 Task: Look for space in Bad Mergentheim, Germany from 17th June, 2023 to 21st June, 2023 for 2 adults in price range Rs.7000 to Rs.12000. Place can be private room with 1  bedroom having 2 beds and 1 bathroom. Property type can be house, flat, guest house. Amenities needed are: wifi. Booking option can be shelf check-in. Required host language is English.
Action: Mouse moved to (696, 94)
Screenshot: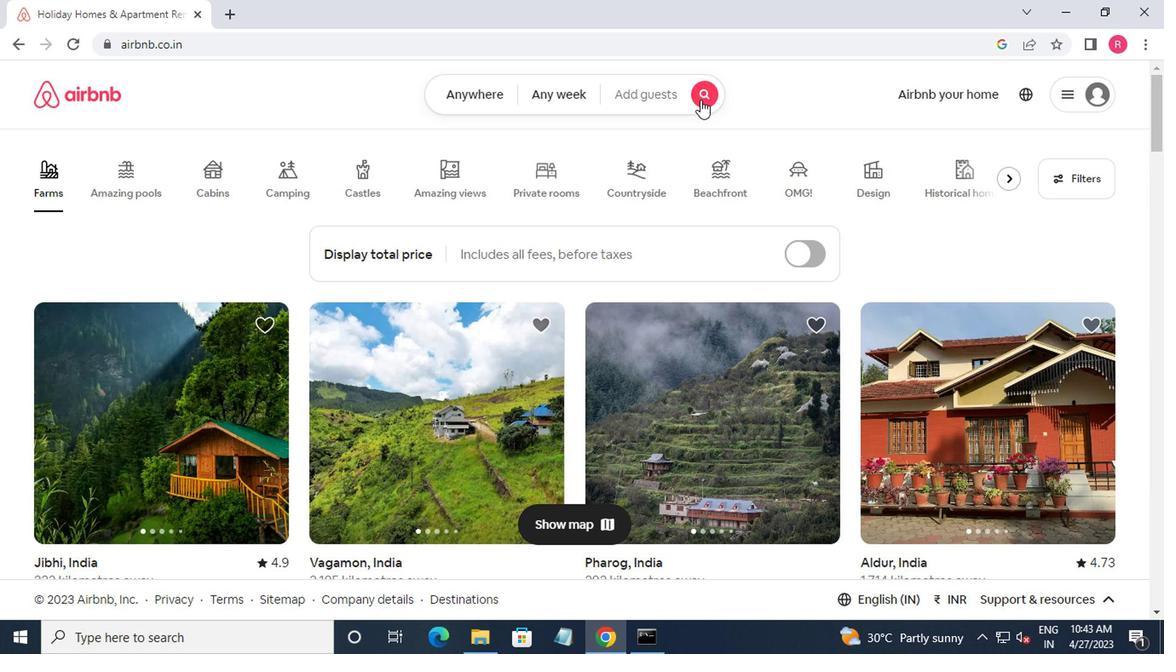 
Action: Mouse pressed left at (696, 94)
Screenshot: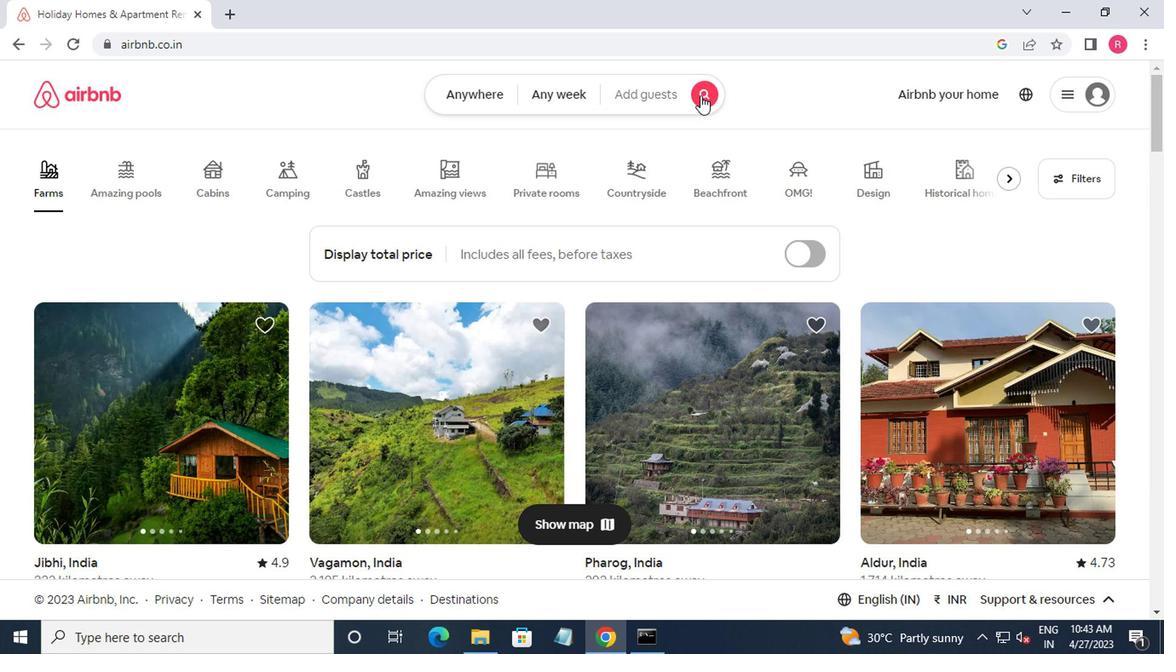 
Action: Mouse moved to (364, 169)
Screenshot: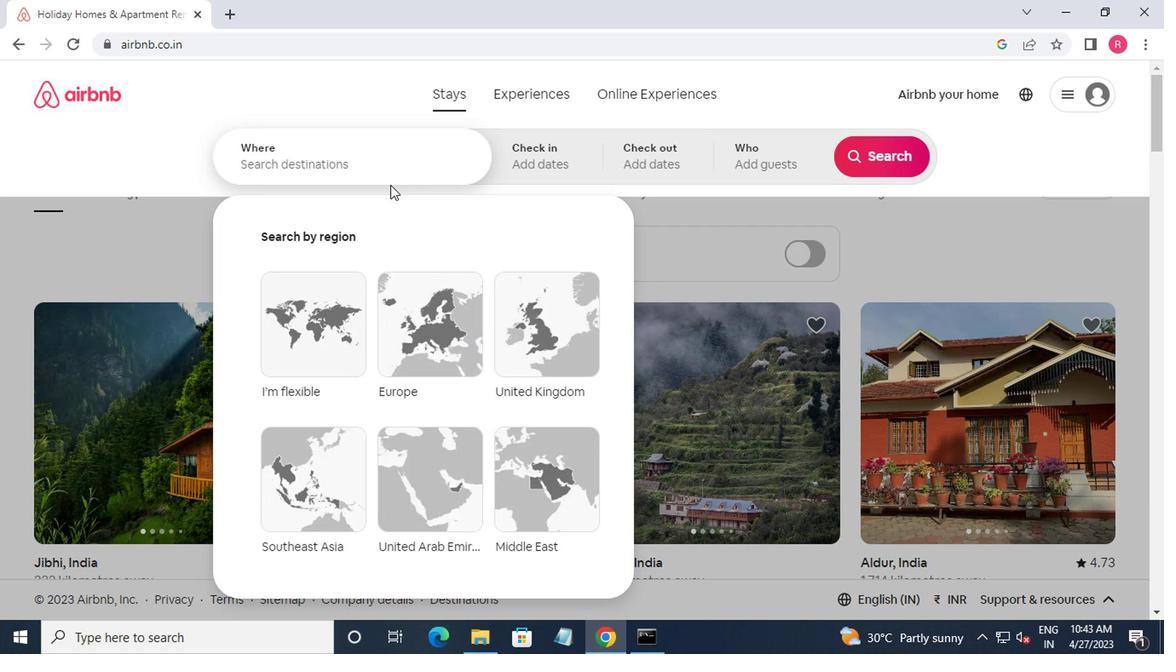 
Action: Mouse pressed left at (364, 169)
Screenshot: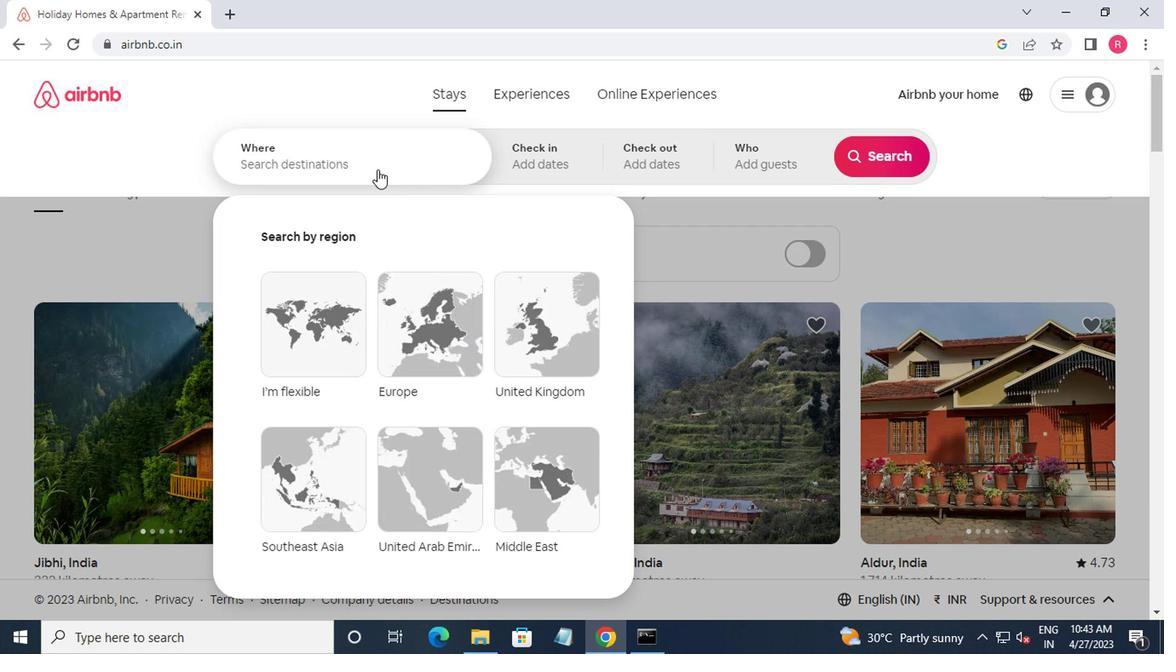 
Action: Mouse moved to (422, 143)
Screenshot: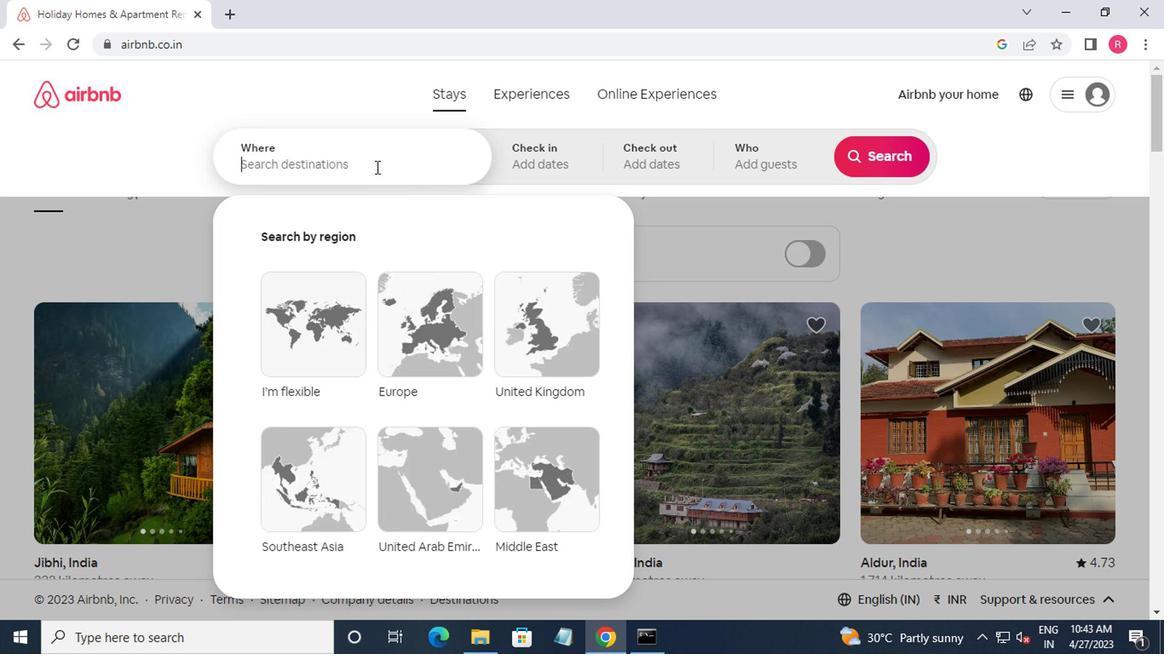 
Action: Key pressed bad<Key.space>,<Key.backspace>mer
Screenshot: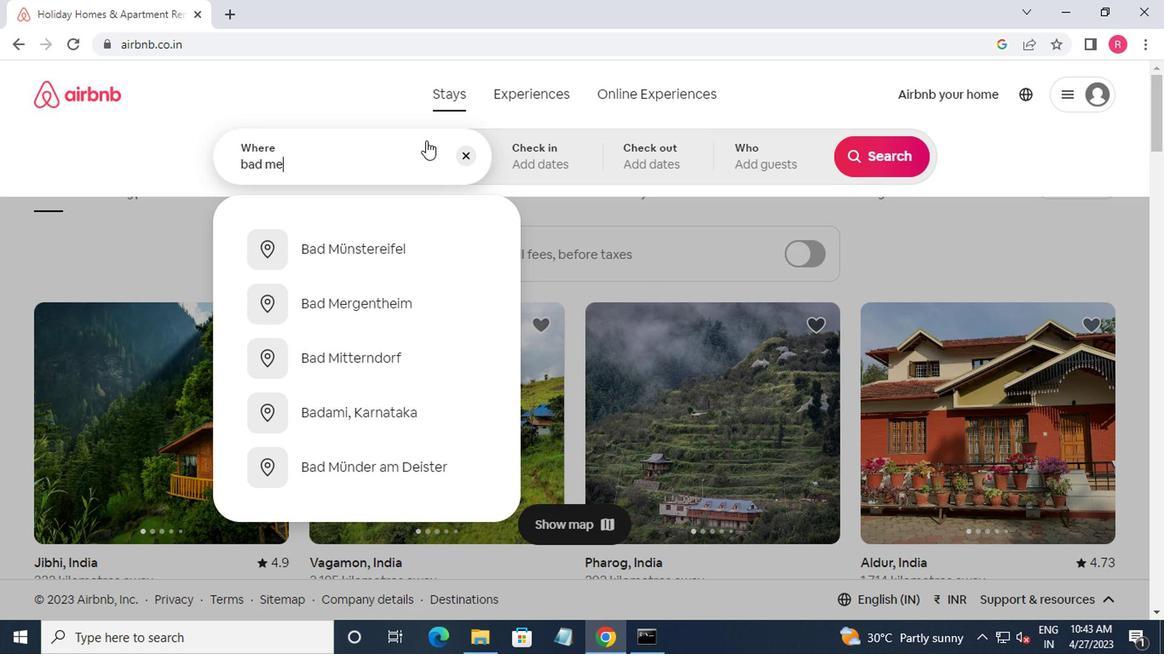 
Action: Mouse moved to (411, 249)
Screenshot: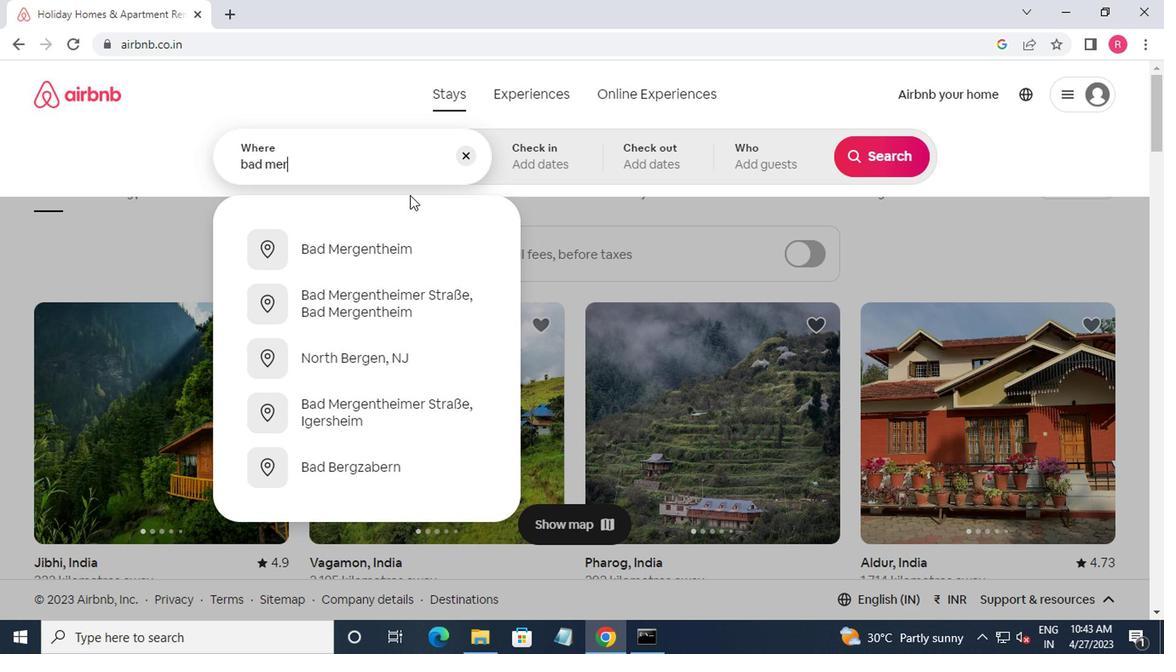 
Action: Mouse pressed left at (411, 249)
Screenshot: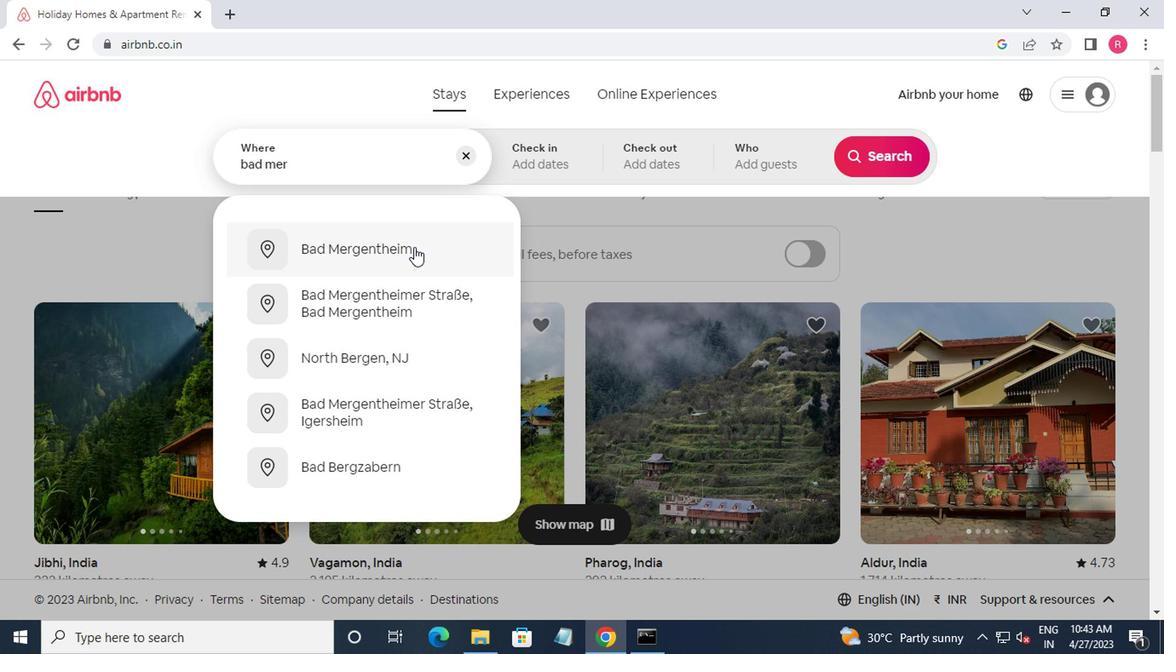 
Action: Mouse moved to (371, 176)
Screenshot: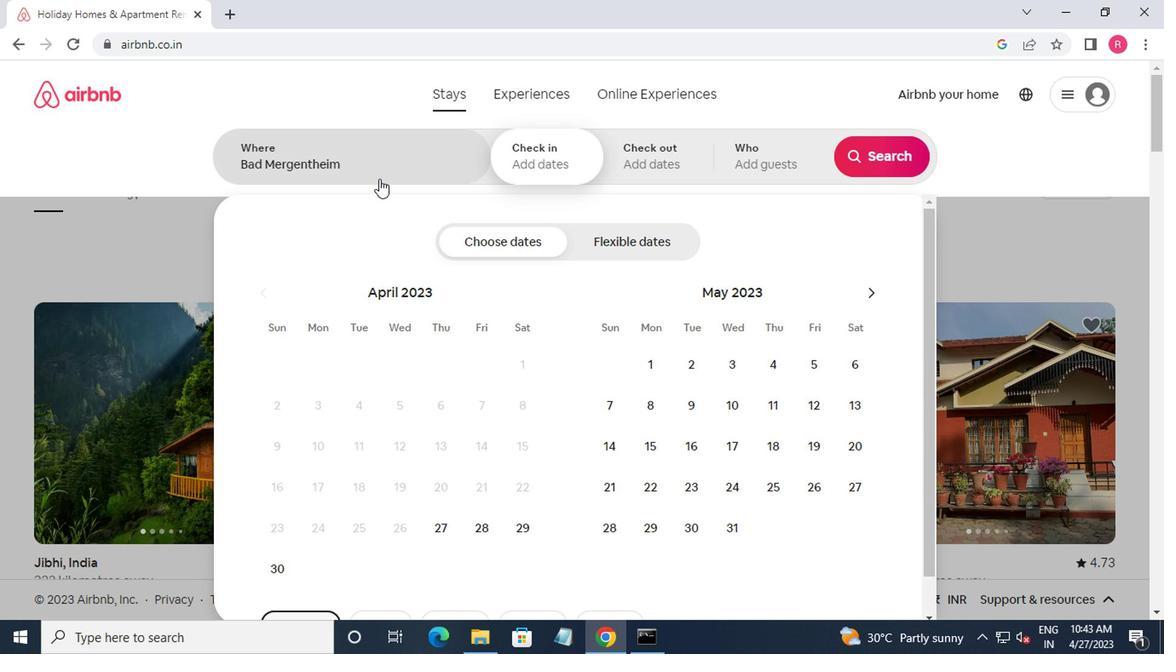 
Action: Mouse pressed left at (371, 176)
Screenshot: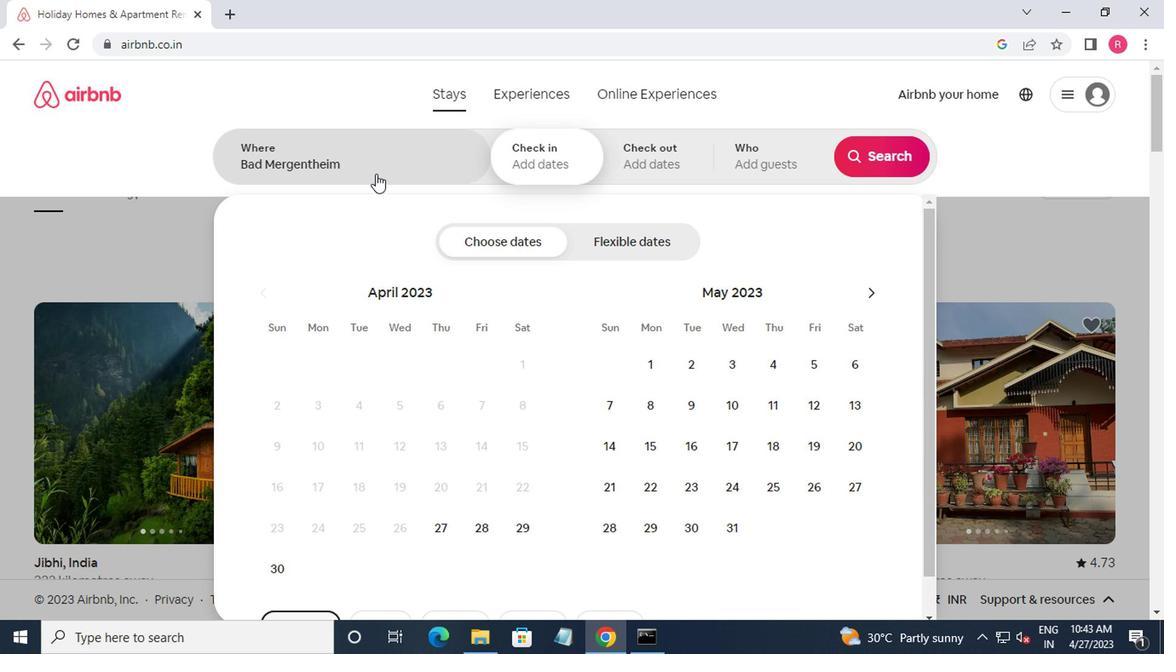 
Action: Key pressed ,germ<Key.down><Key.enter>
Screenshot: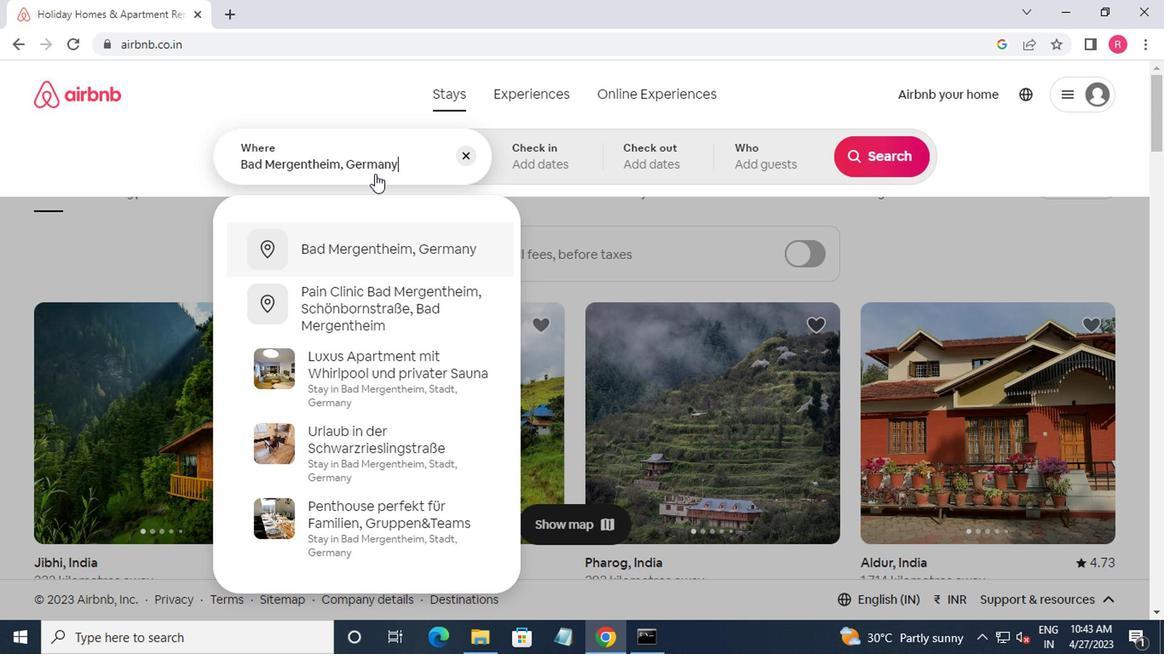 
Action: Mouse moved to (864, 301)
Screenshot: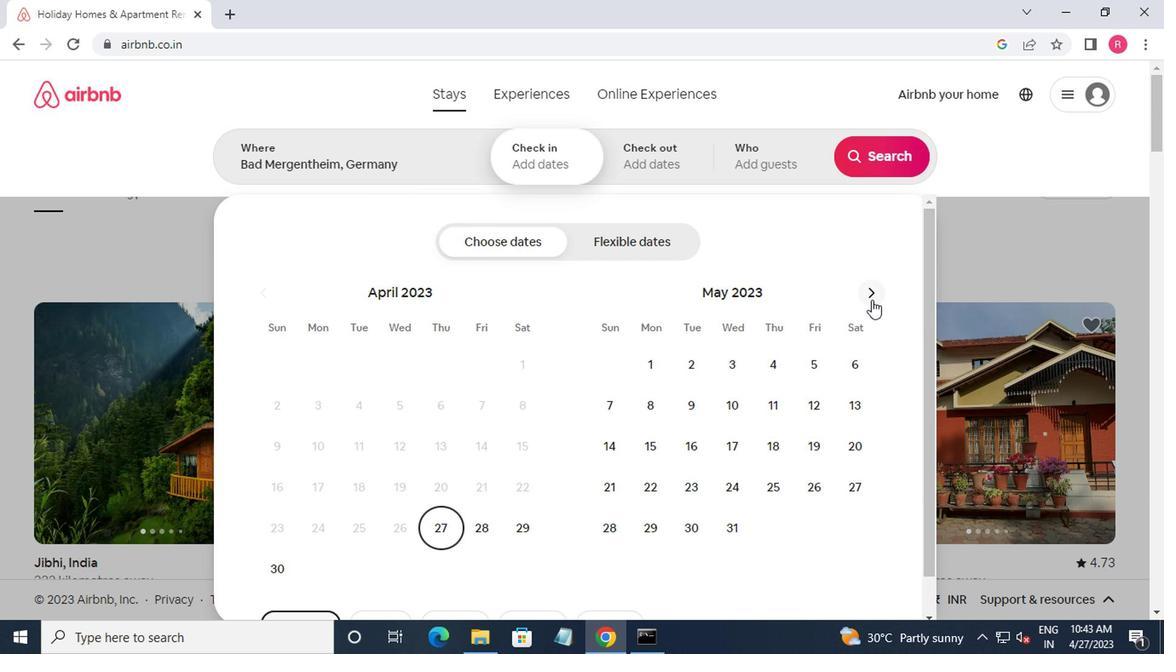 
Action: Mouse pressed left at (864, 301)
Screenshot: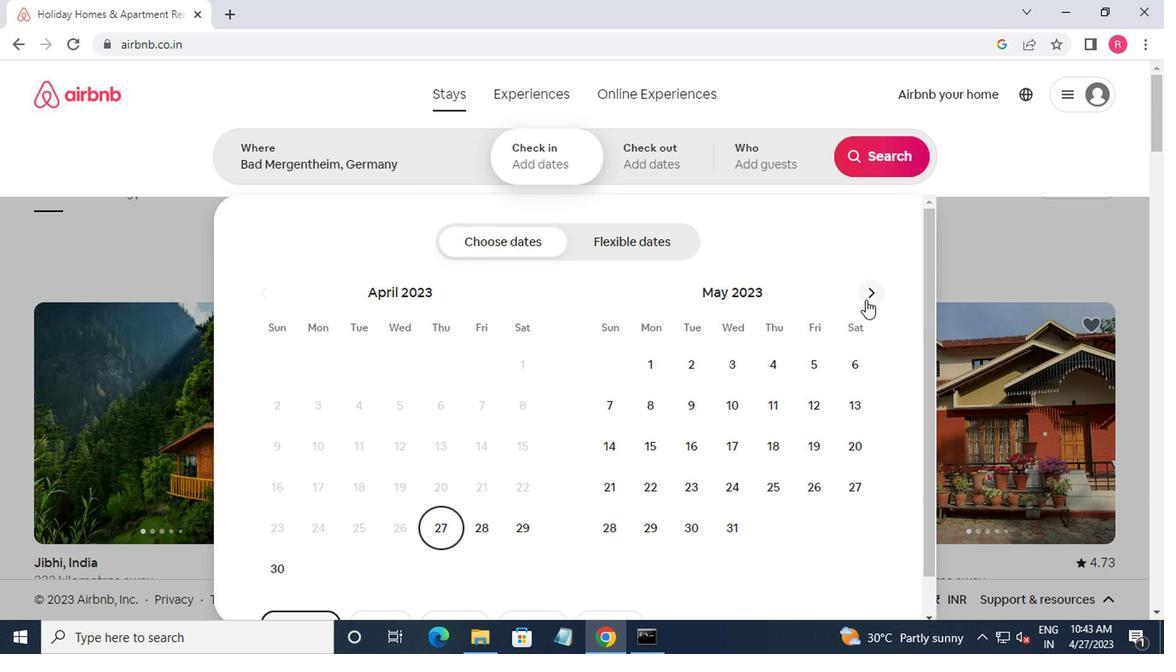 
Action: Mouse moved to (858, 452)
Screenshot: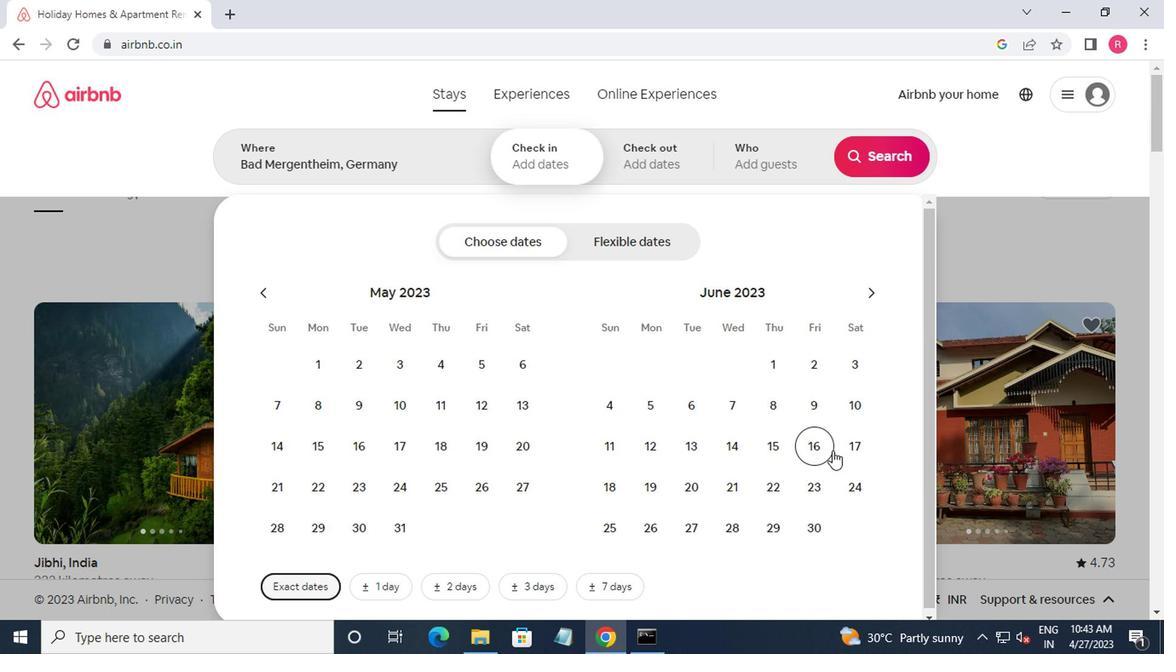 
Action: Mouse pressed left at (858, 452)
Screenshot: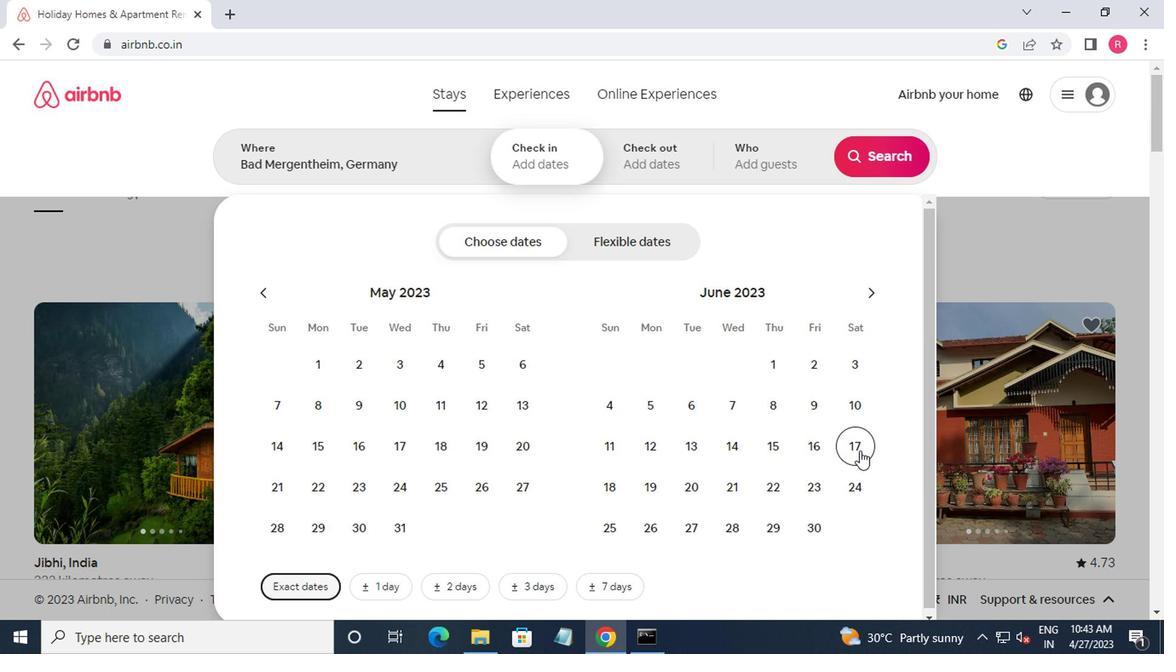 
Action: Mouse moved to (733, 495)
Screenshot: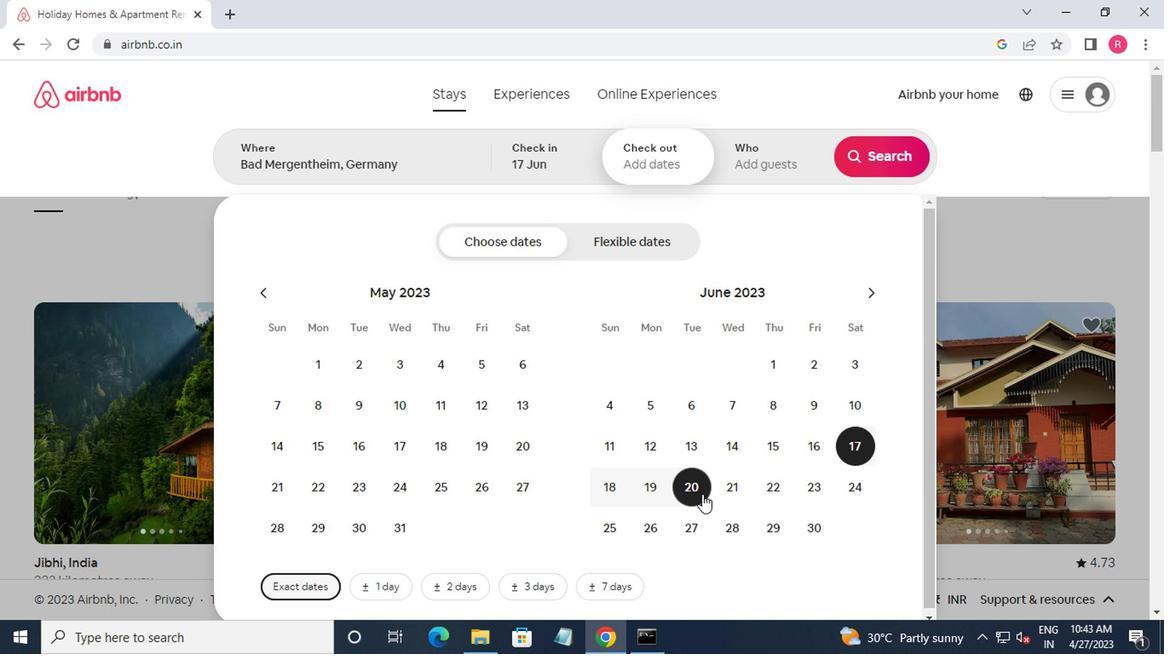 
Action: Mouse pressed left at (733, 495)
Screenshot: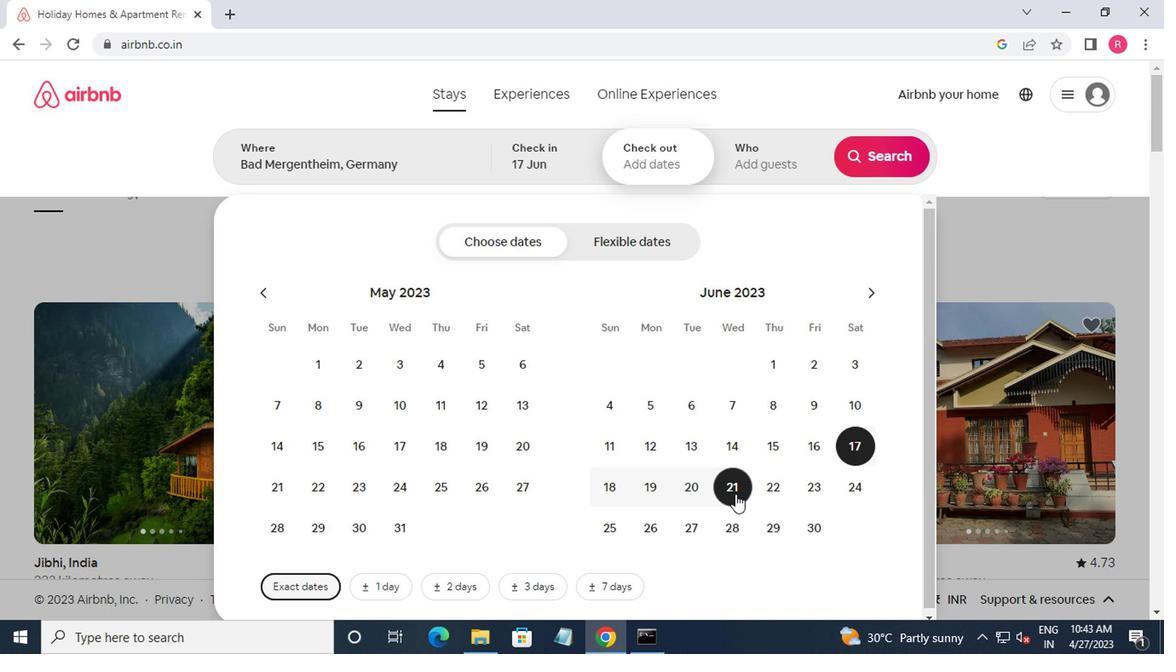 
Action: Mouse moved to (753, 177)
Screenshot: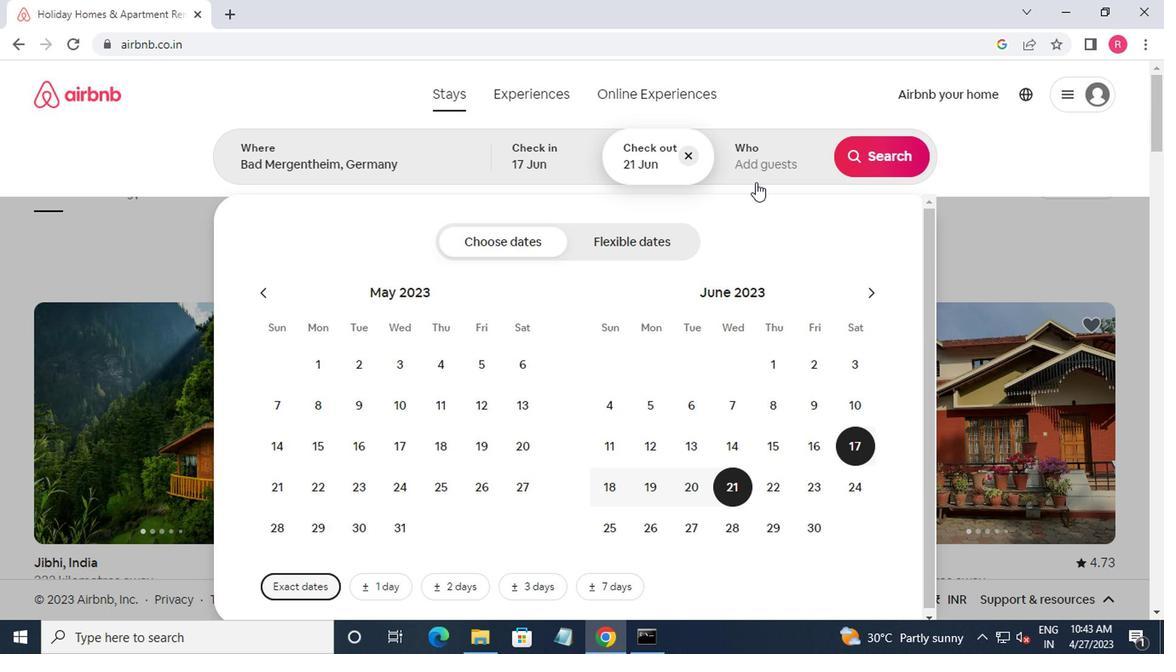 
Action: Mouse pressed left at (753, 177)
Screenshot: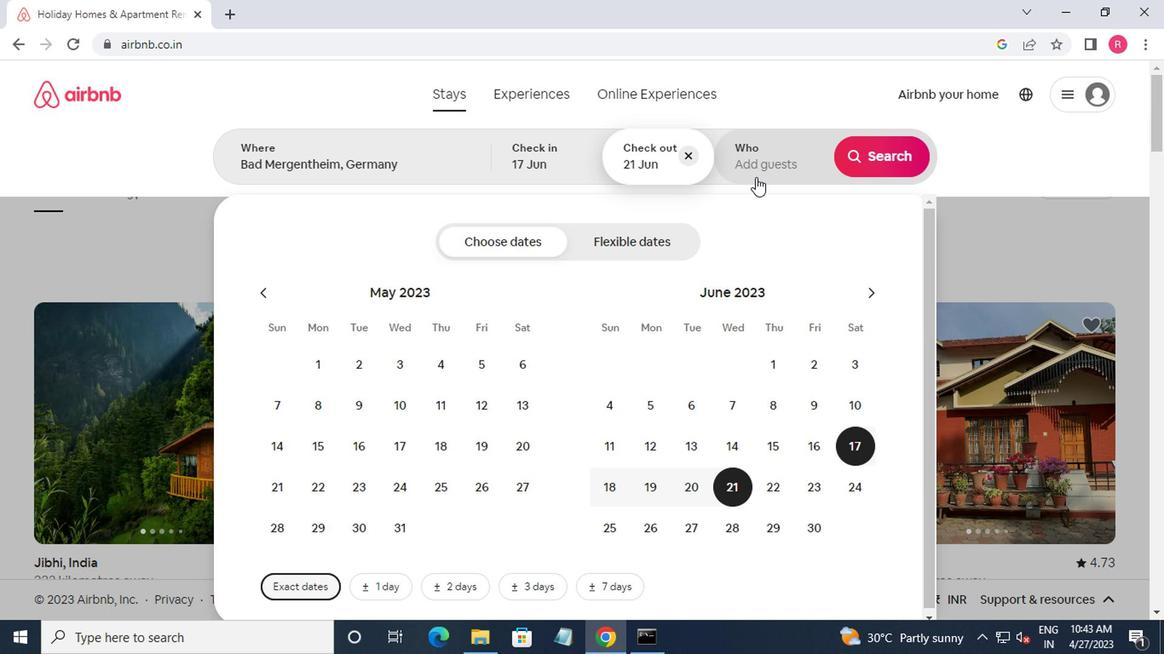 
Action: Mouse moved to (891, 247)
Screenshot: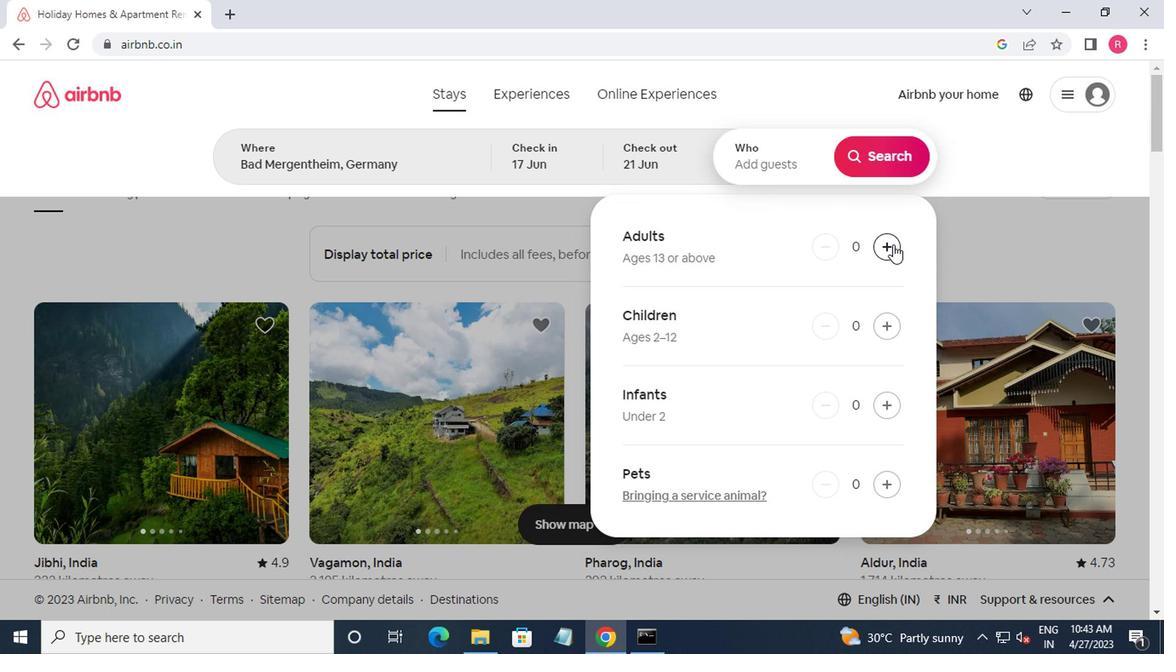 
Action: Mouse pressed left at (891, 247)
Screenshot: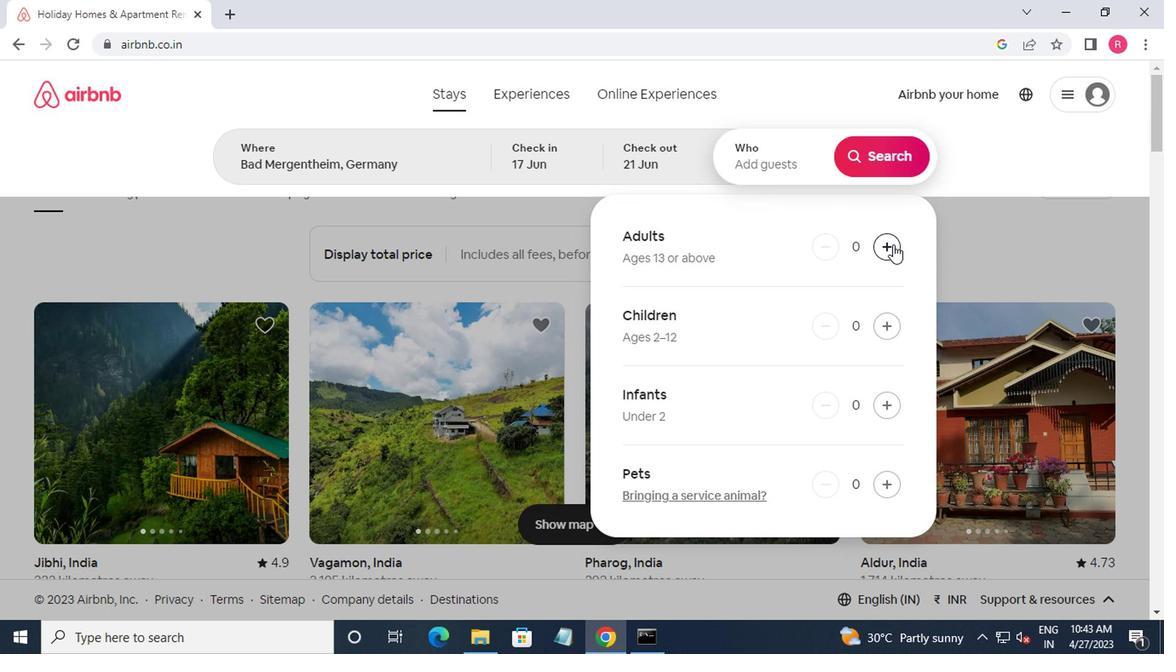 
Action: Mouse pressed left at (891, 247)
Screenshot: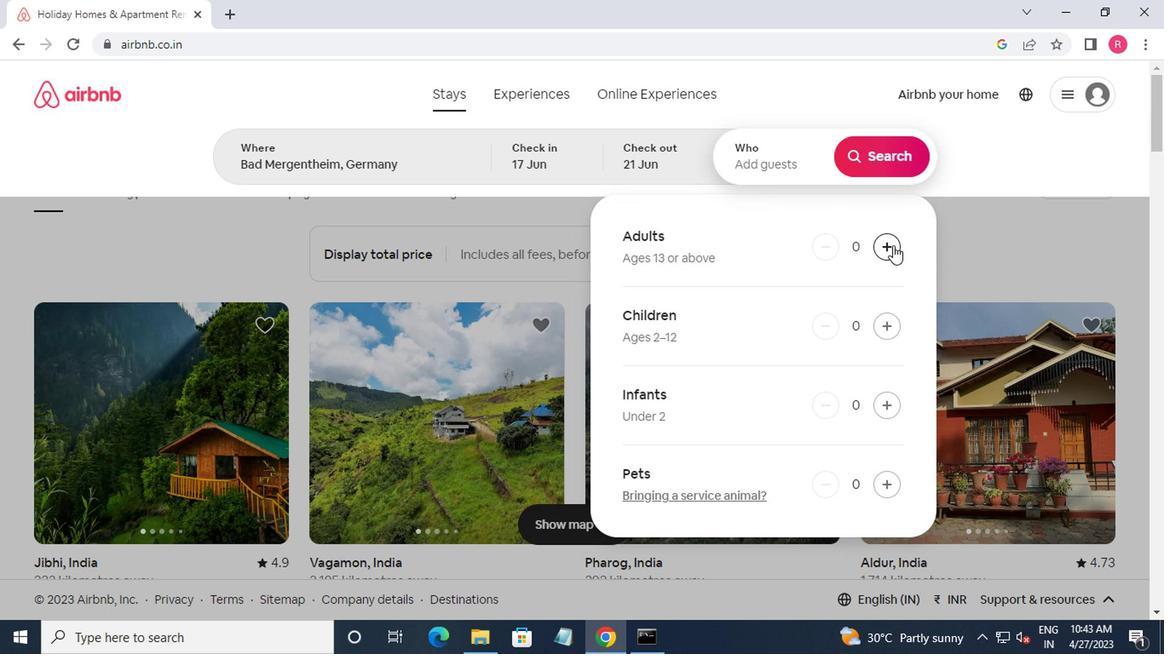 
Action: Mouse moved to (887, 174)
Screenshot: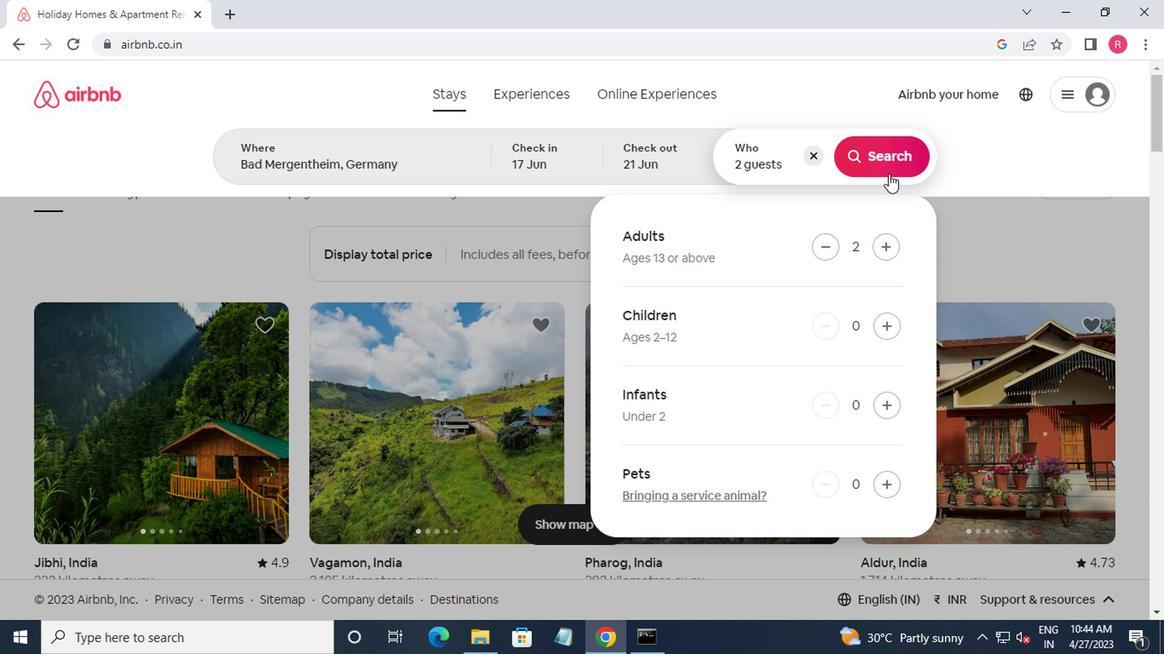 
Action: Mouse pressed left at (887, 174)
Screenshot: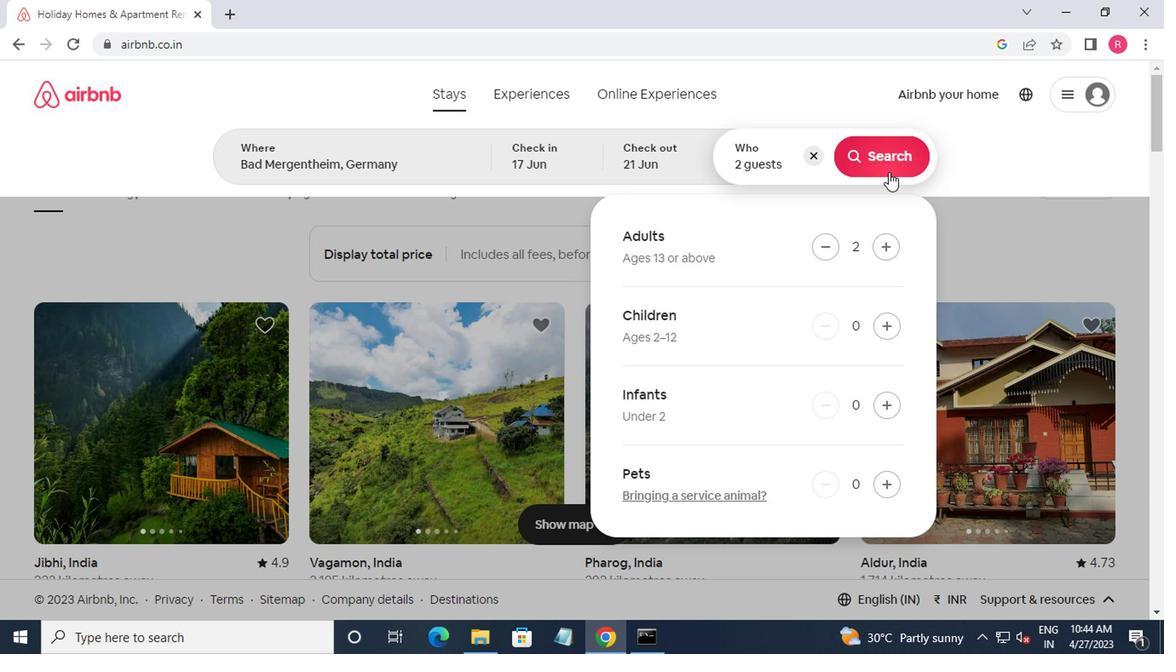 
Action: Mouse moved to (1088, 169)
Screenshot: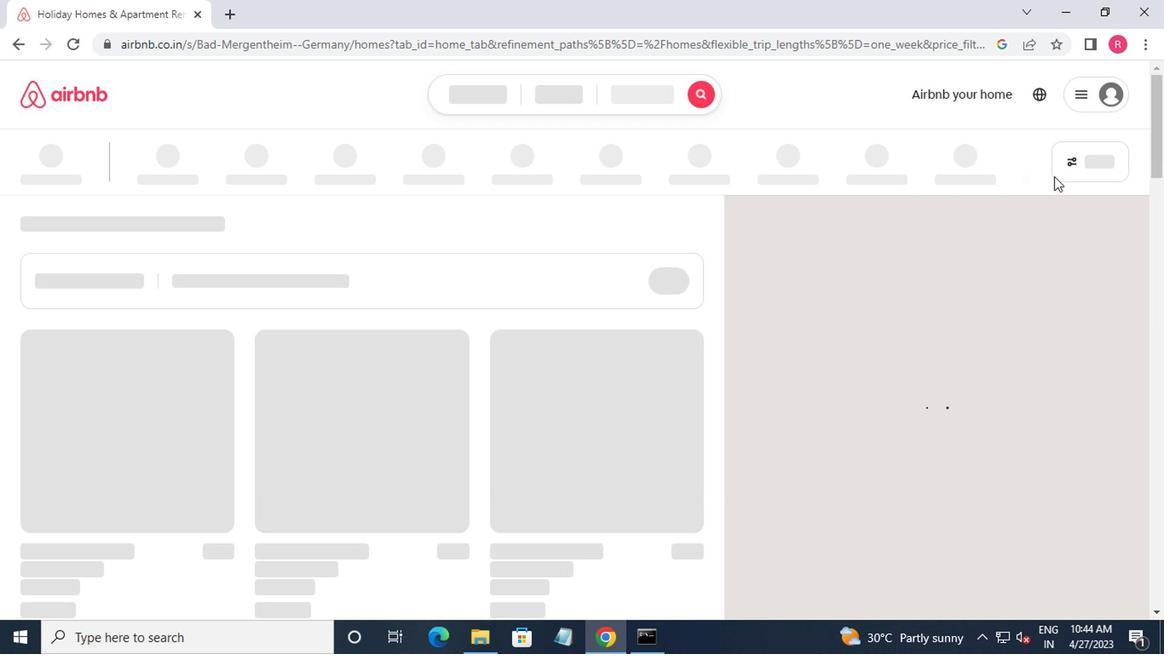 
Action: Mouse pressed left at (1088, 169)
Screenshot: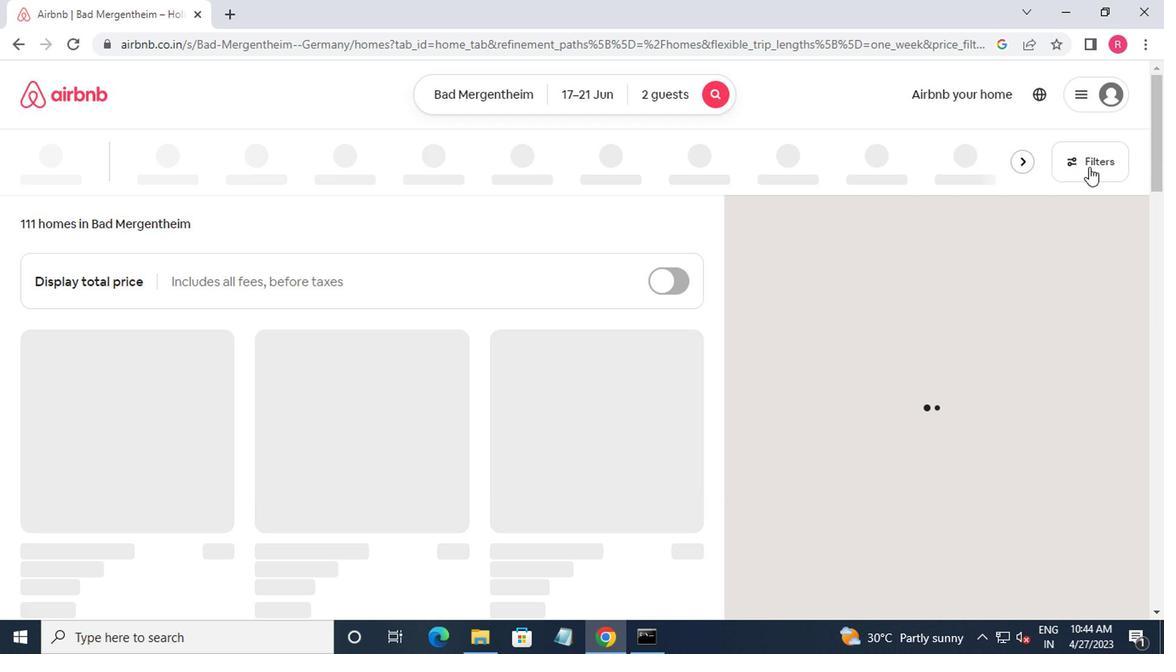 
Action: Mouse moved to (415, 378)
Screenshot: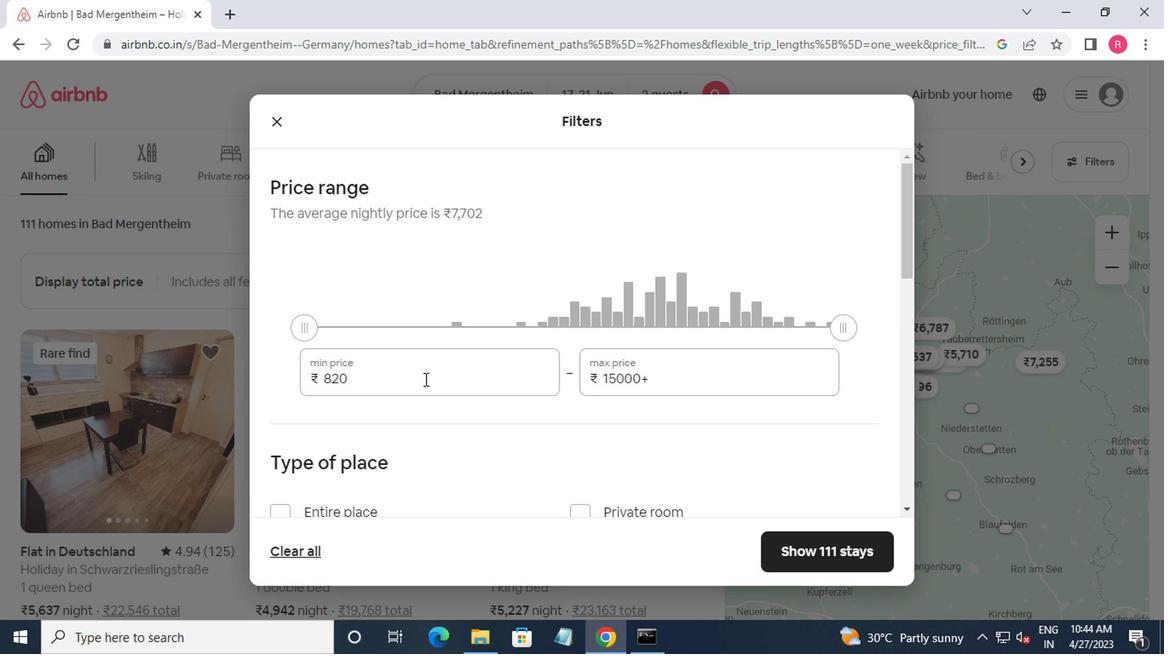 
Action: Mouse pressed left at (415, 378)
Screenshot: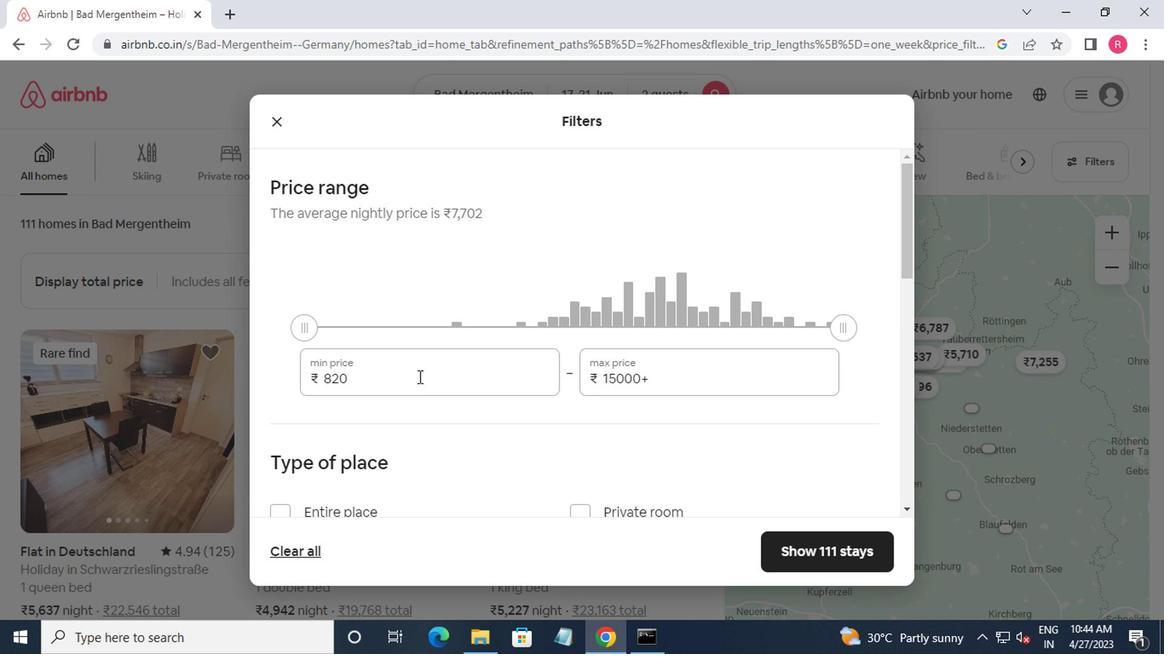 
Action: Mouse moved to (462, 354)
Screenshot: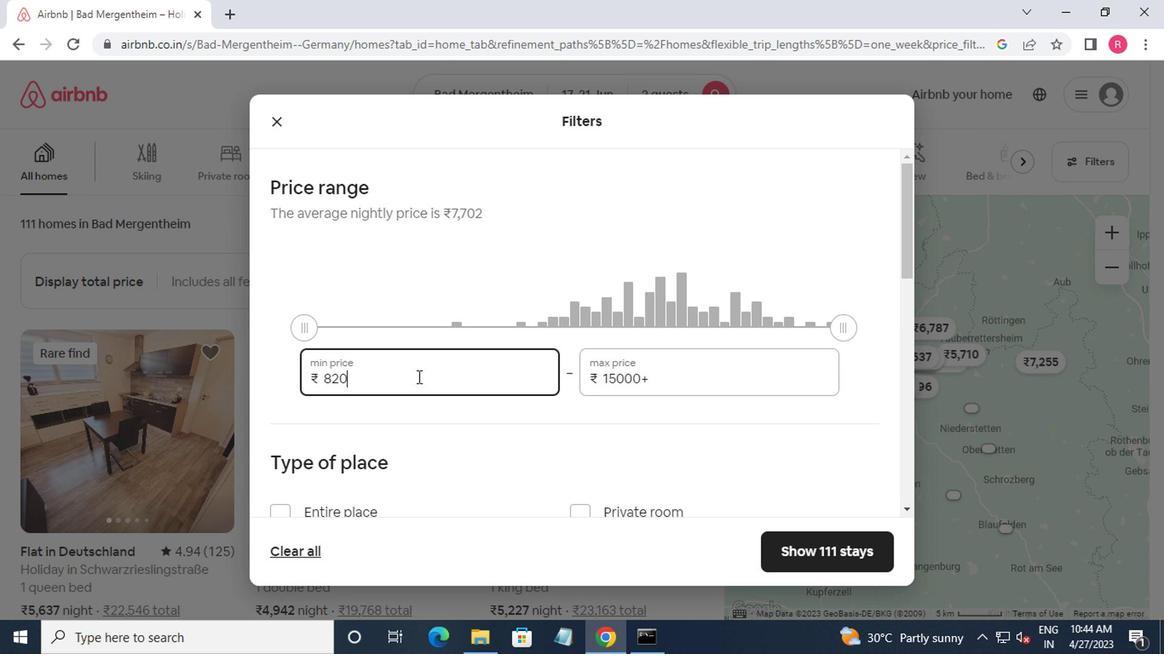 
Action: Key pressed <Key.backspace><Key.backspace><Key.backspace><Key.backspace><Key.backspace>7000<Key.tab>12000
Screenshot: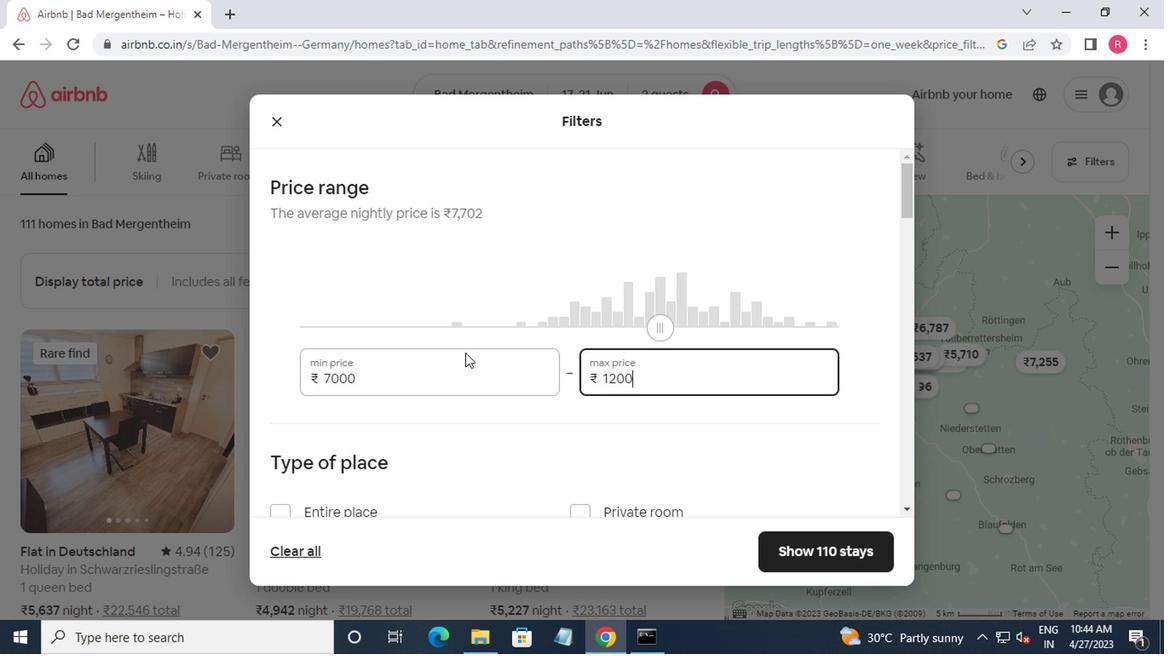 
Action: Mouse moved to (465, 365)
Screenshot: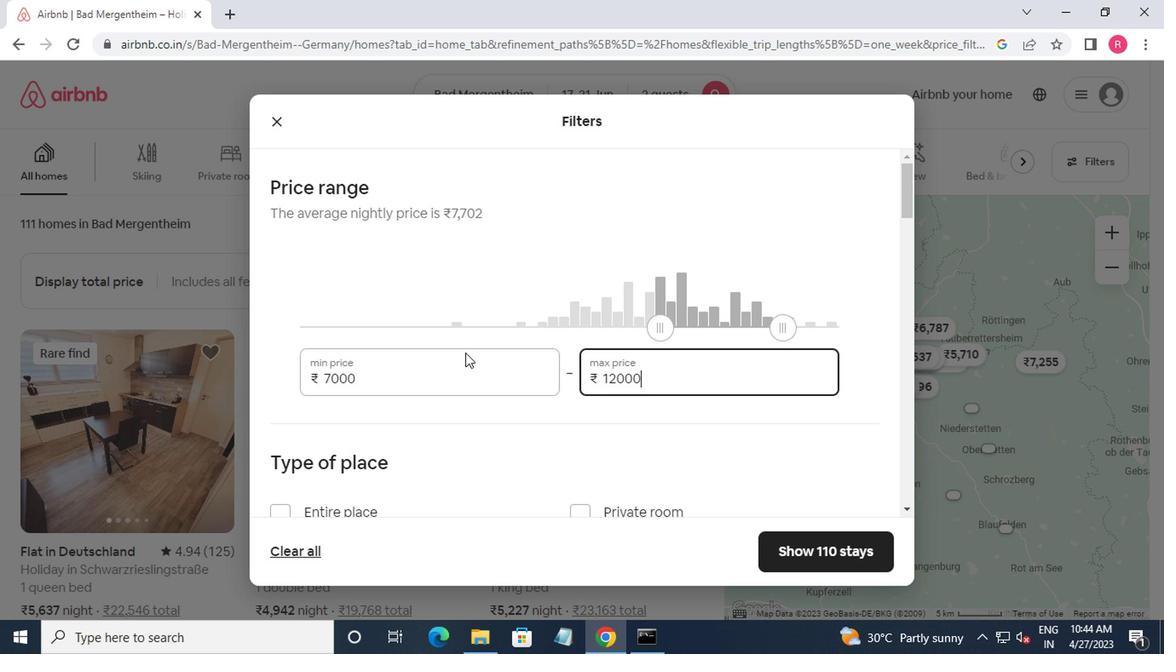 
Action: Mouse scrolled (465, 365) with delta (0, 0)
Screenshot: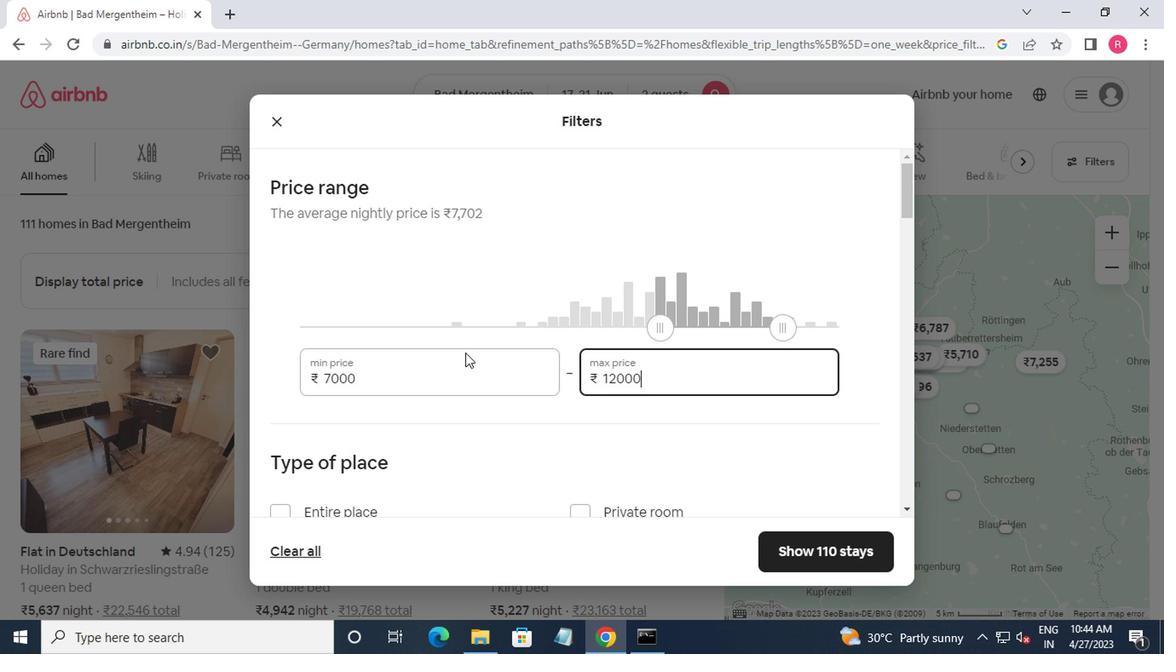 
Action: Mouse moved to (472, 397)
Screenshot: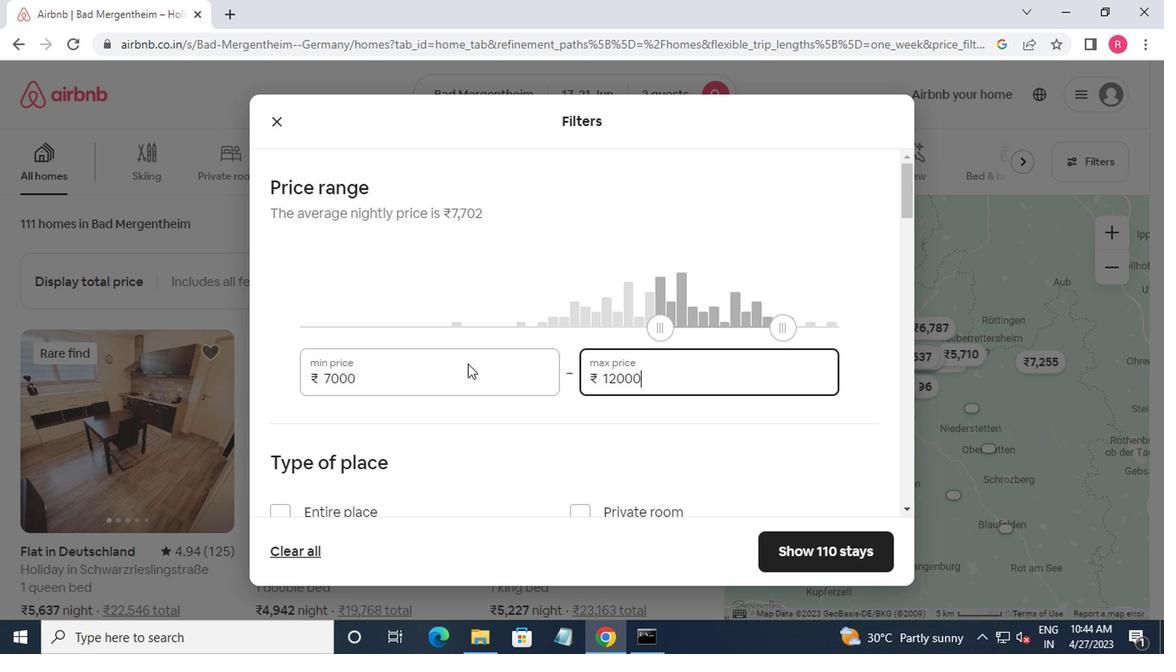 
Action: Mouse scrolled (472, 396) with delta (0, 0)
Screenshot: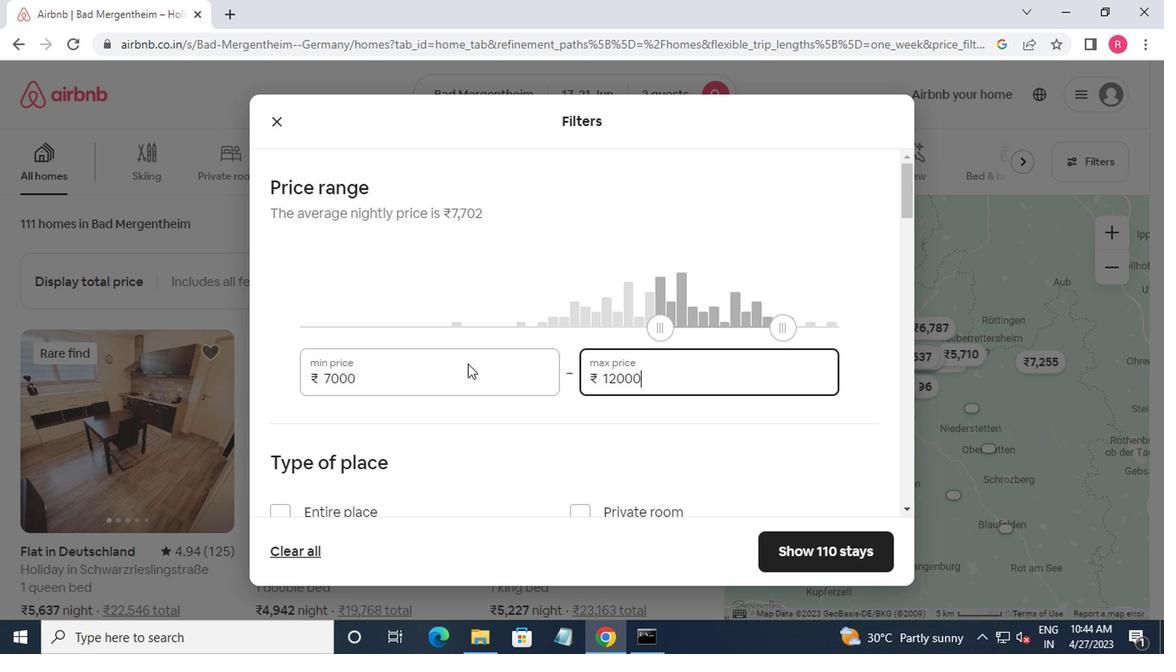 
Action: Mouse moved to (574, 351)
Screenshot: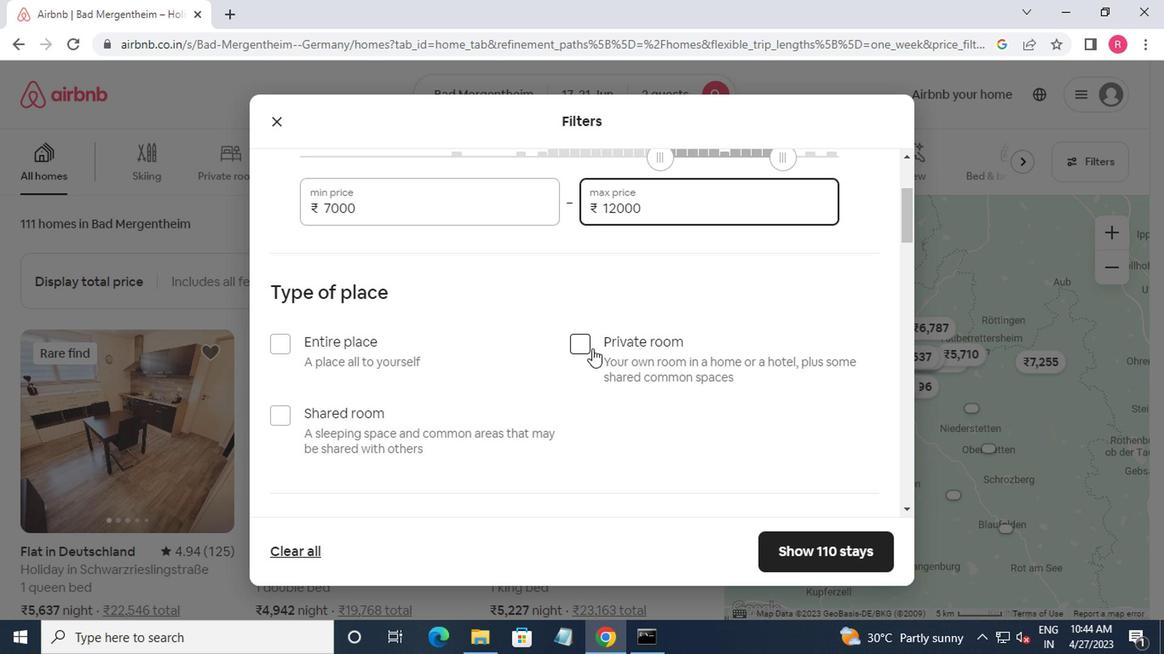 
Action: Mouse pressed left at (574, 351)
Screenshot: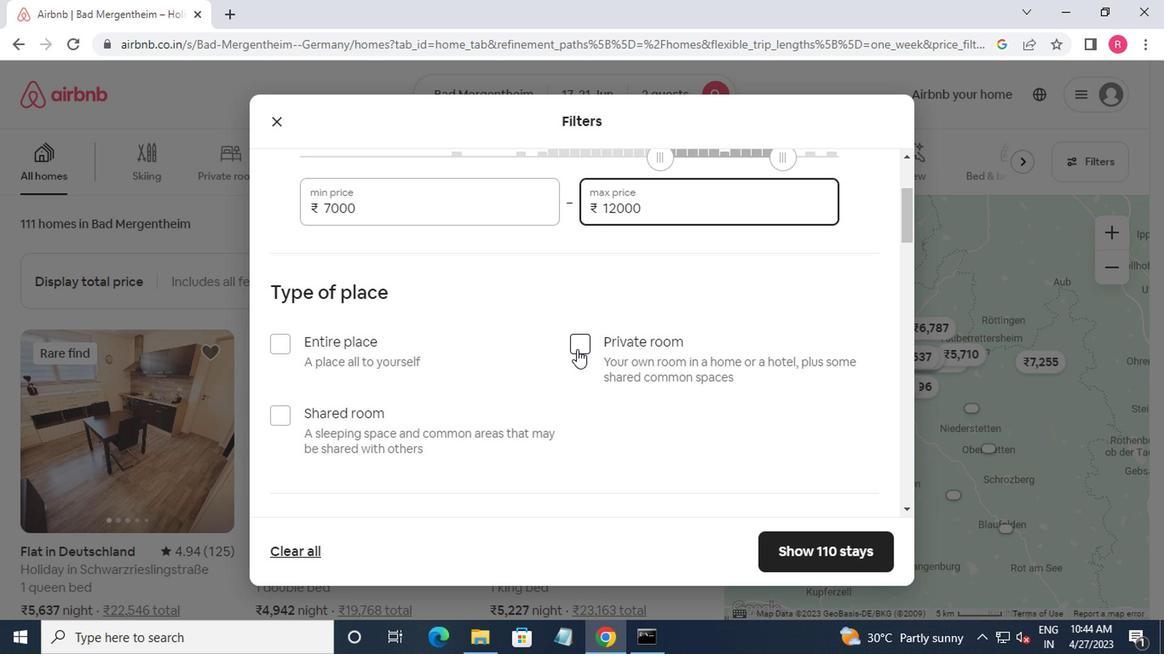 
Action: Mouse moved to (573, 346)
Screenshot: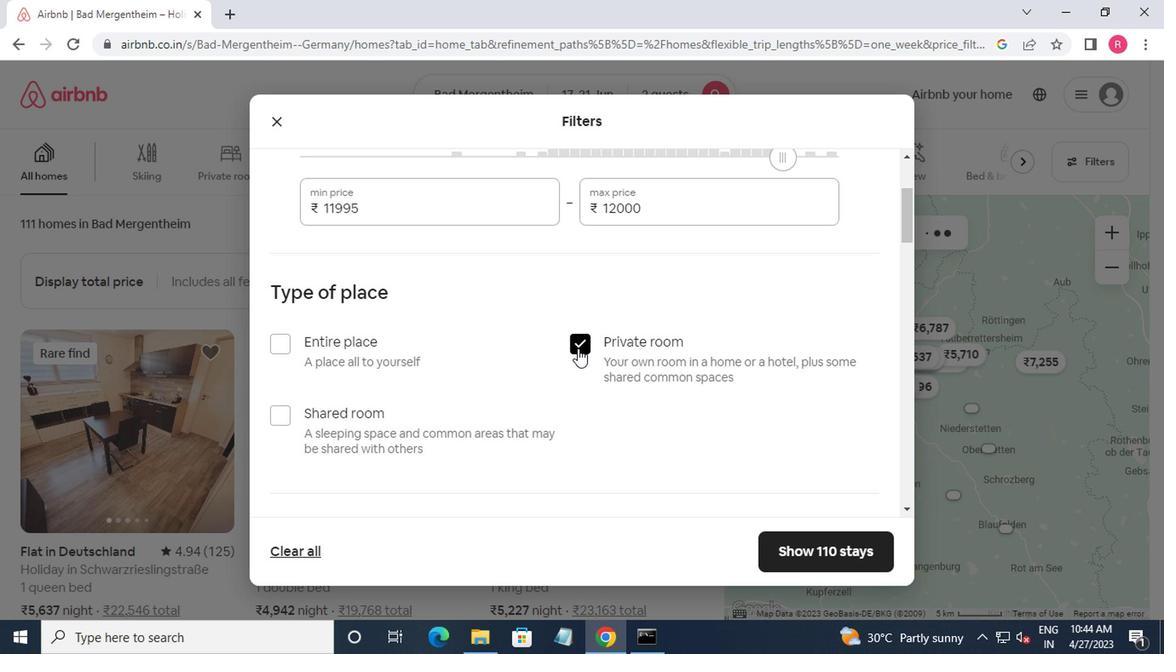 
Action: Mouse scrolled (573, 345) with delta (0, 0)
Screenshot: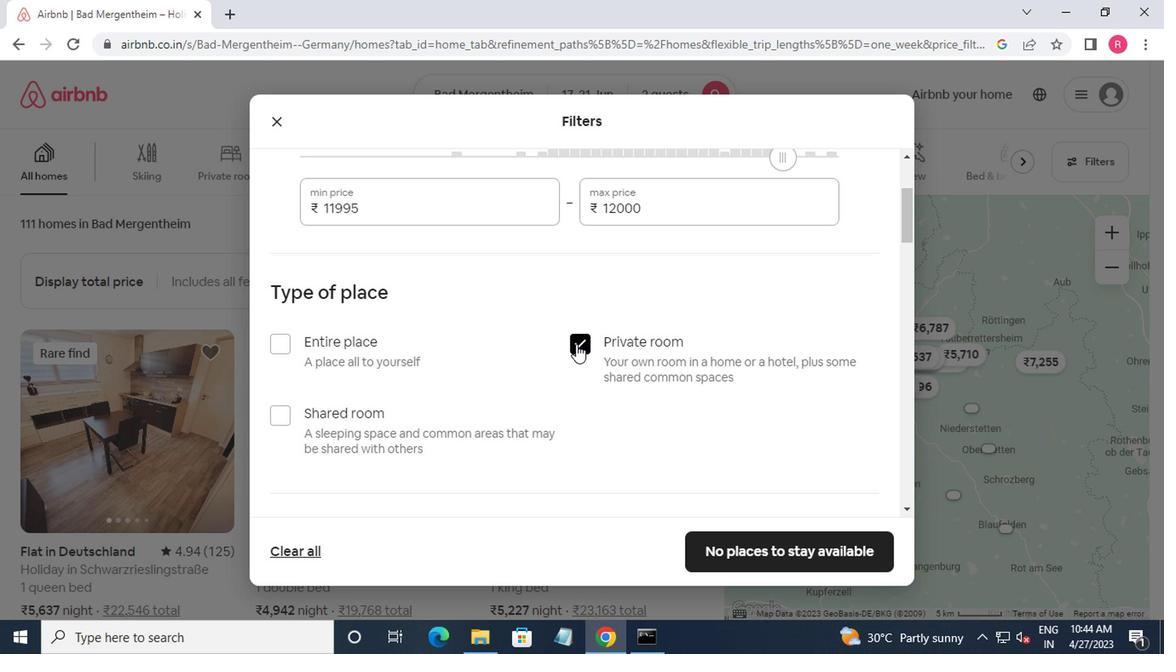 
Action: Mouse moved to (414, 426)
Screenshot: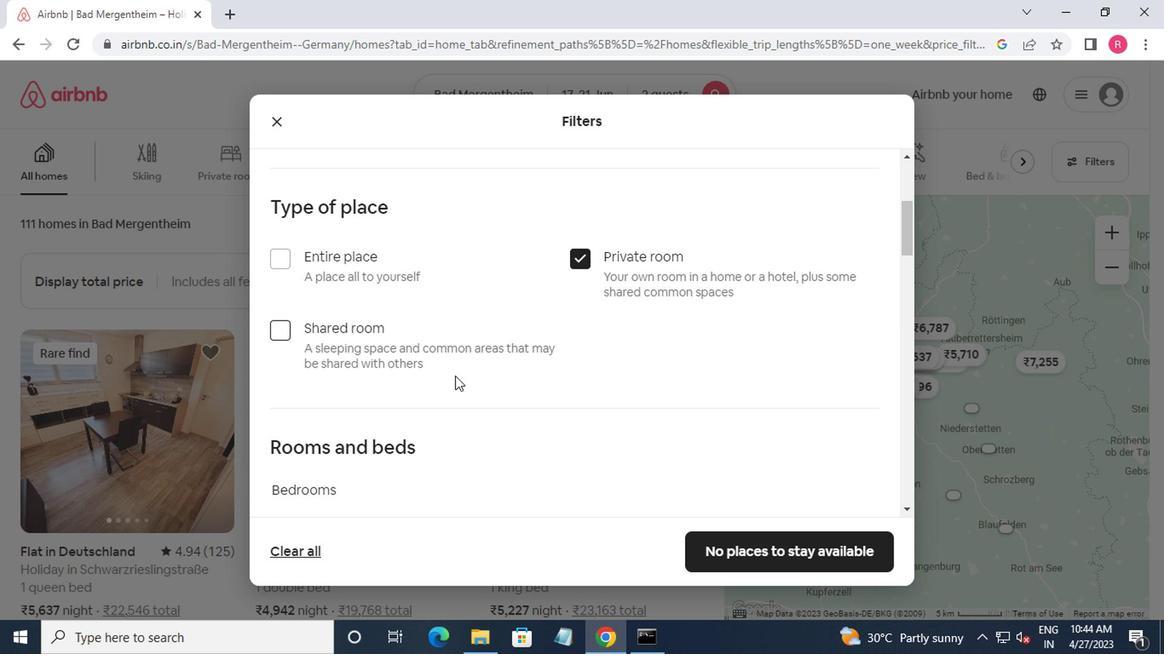 
Action: Mouse scrolled (414, 425) with delta (0, -1)
Screenshot: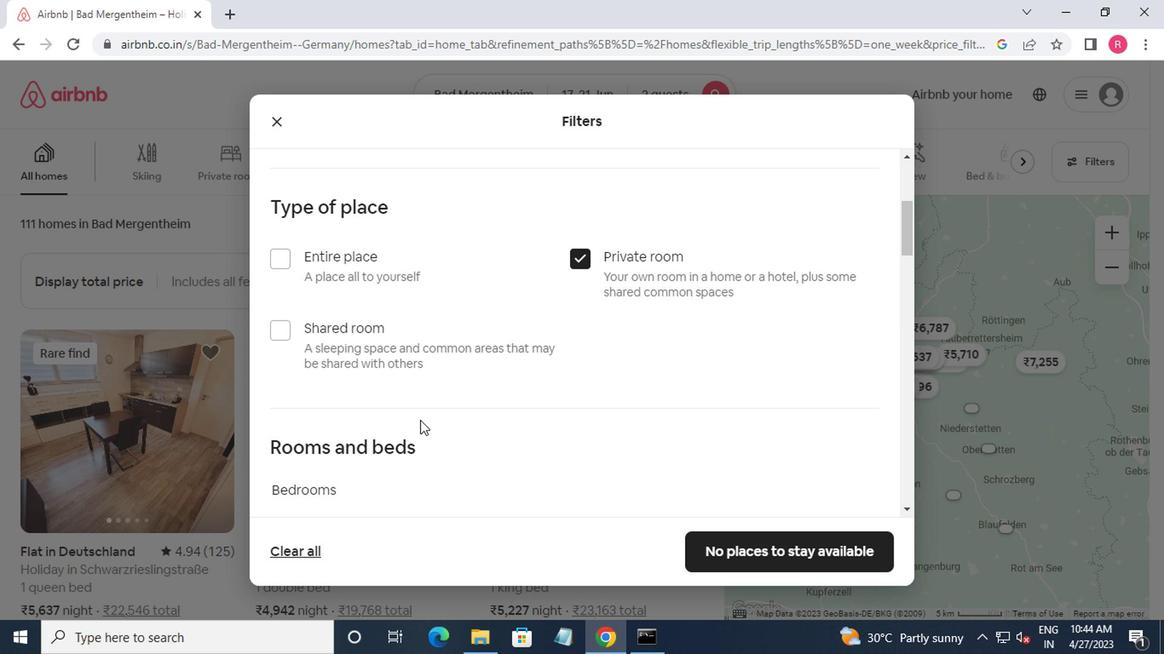 
Action: Mouse scrolled (414, 425) with delta (0, -1)
Screenshot: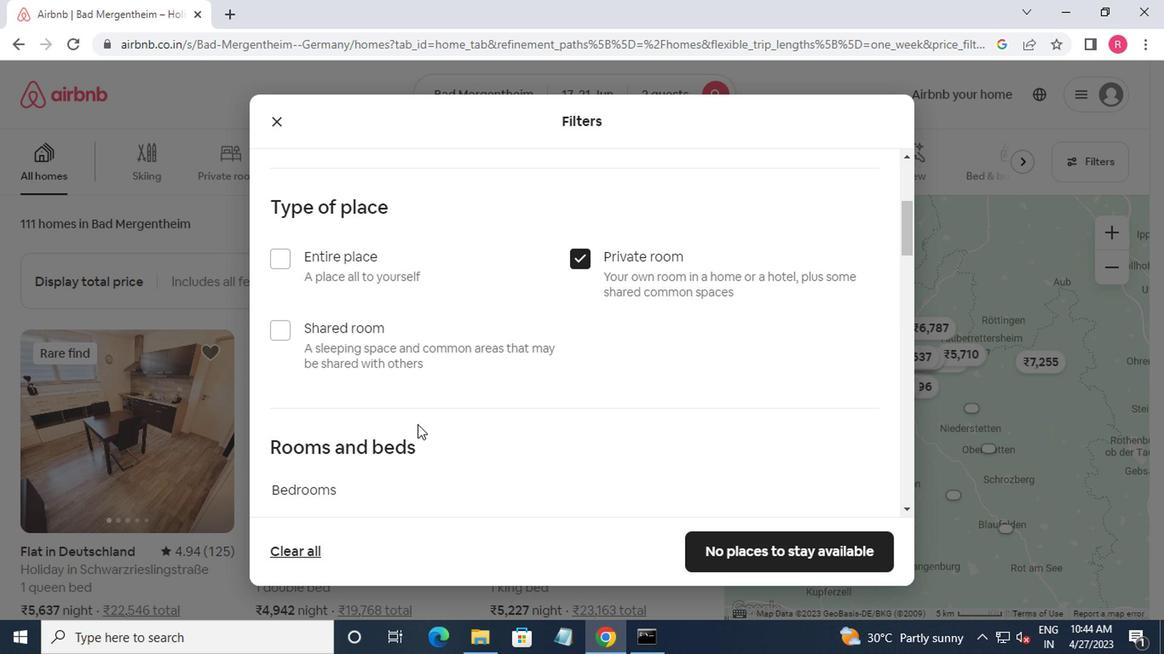 
Action: Mouse moved to (374, 369)
Screenshot: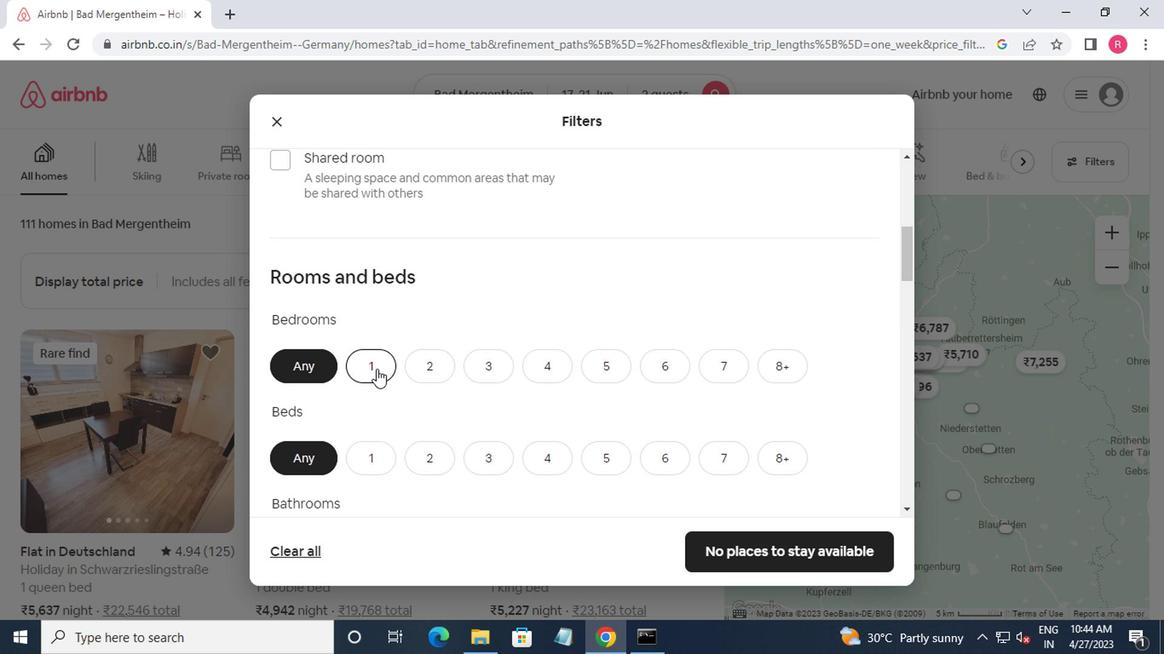 
Action: Mouse pressed left at (374, 369)
Screenshot: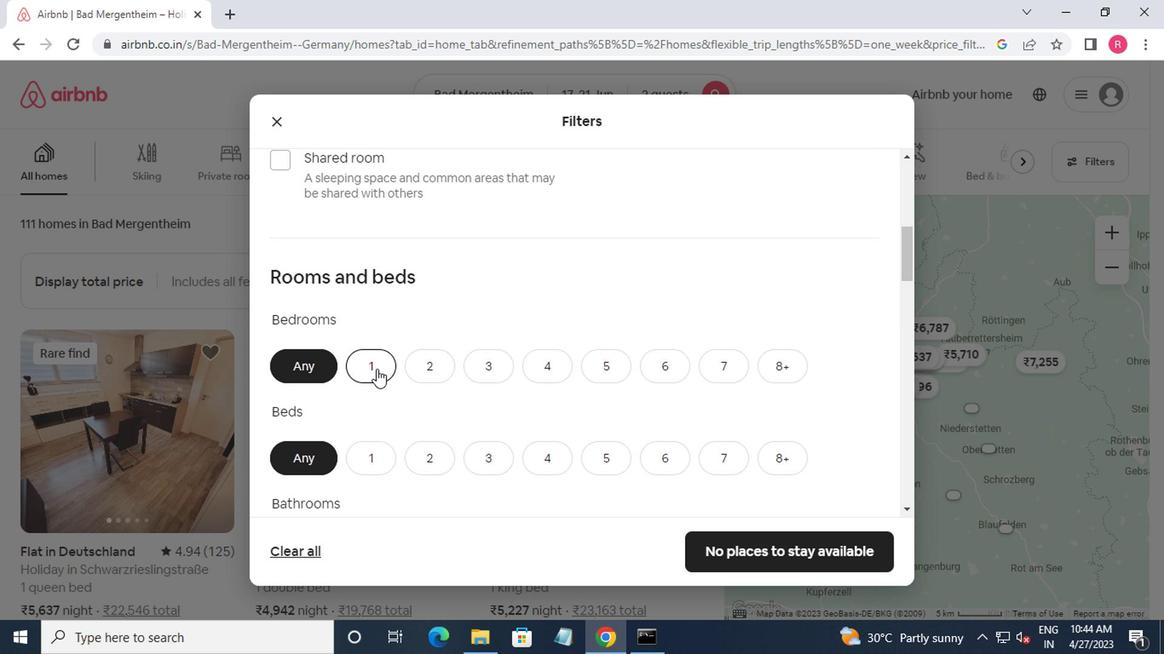 
Action: Mouse moved to (429, 458)
Screenshot: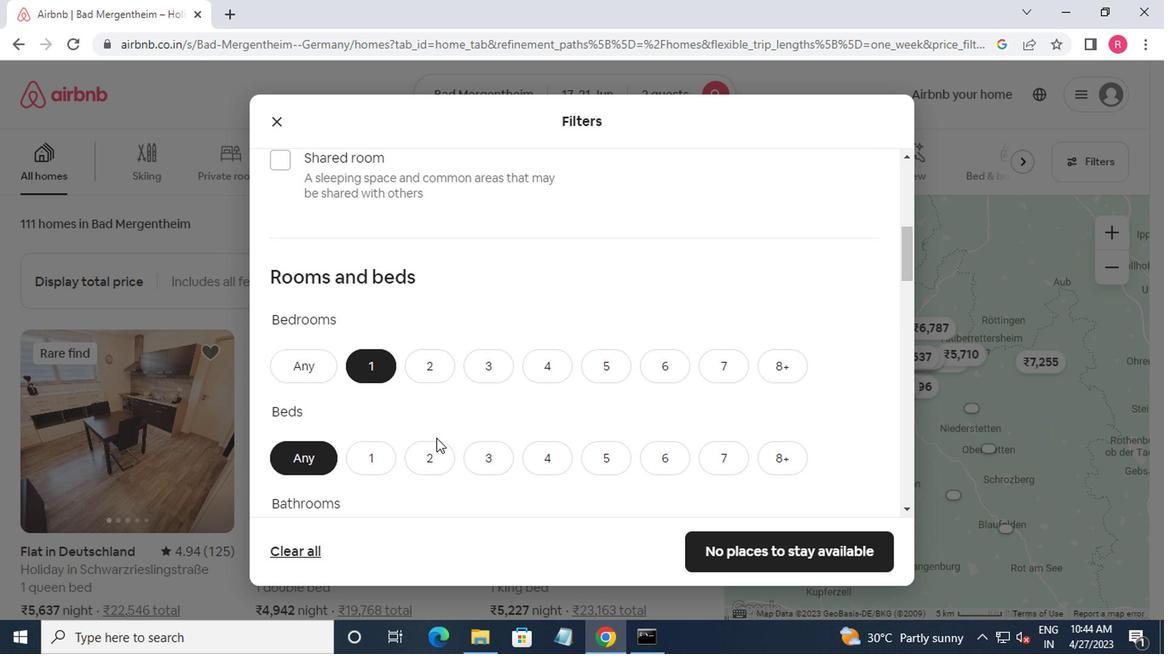 
Action: Mouse pressed left at (429, 458)
Screenshot: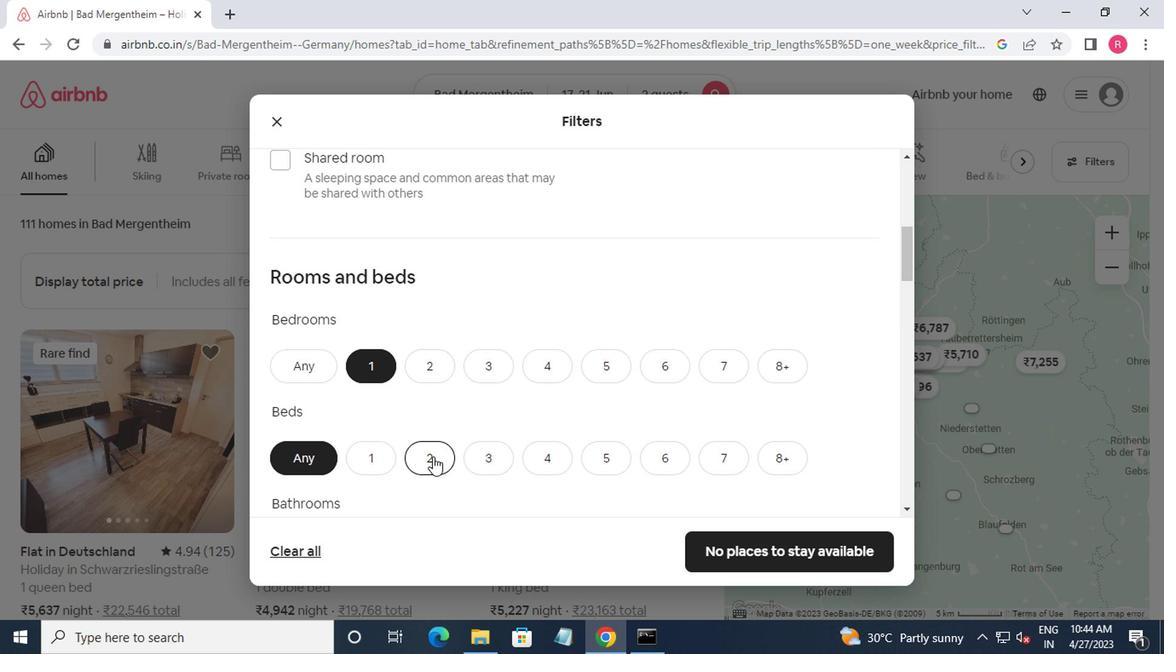 
Action: Mouse moved to (429, 454)
Screenshot: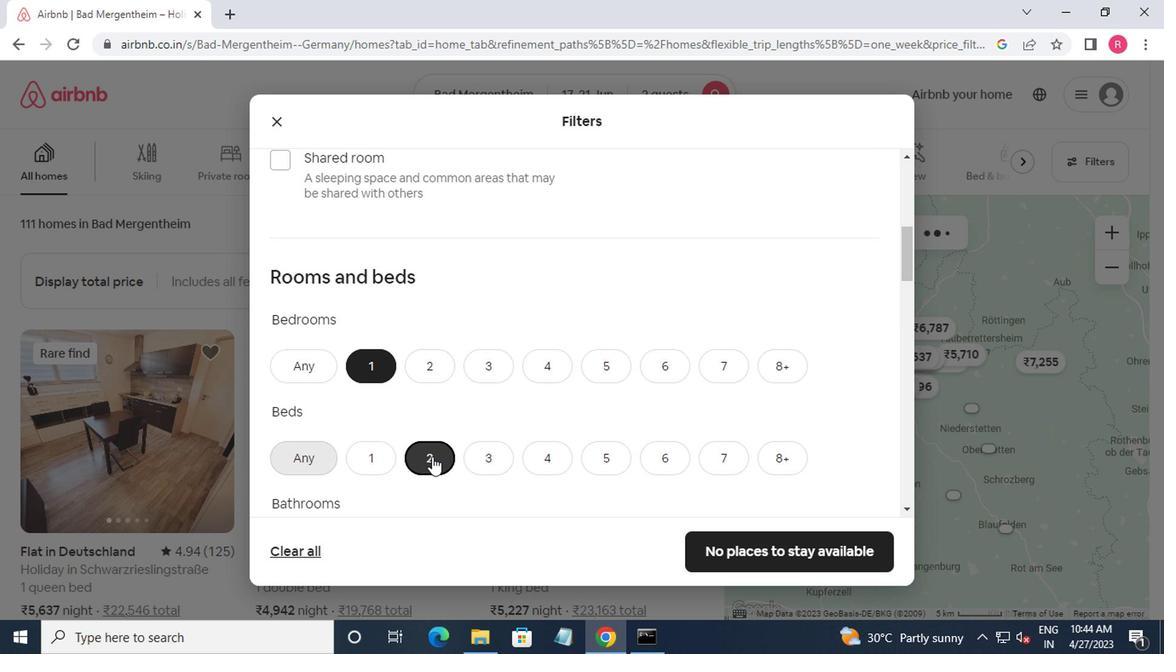 
Action: Mouse scrolled (429, 453) with delta (0, 0)
Screenshot: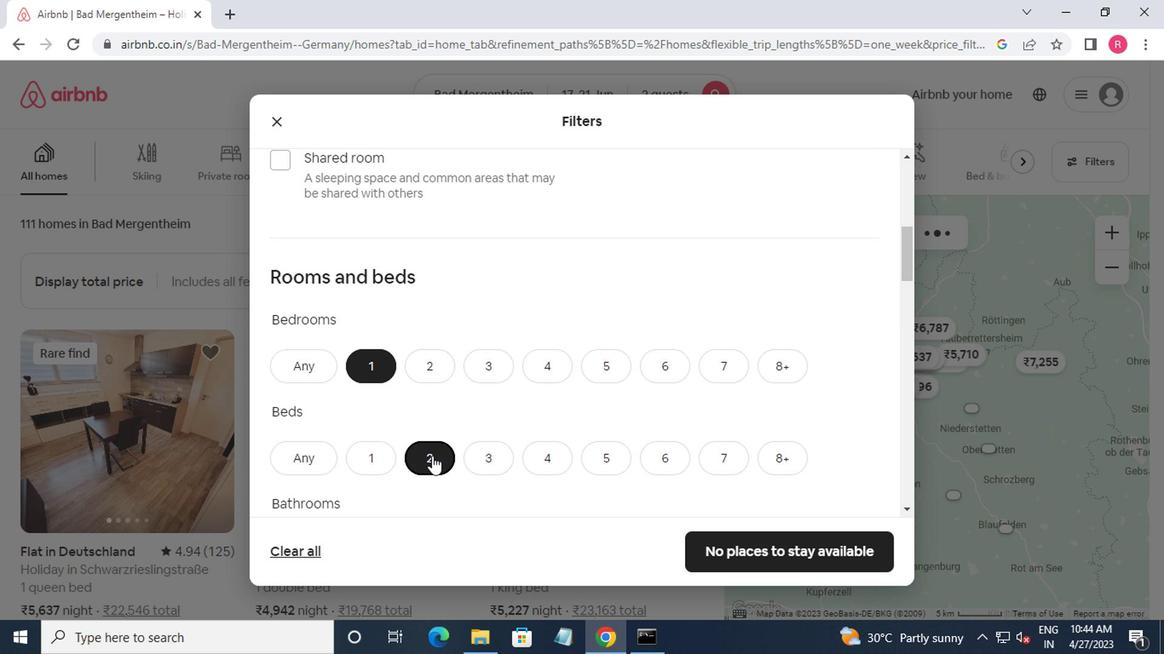 
Action: Mouse scrolled (429, 453) with delta (0, 0)
Screenshot: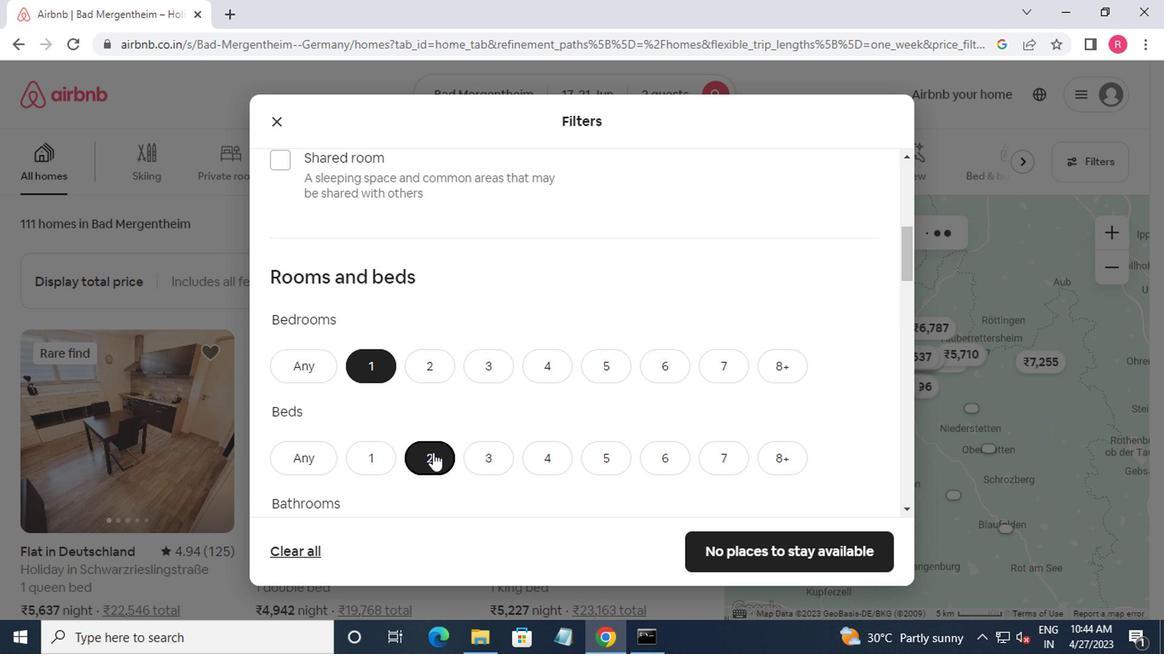 
Action: Mouse moved to (360, 391)
Screenshot: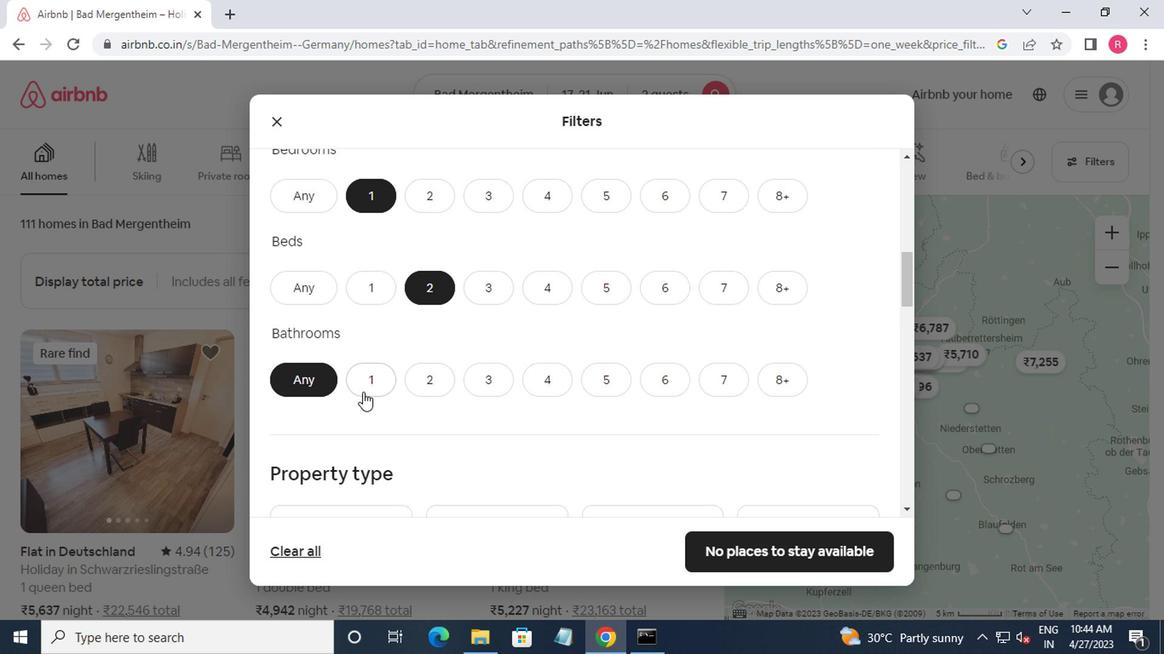
Action: Mouse pressed left at (360, 391)
Screenshot: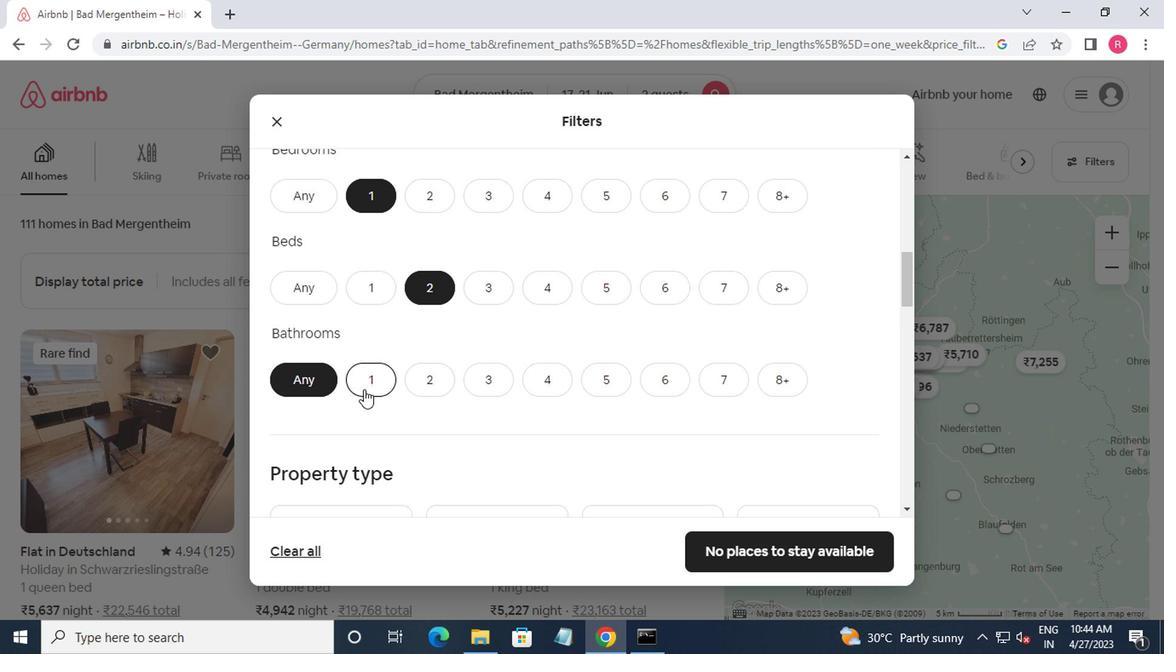 
Action: Mouse moved to (380, 397)
Screenshot: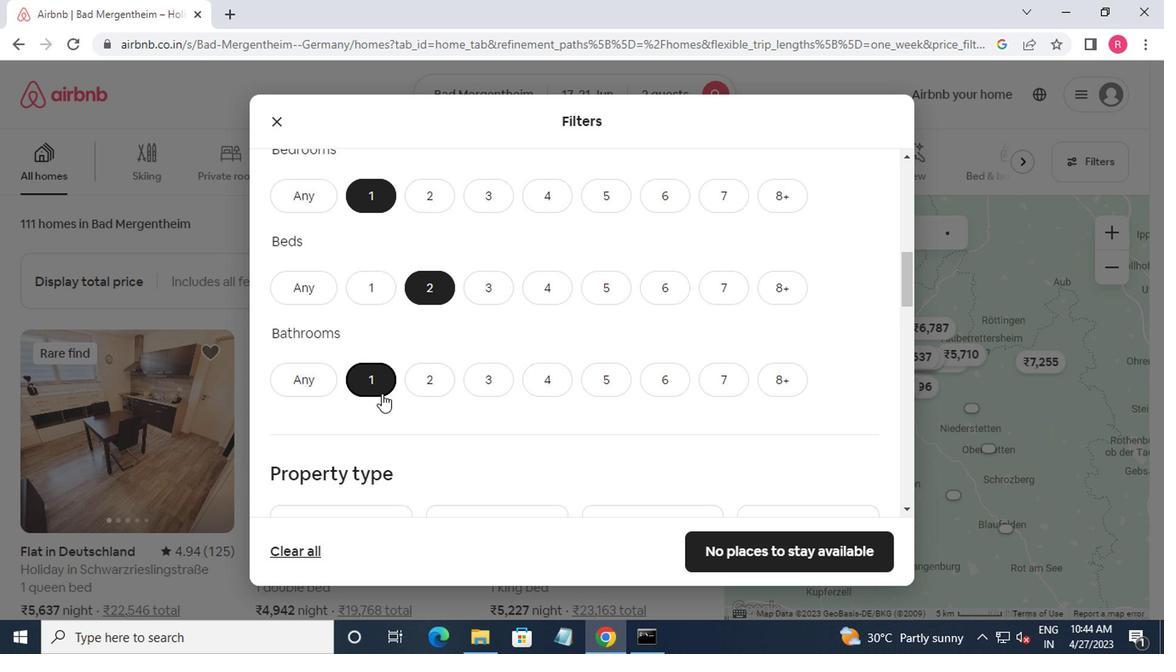 
Action: Mouse scrolled (380, 396) with delta (0, 0)
Screenshot: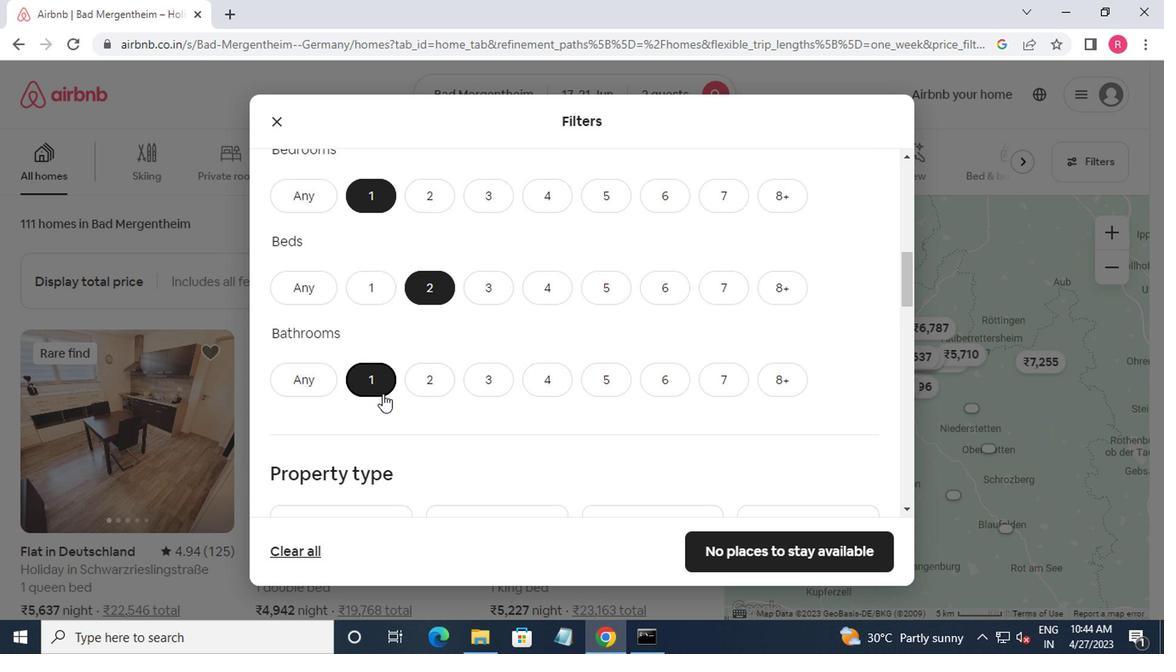
Action: Mouse moved to (381, 397)
Screenshot: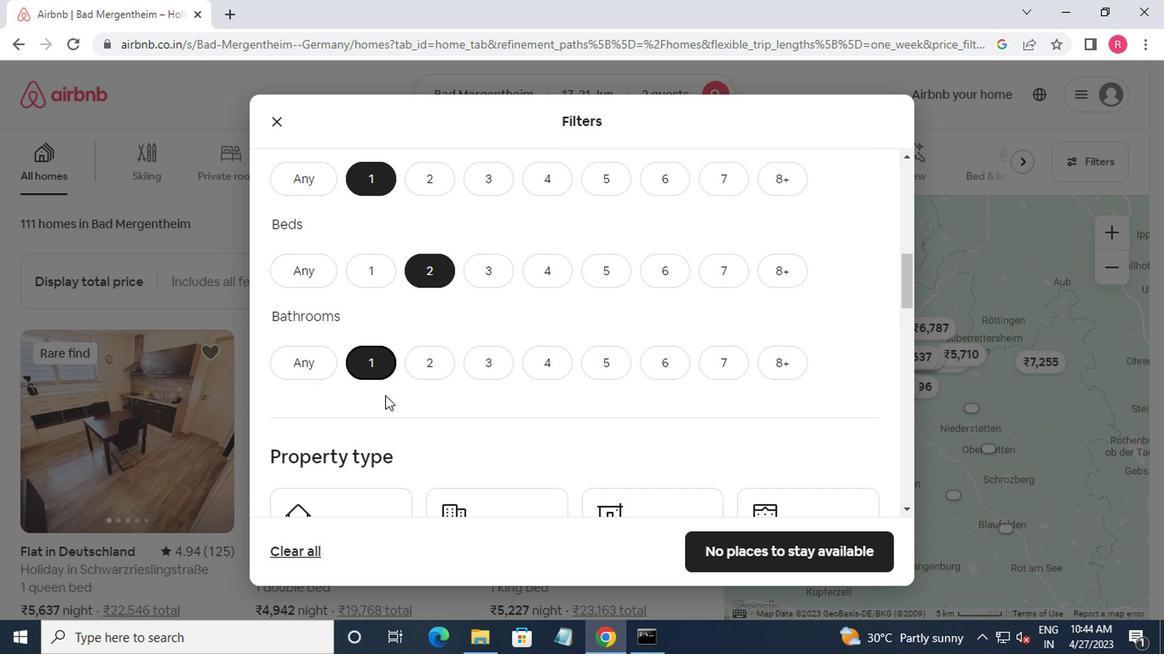 
Action: Mouse scrolled (381, 396) with delta (0, 0)
Screenshot: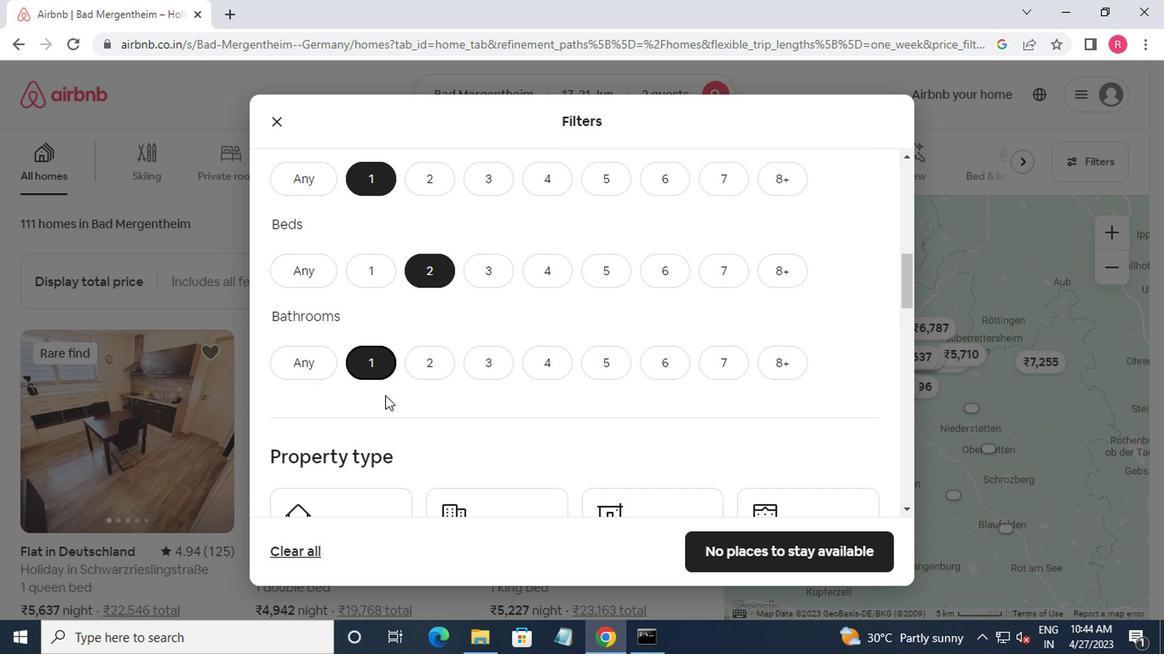 
Action: Mouse moved to (382, 397)
Screenshot: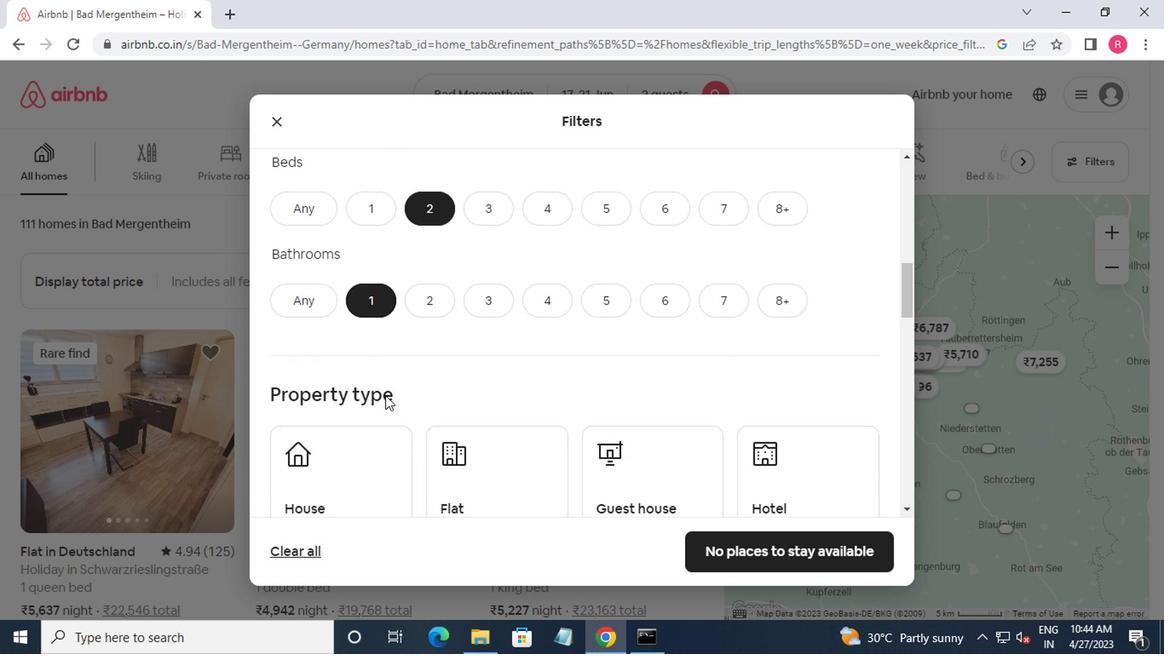 
Action: Mouse scrolled (382, 396) with delta (0, 0)
Screenshot: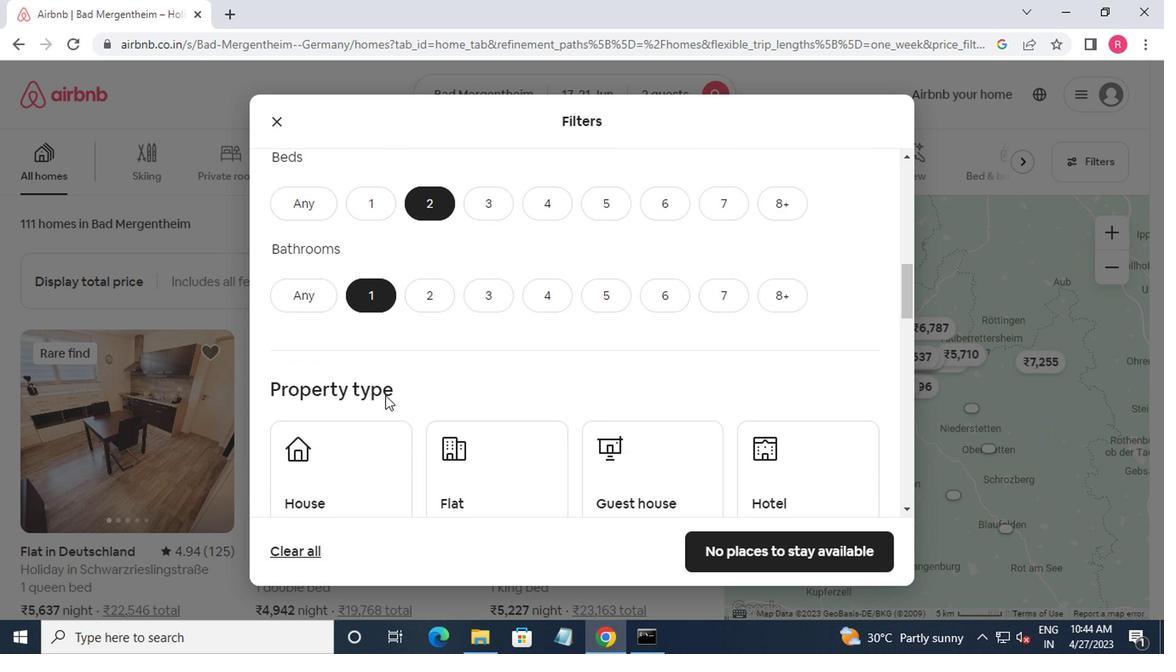 
Action: Mouse moved to (358, 344)
Screenshot: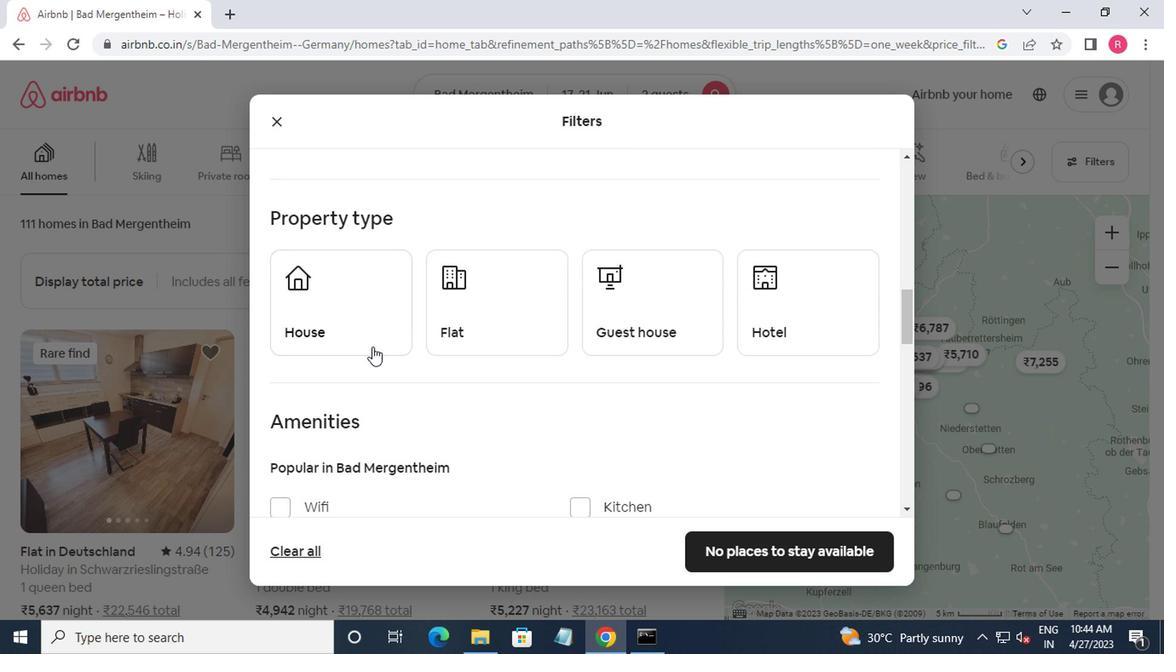 
Action: Mouse pressed left at (358, 344)
Screenshot: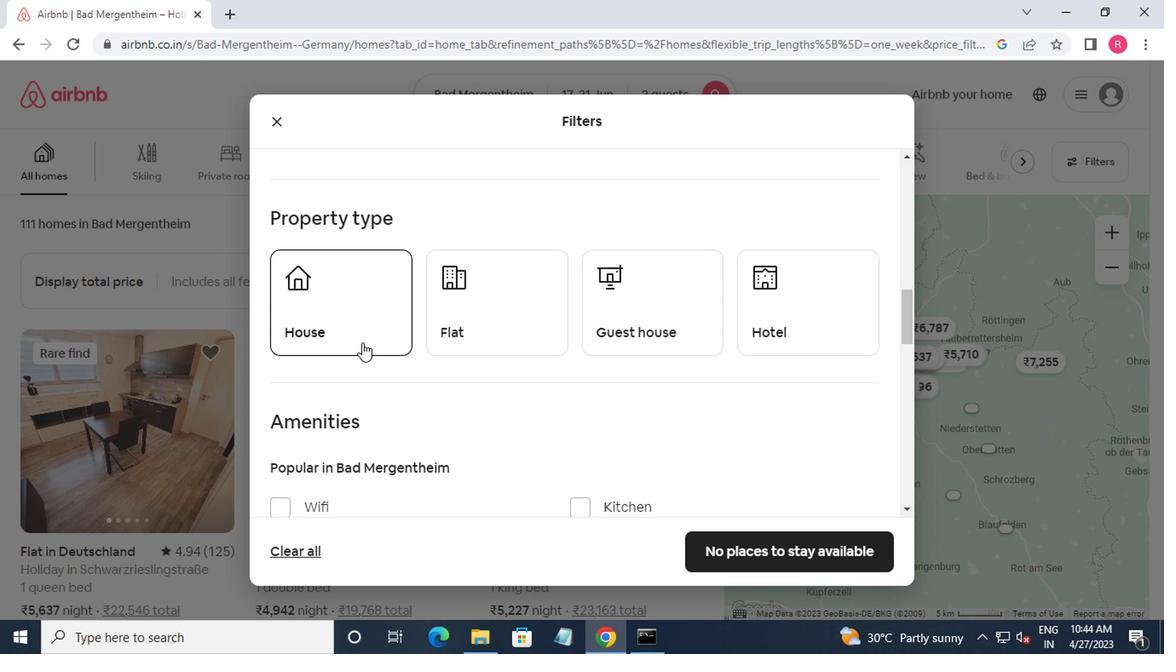 
Action: Mouse moved to (486, 345)
Screenshot: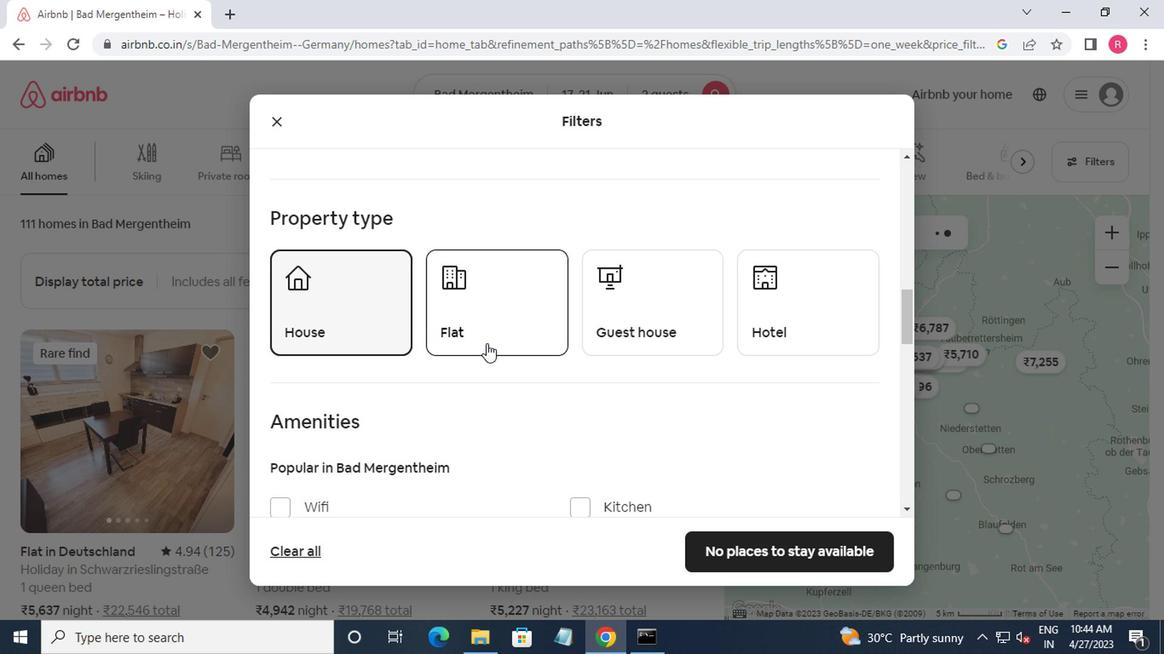 
Action: Mouse pressed left at (486, 345)
Screenshot: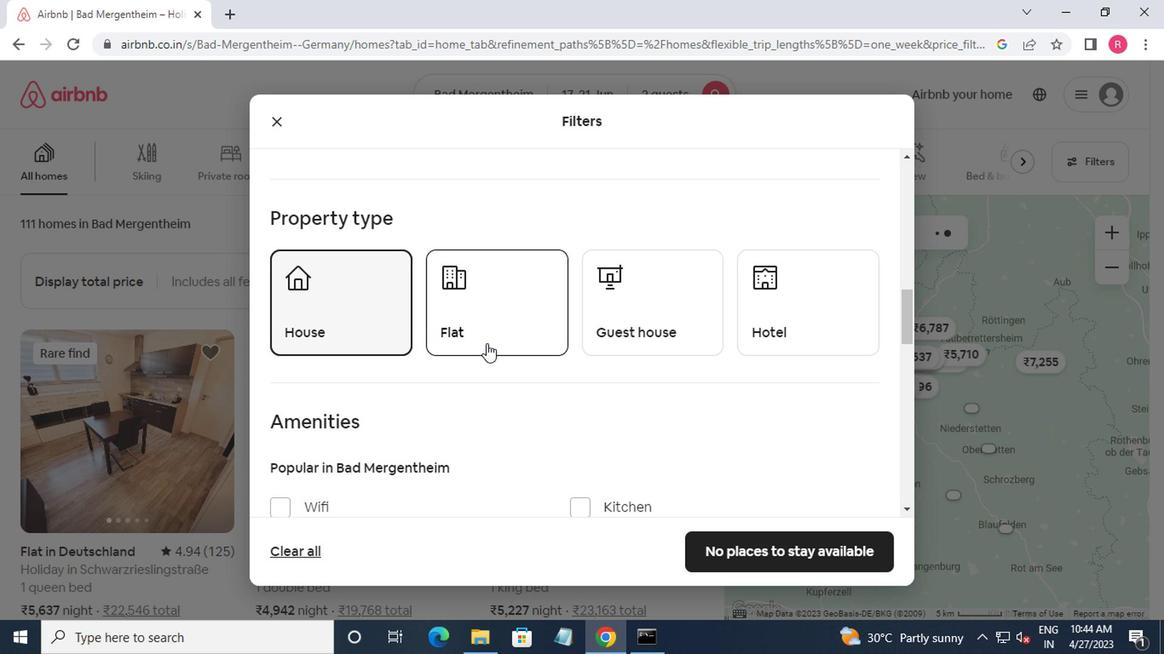 
Action: Mouse moved to (623, 335)
Screenshot: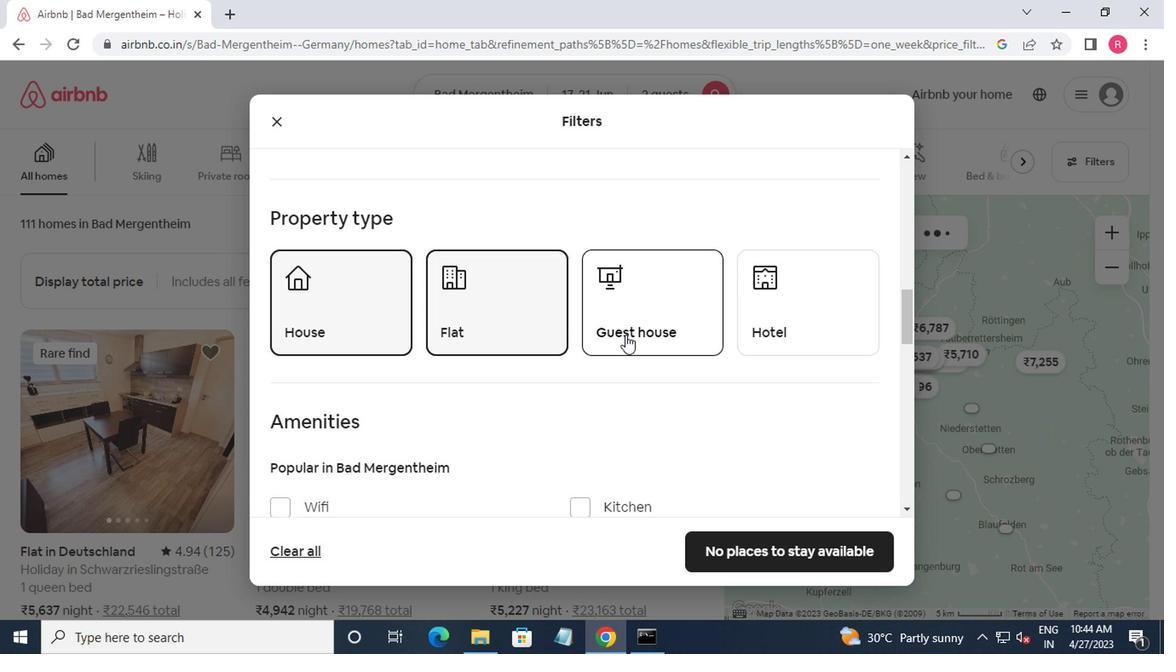 
Action: Mouse pressed left at (623, 335)
Screenshot: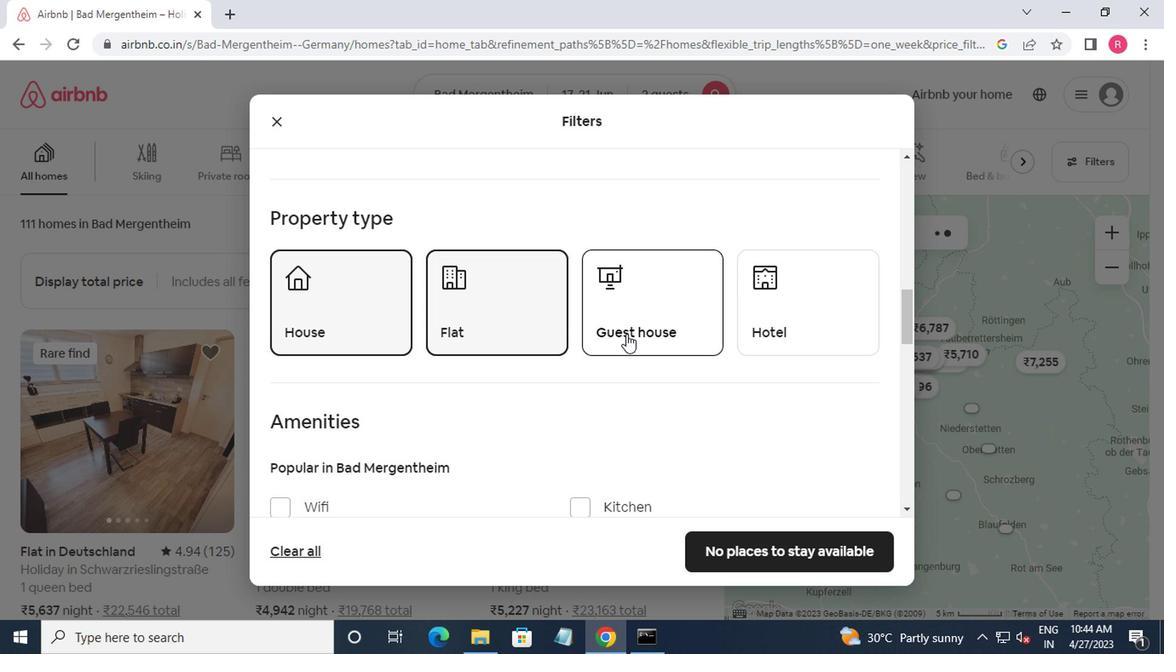
Action: Mouse moved to (615, 333)
Screenshot: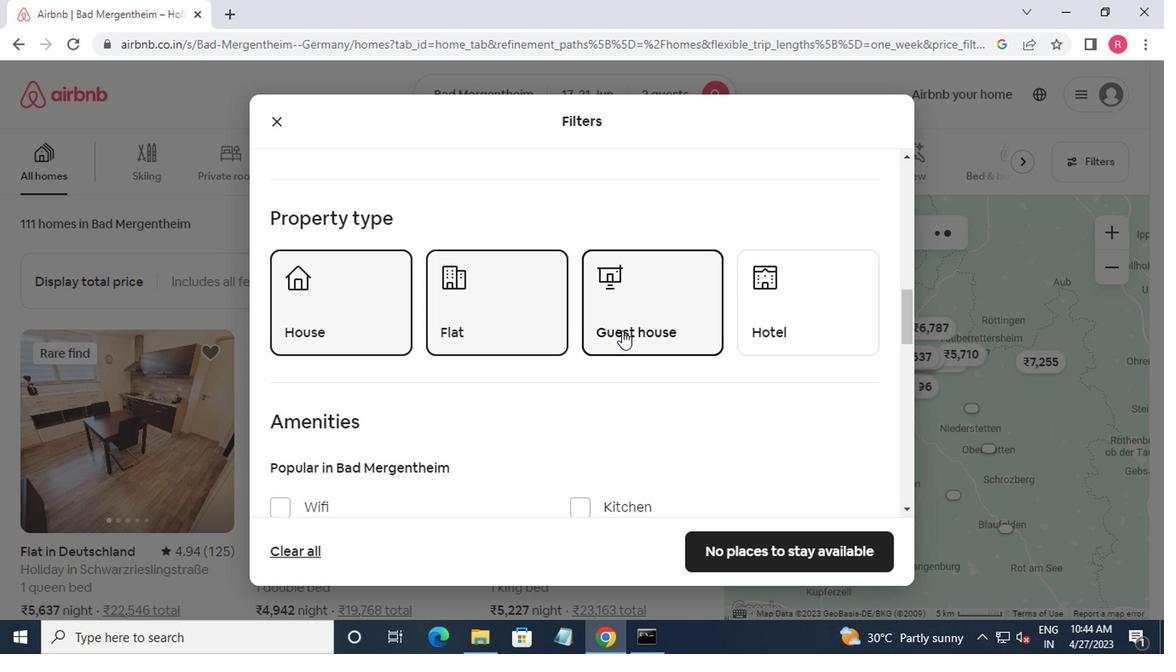 
Action: Mouse scrolled (615, 332) with delta (0, 0)
Screenshot: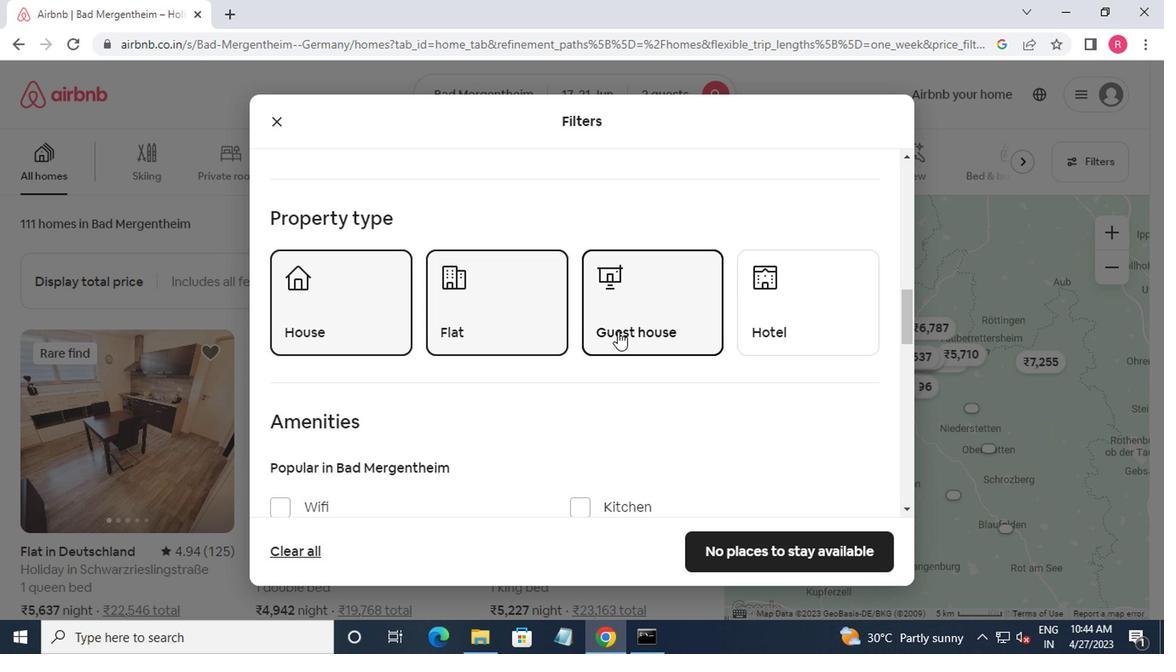
Action: Mouse moved to (272, 424)
Screenshot: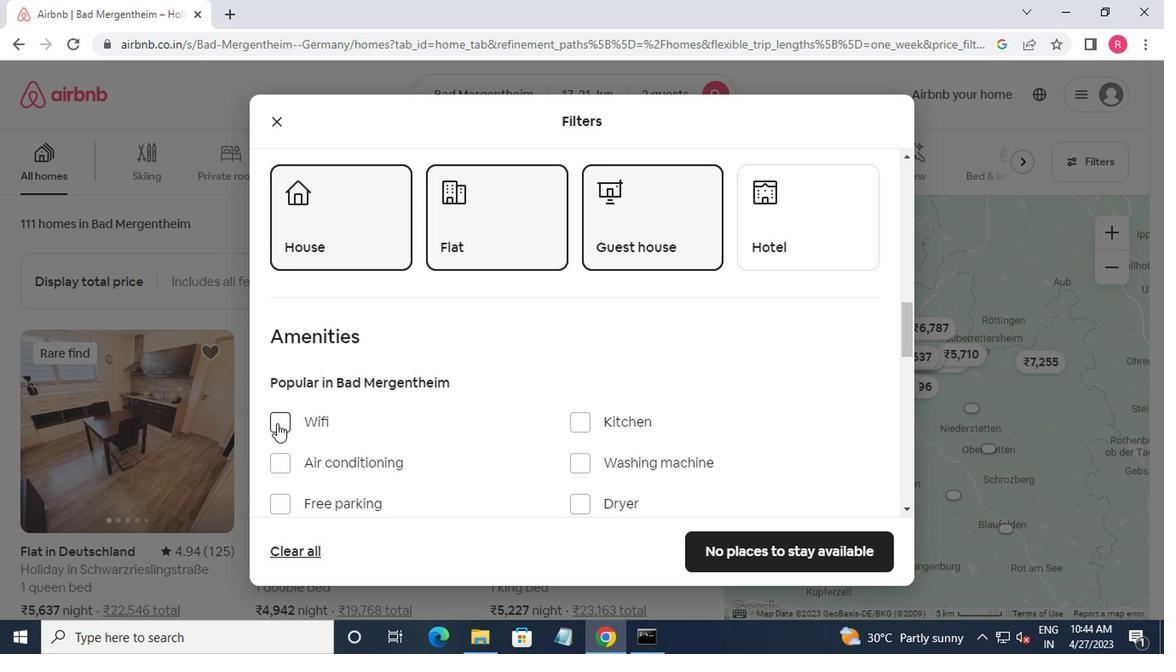 
Action: Mouse pressed left at (272, 424)
Screenshot: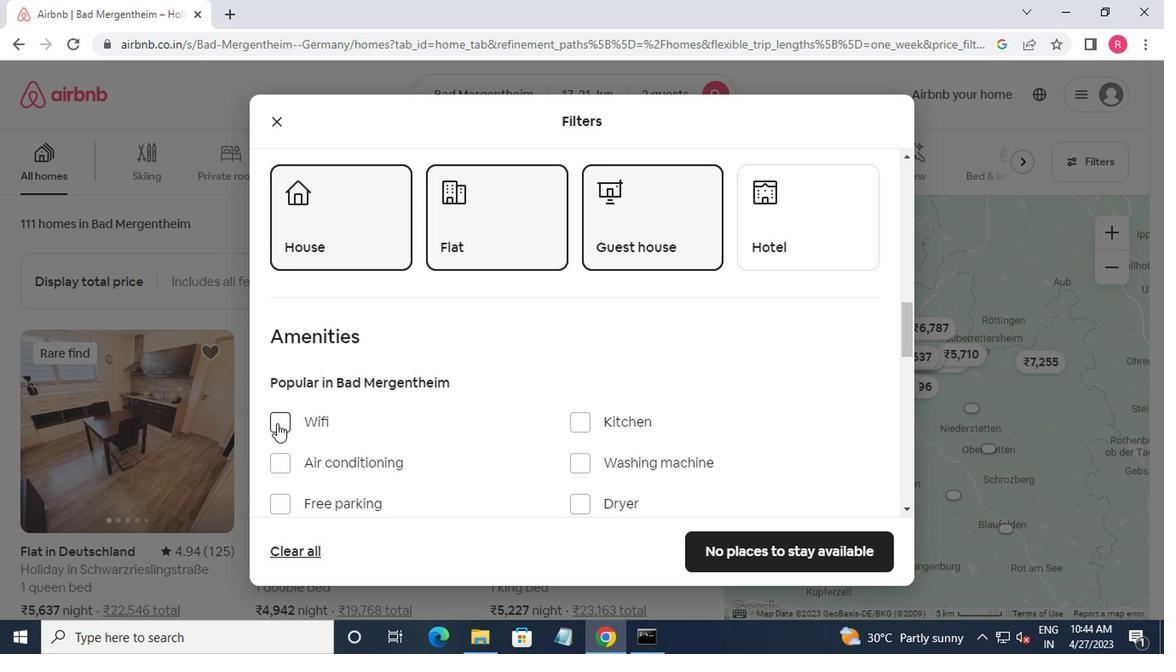 
Action: Mouse moved to (1149, 49)
Screenshot: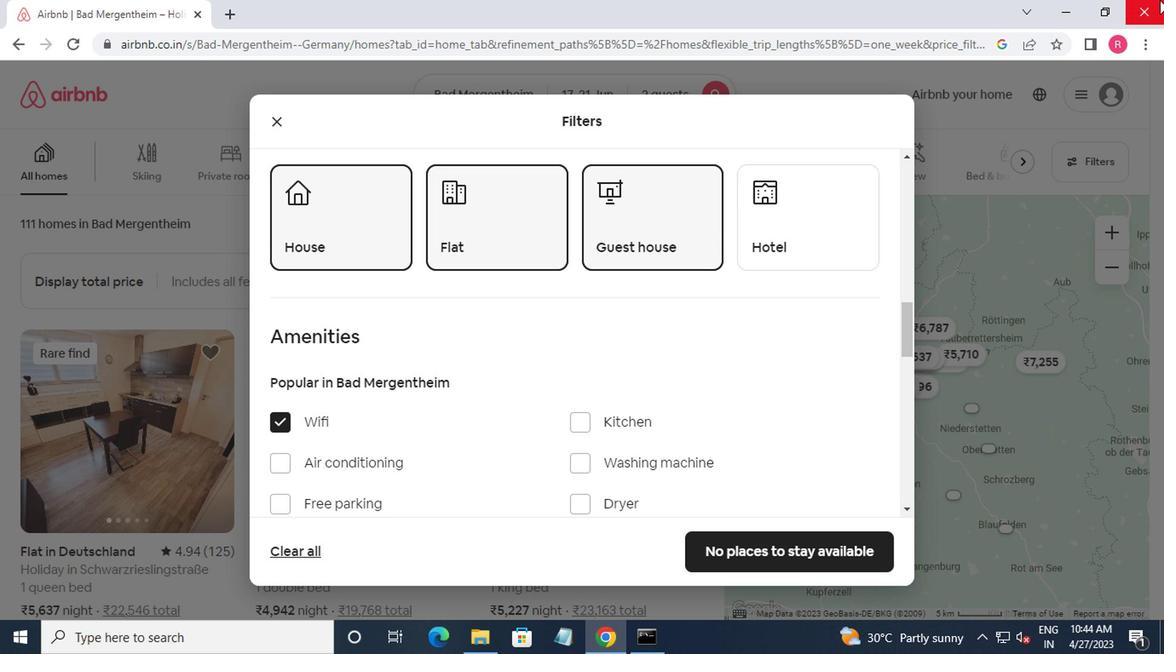 
Action: Mouse scrolled (1149, 47) with delta (0, -1)
Screenshot: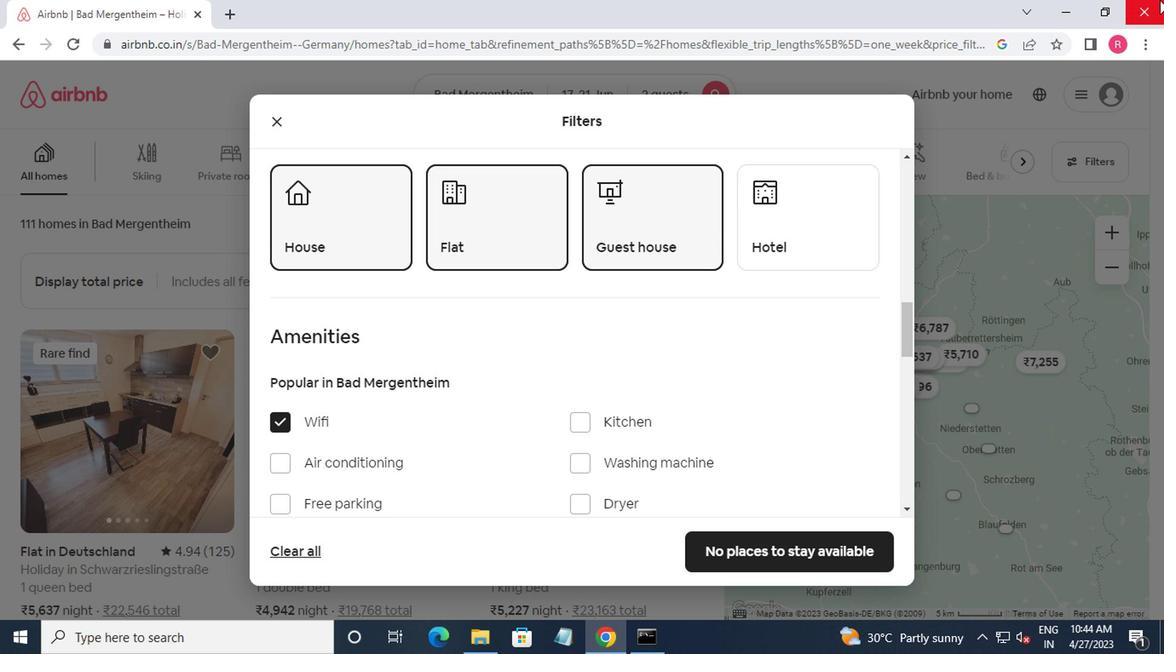 
Action: Mouse moved to (1150, 102)
Screenshot: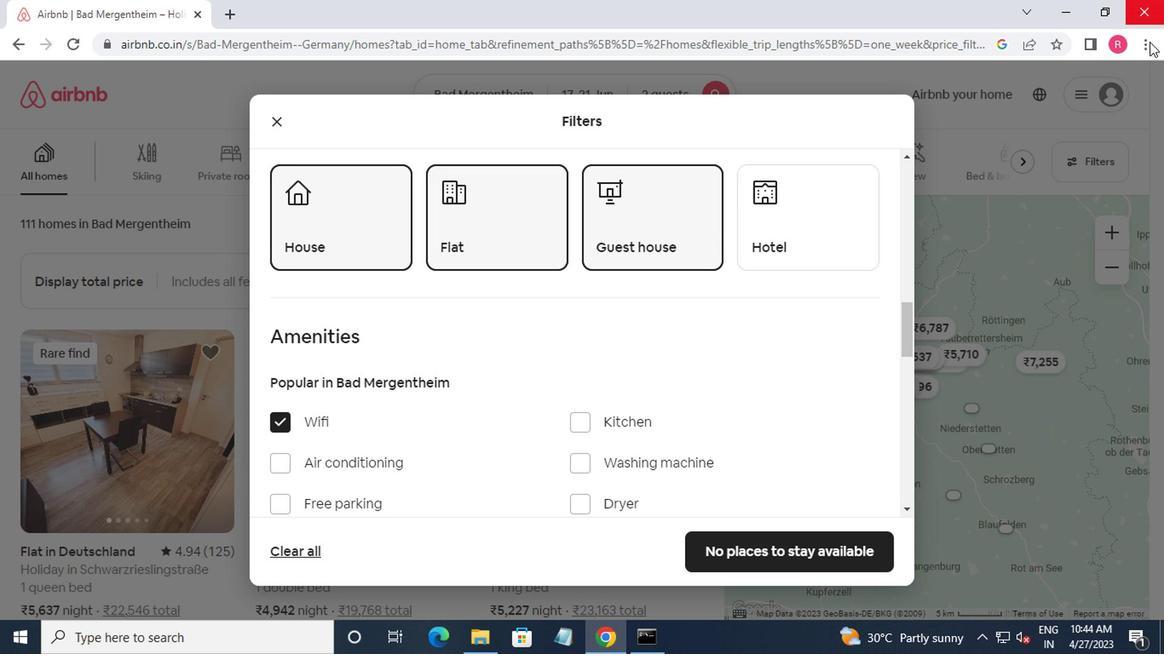 
Action: Mouse scrolled (1150, 101) with delta (0, -1)
Screenshot: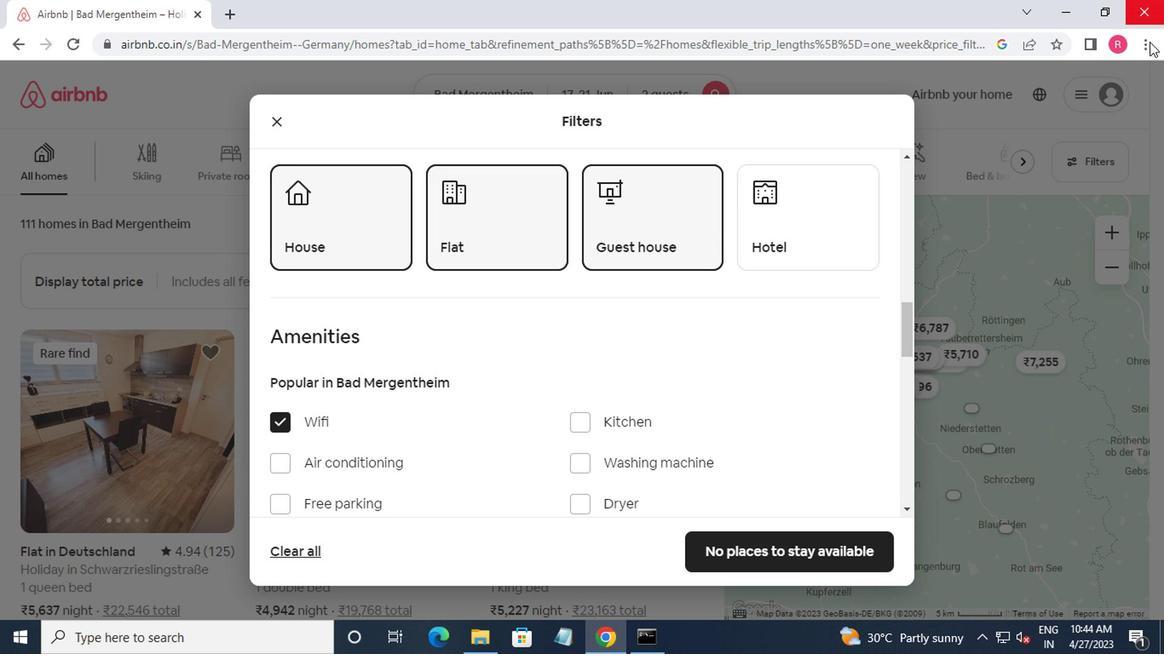
Action: Mouse moved to (1166, 151)
Screenshot: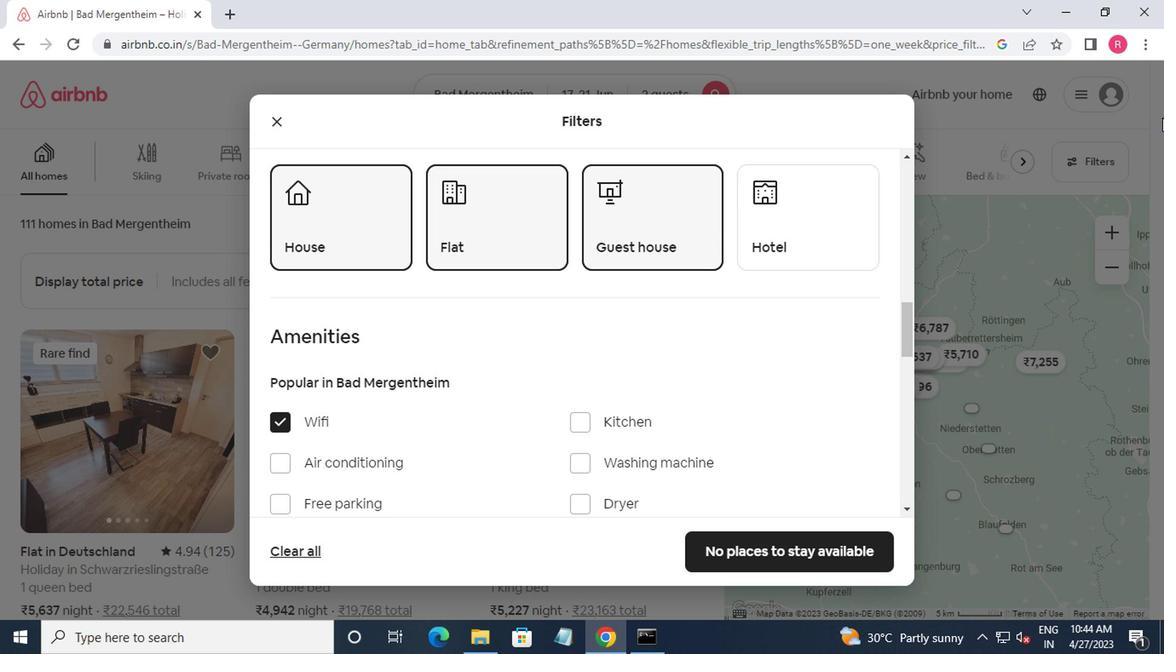 
Action: Mouse scrolled (1163, 150) with delta (0, 0)
Screenshot: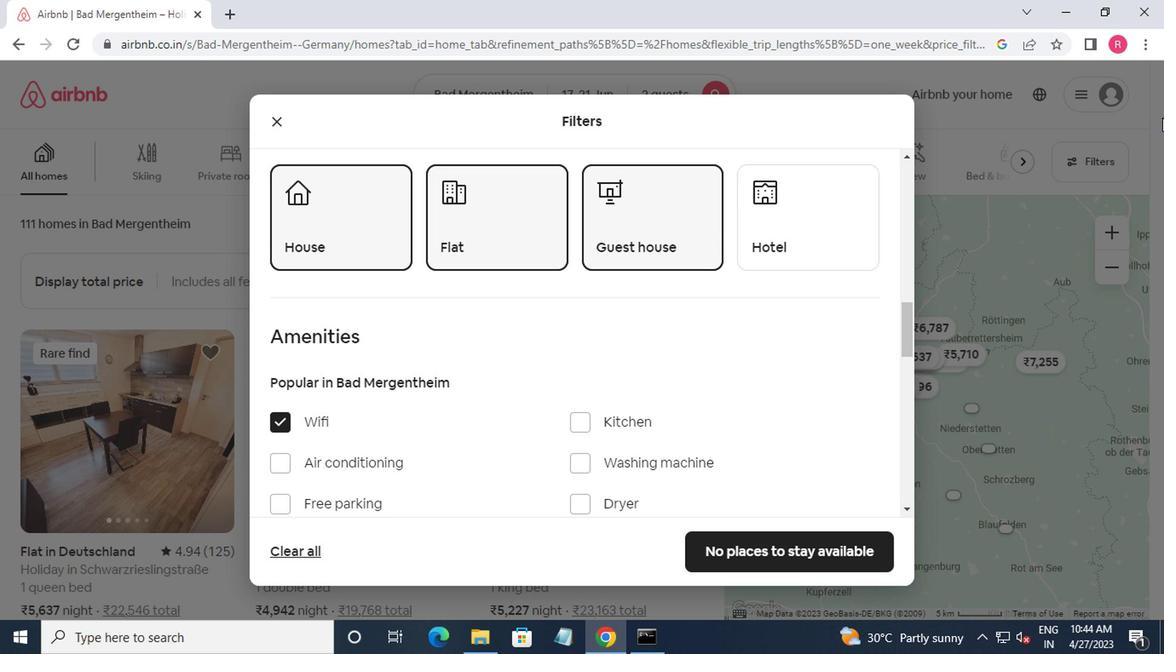 
Action: Mouse moved to (533, 329)
Screenshot: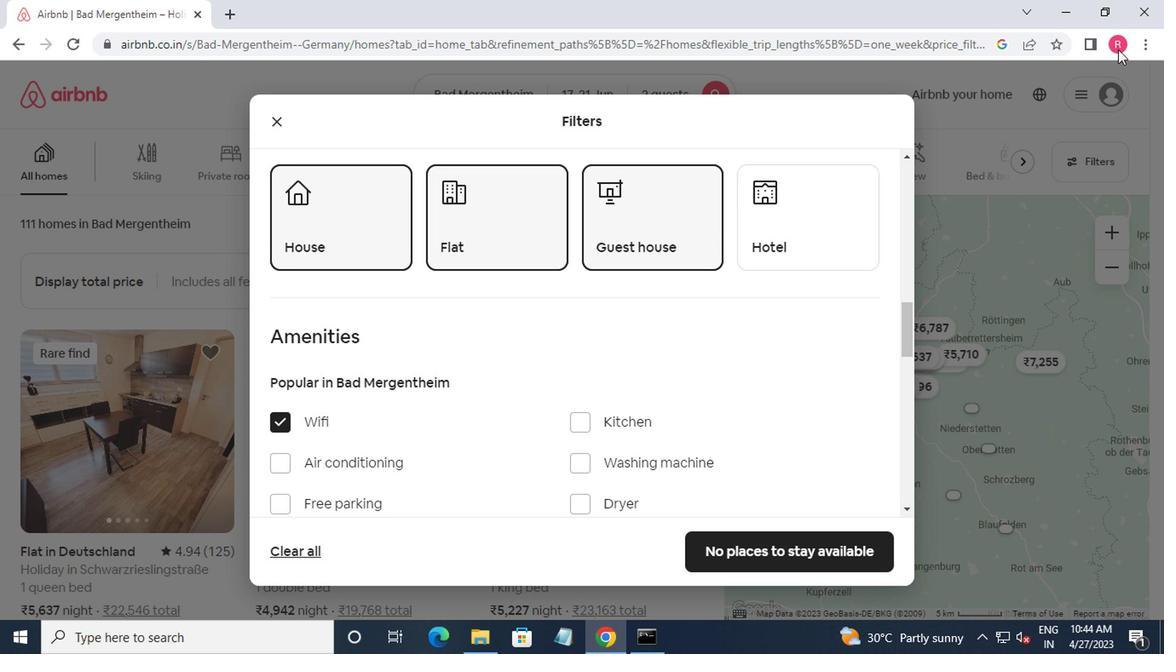 
Action: Mouse scrolled (533, 329) with delta (0, 0)
Screenshot: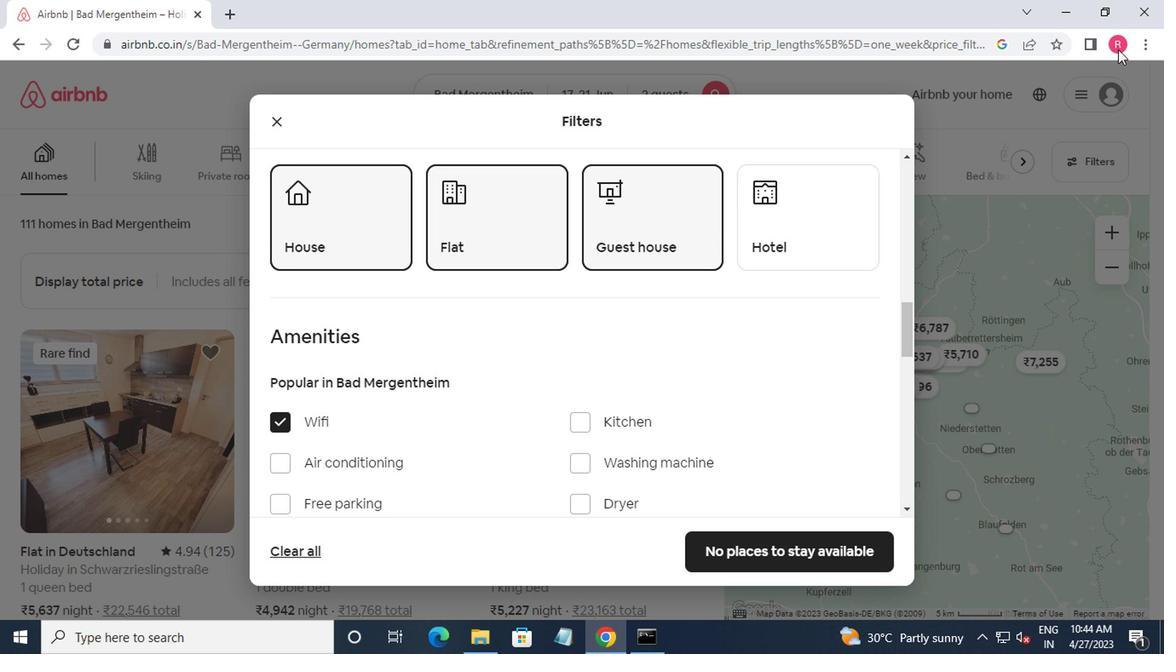
Action: Mouse moved to (546, 342)
Screenshot: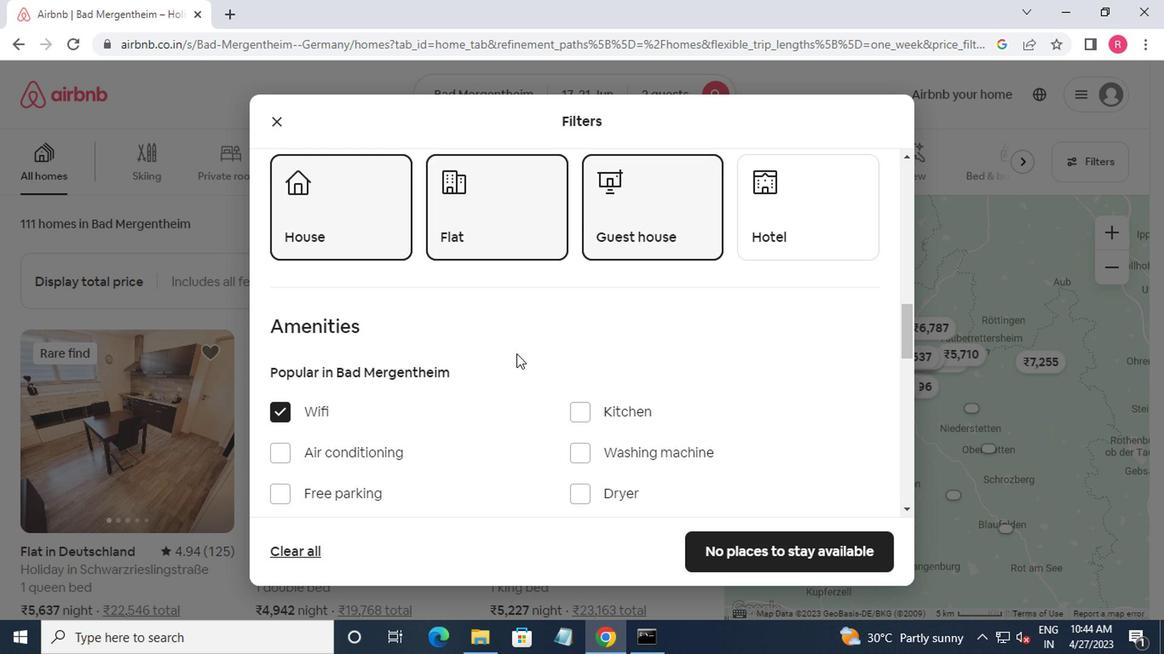 
Action: Mouse scrolled (546, 341) with delta (0, 0)
Screenshot: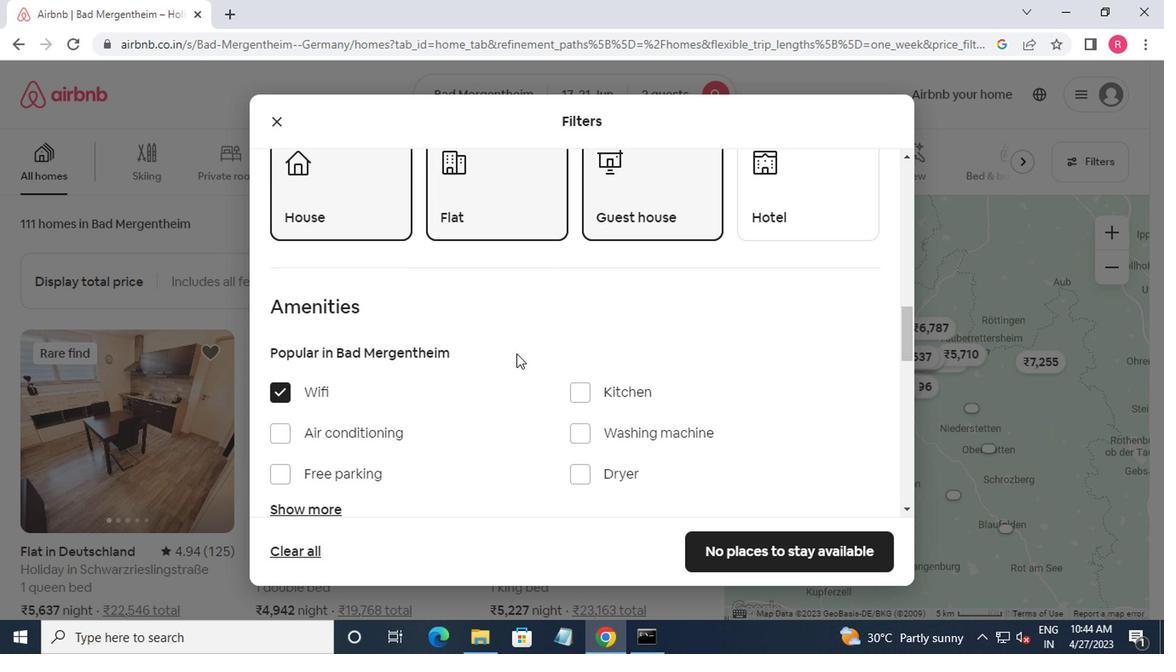 
Action: Mouse moved to (548, 342)
Screenshot: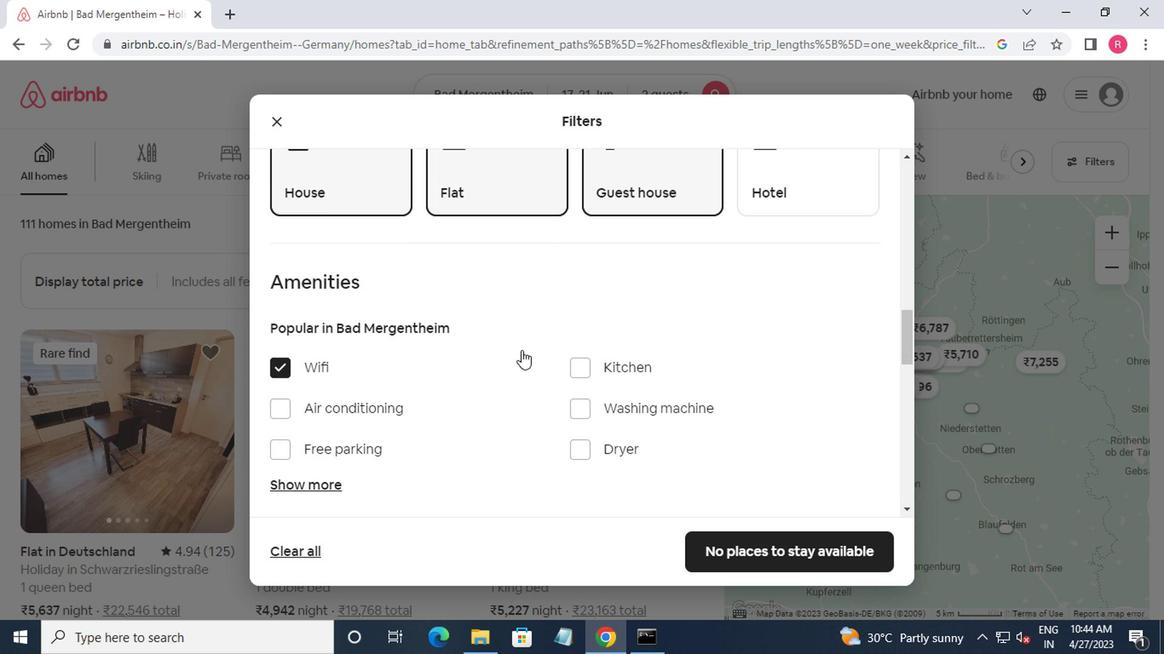 
Action: Mouse scrolled (548, 341) with delta (0, 0)
Screenshot: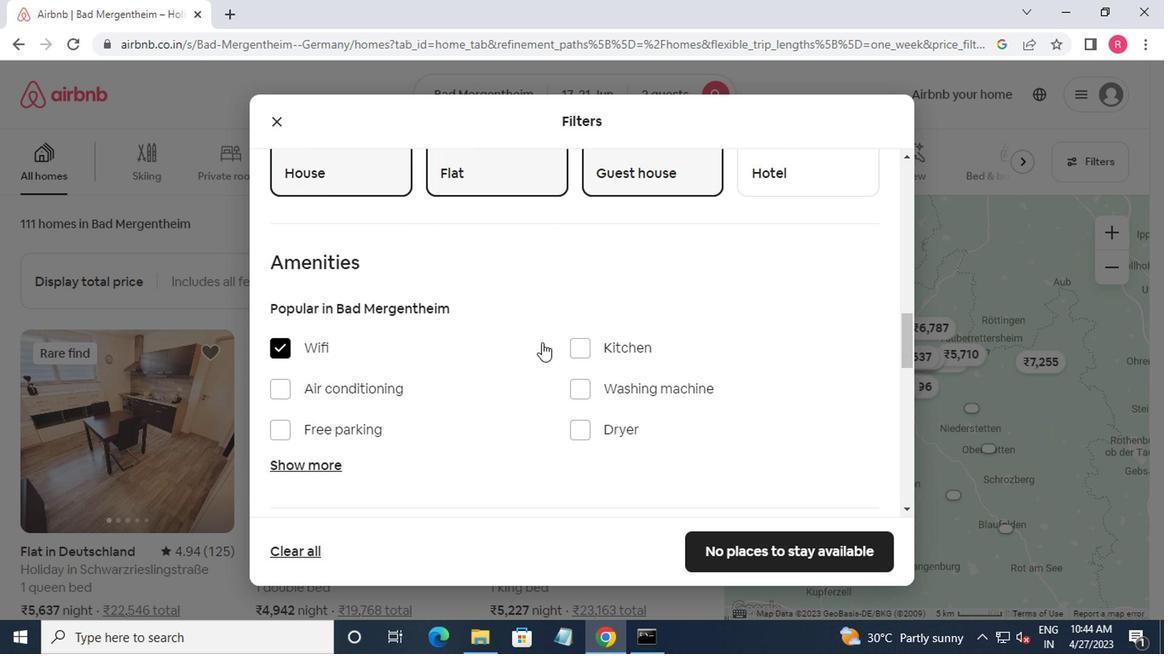 
Action: Mouse scrolled (548, 341) with delta (0, 0)
Screenshot: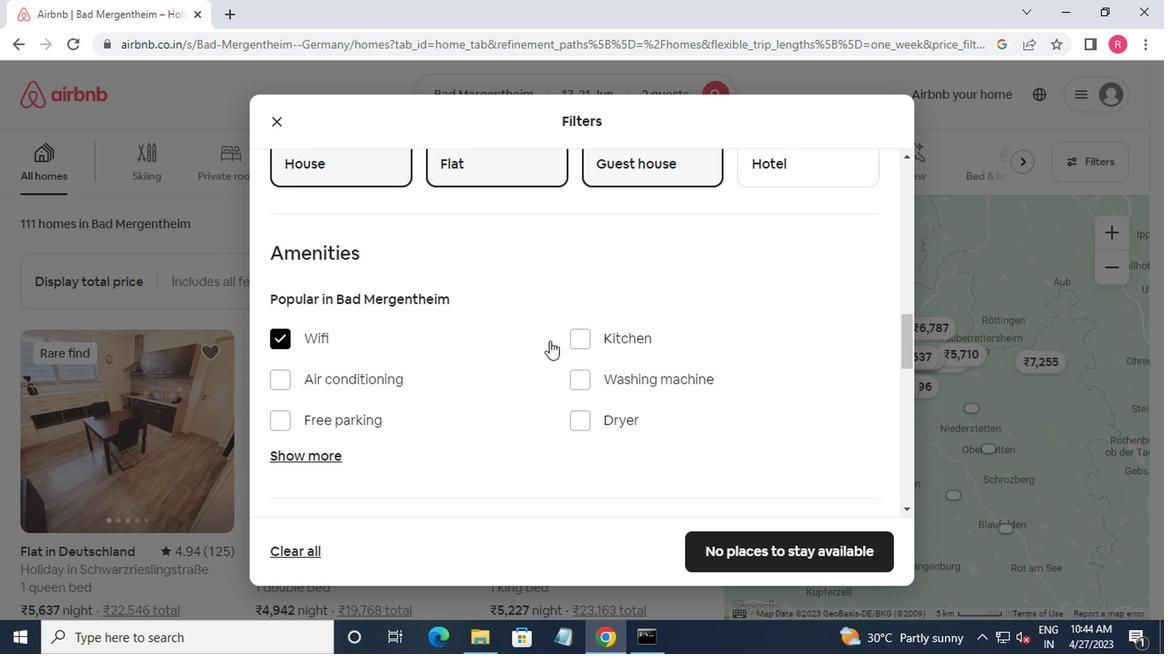 
Action: Mouse moved to (556, 341)
Screenshot: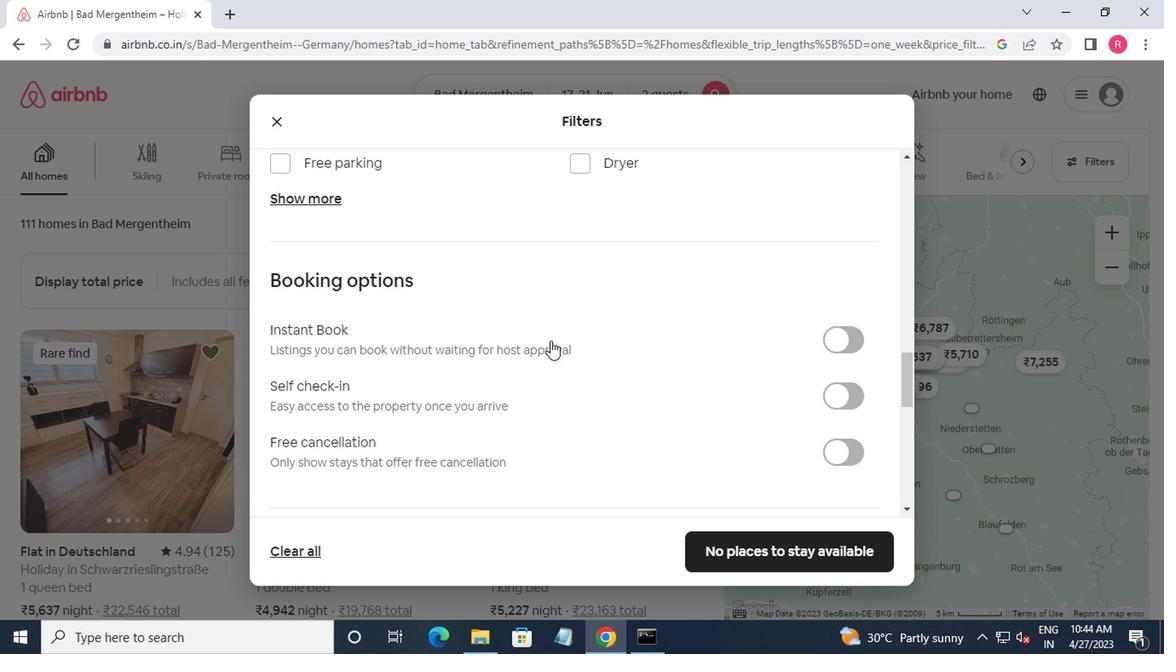 
Action: Mouse scrolled (556, 341) with delta (0, 0)
Screenshot: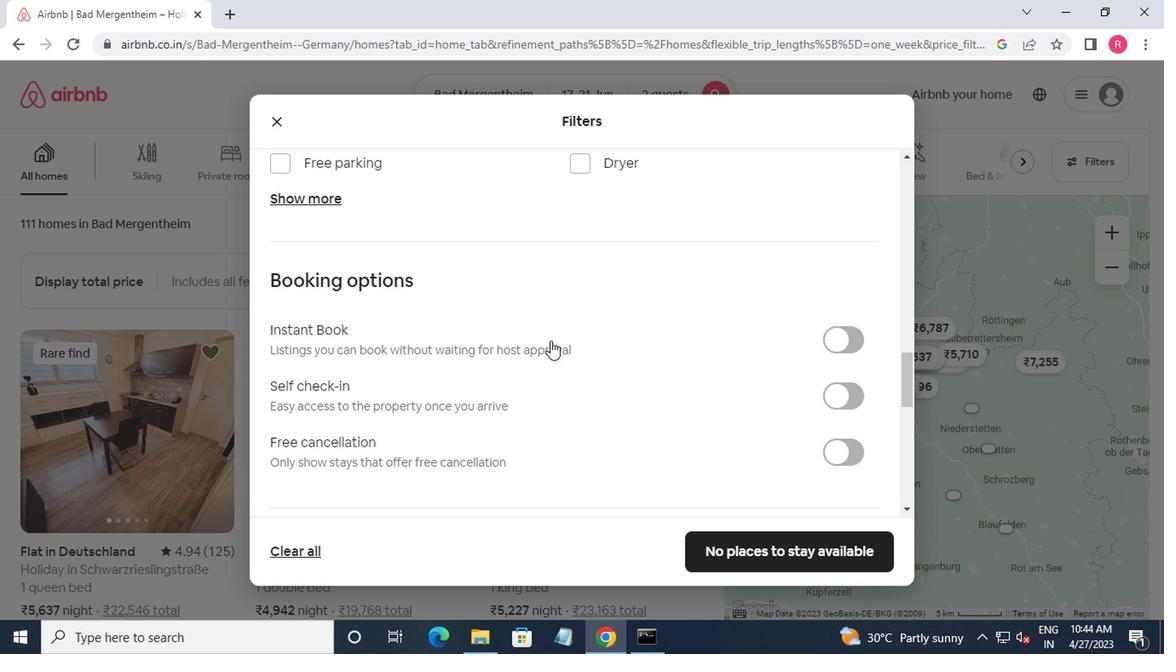 
Action: Mouse moved to (829, 317)
Screenshot: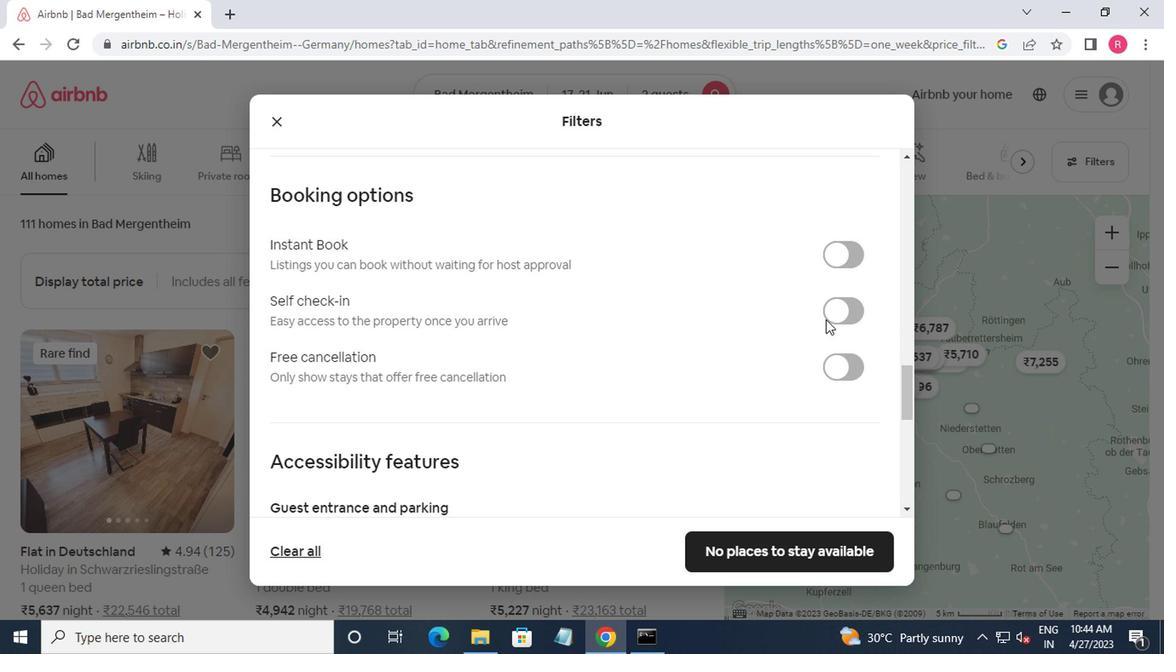 
Action: Mouse pressed left at (829, 317)
Screenshot: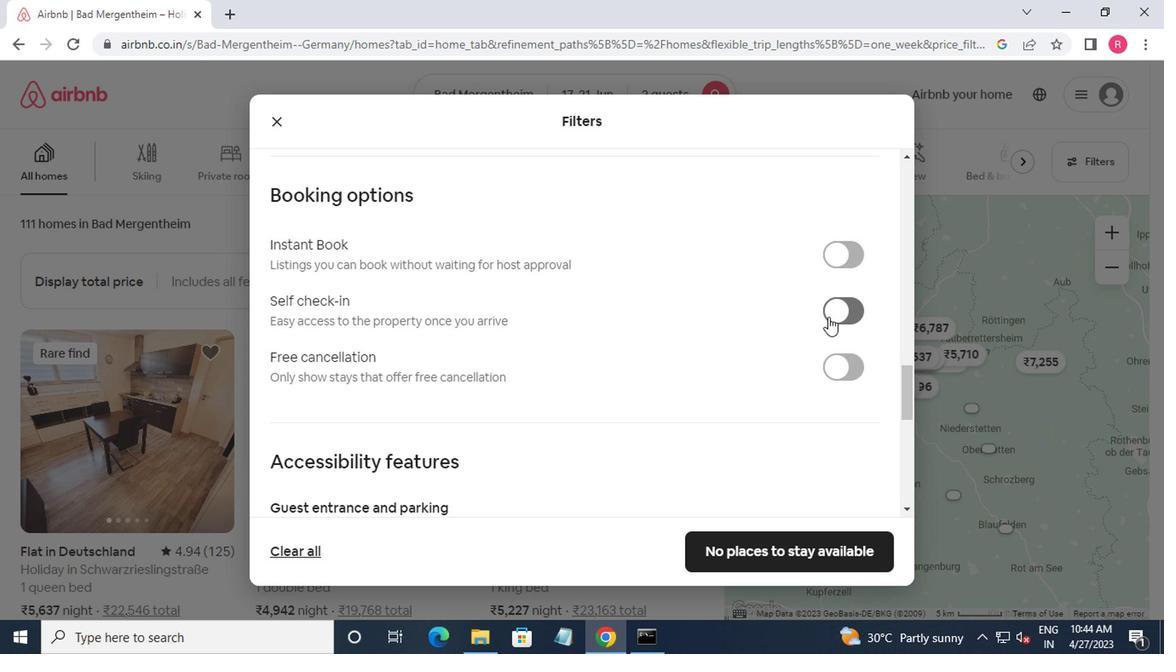 
Action: Mouse moved to (818, 323)
Screenshot: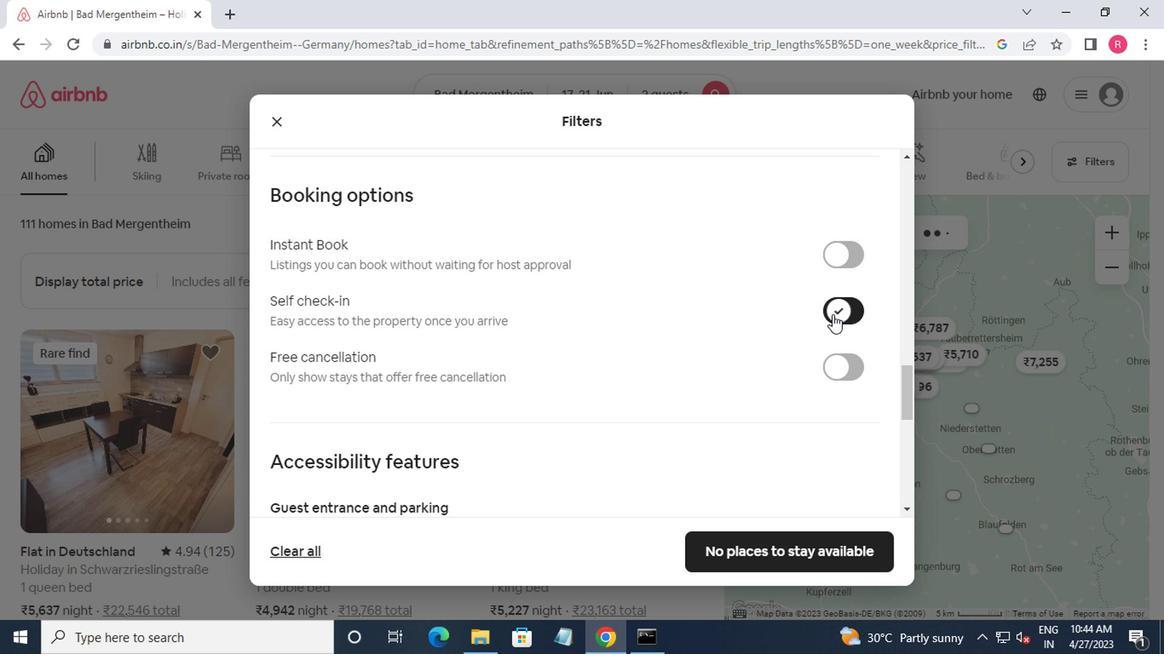 
Action: Mouse scrolled (818, 322) with delta (0, 0)
Screenshot: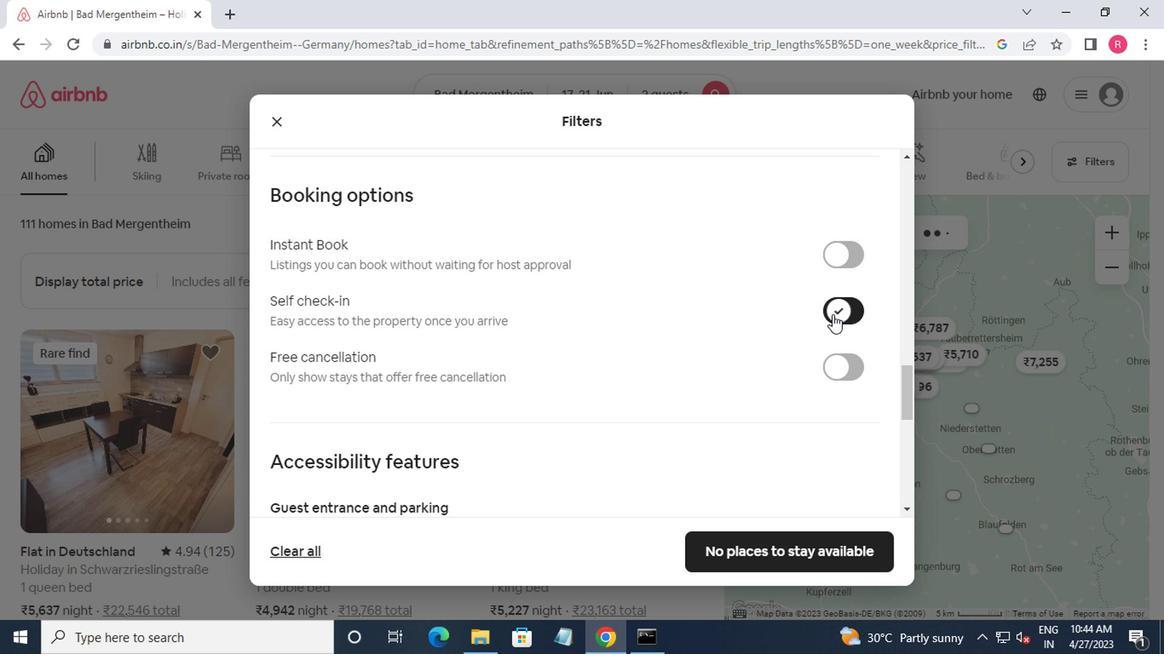 
Action: Mouse moved to (810, 334)
Screenshot: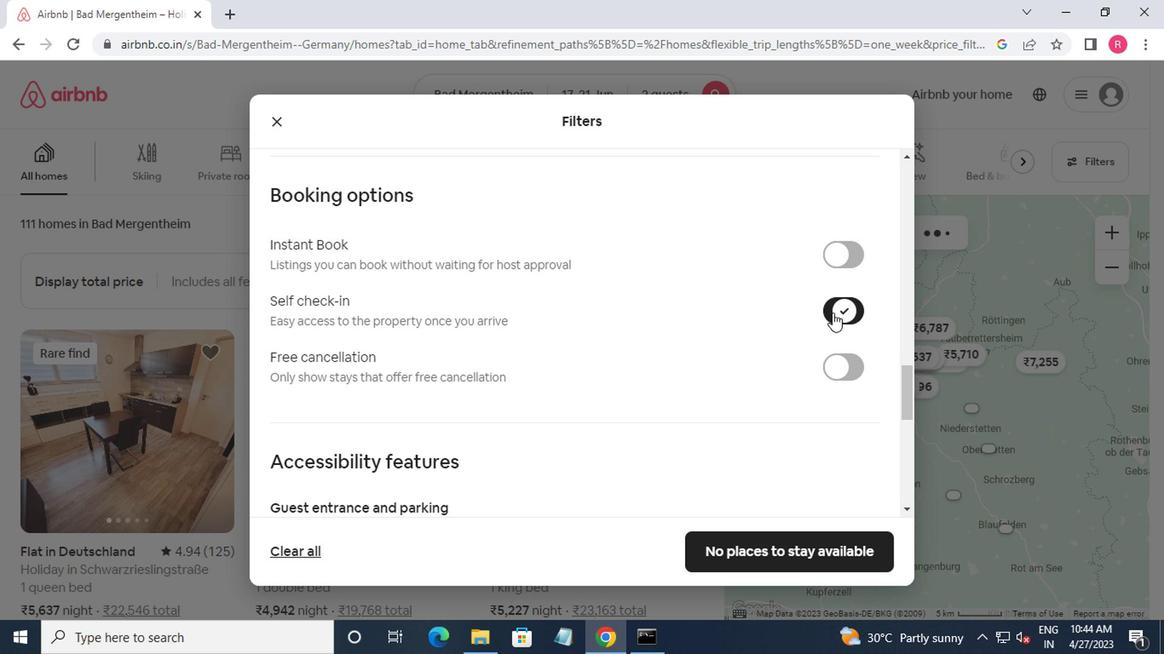 
Action: Mouse scrolled (810, 333) with delta (0, 0)
Screenshot: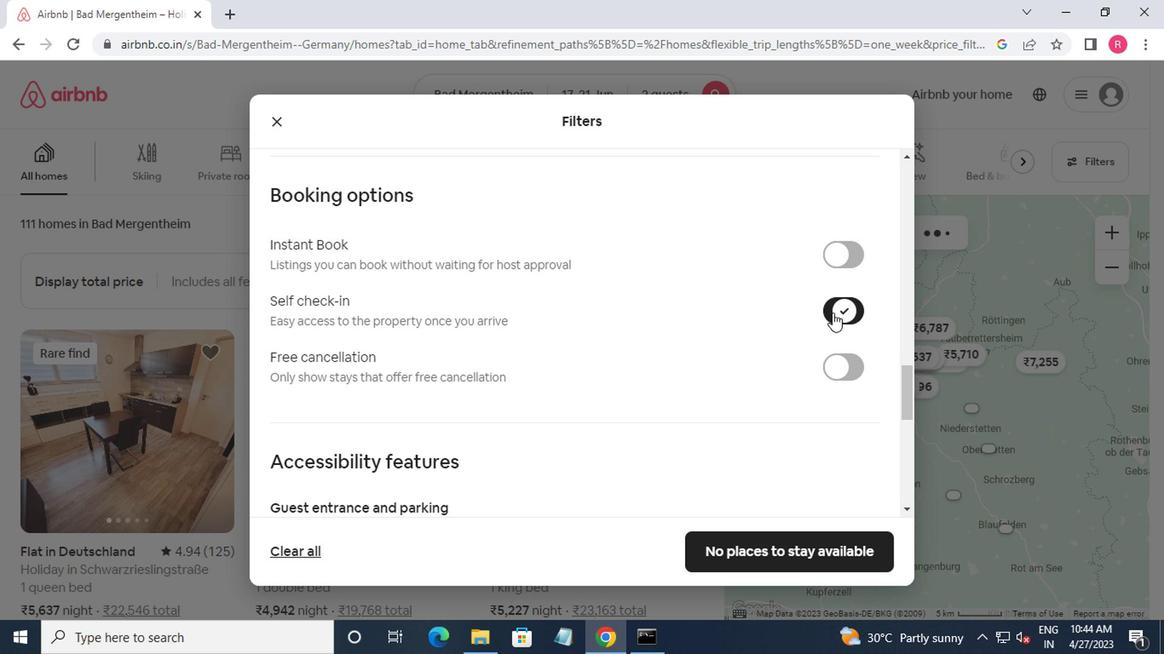 
Action: Mouse moved to (807, 338)
Screenshot: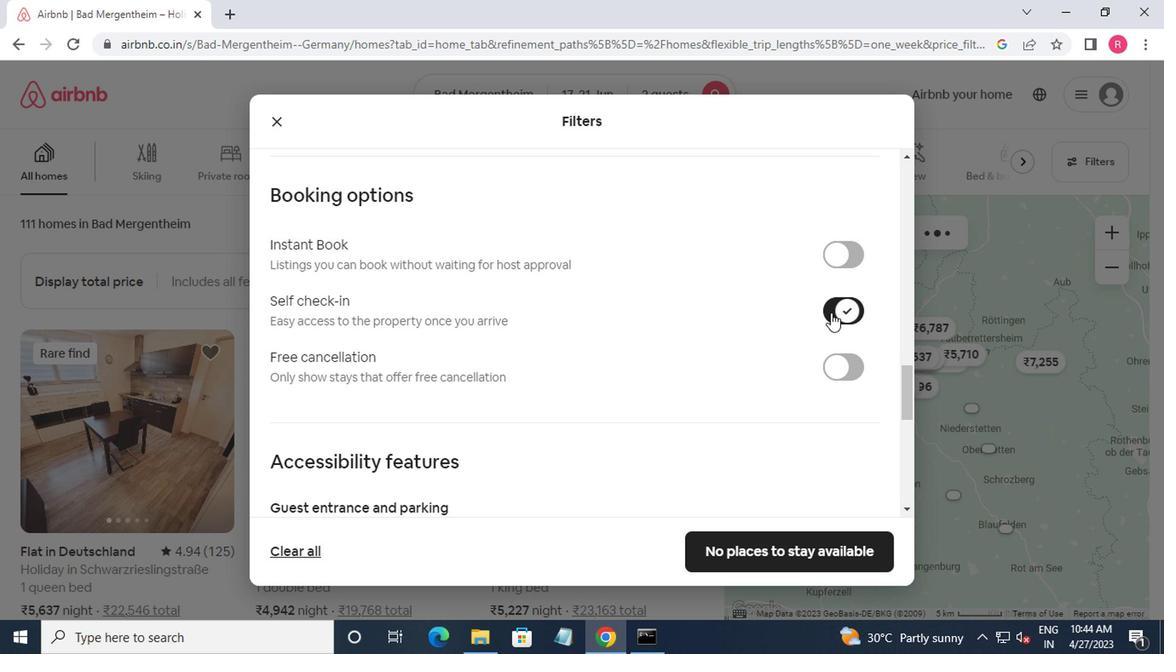 
Action: Mouse scrolled (807, 337) with delta (0, 0)
Screenshot: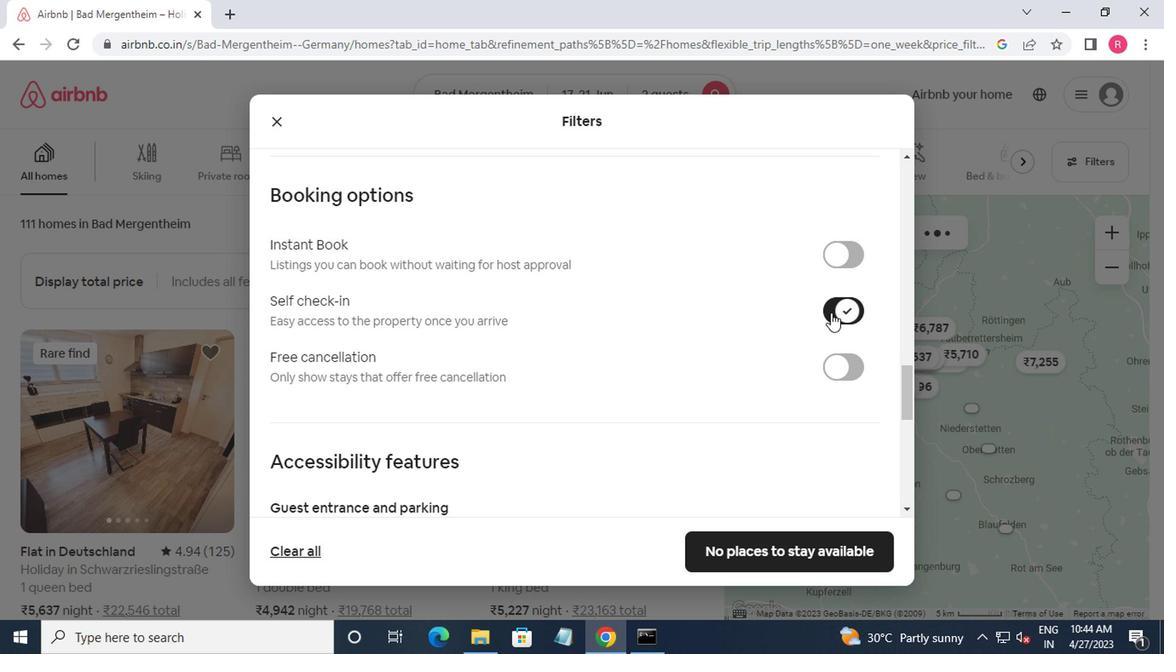 
Action: Mouse moved to (807, 339)
Screenshot: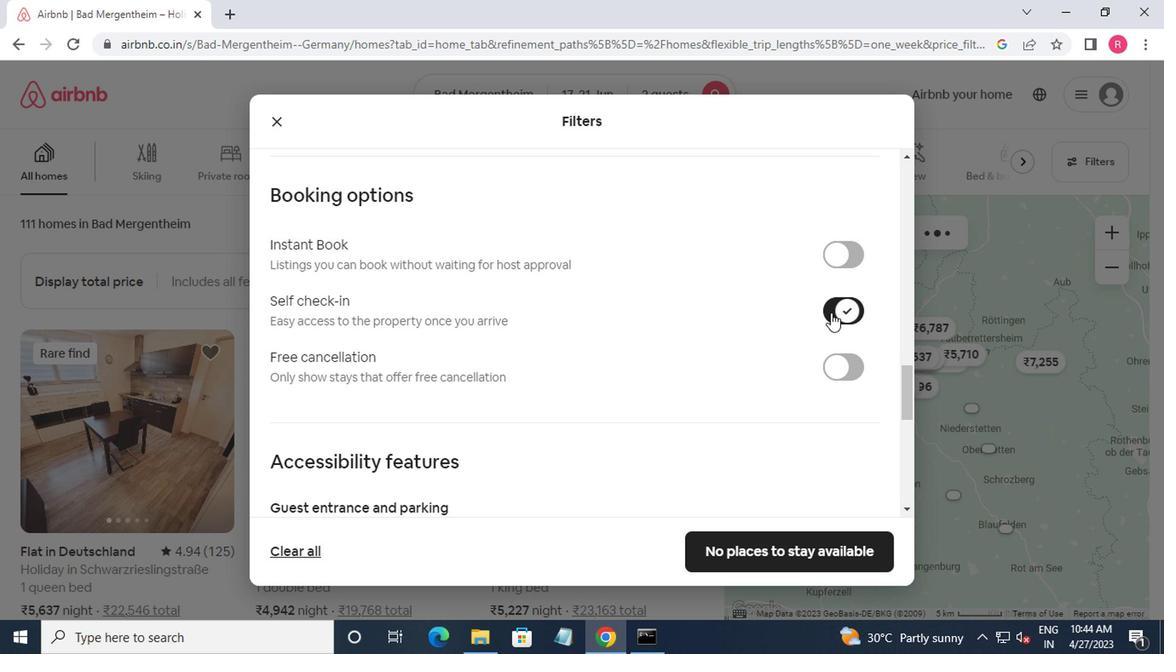 
Action: Mouse scrolled (807, 338) with delta (0, -1)
Screenshot: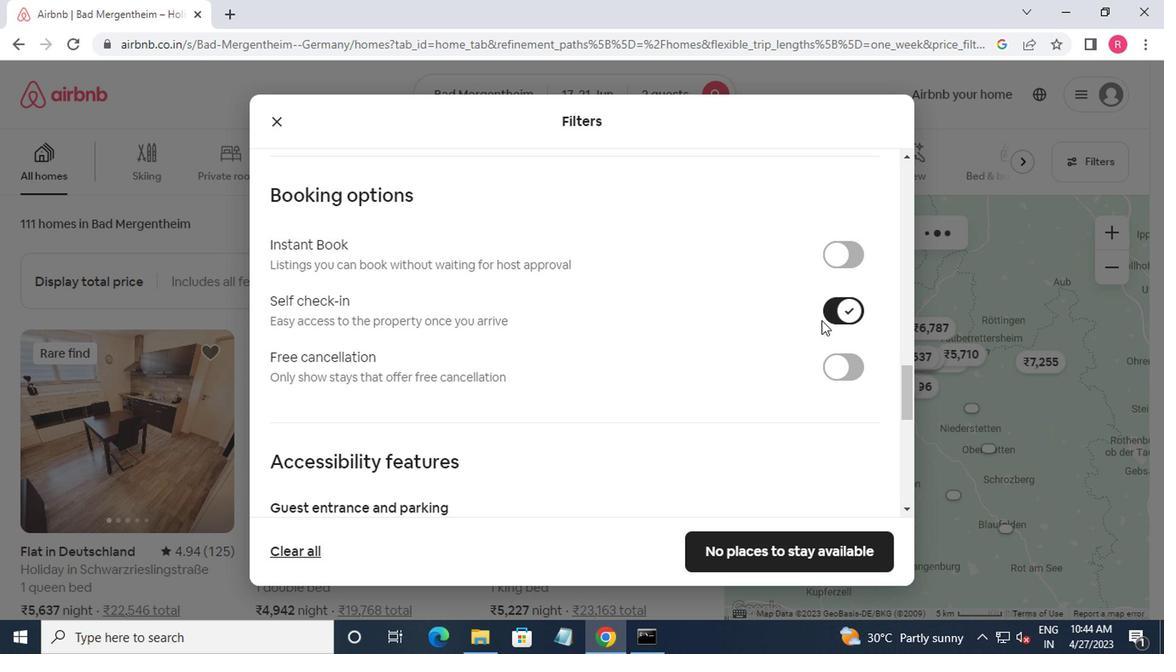 
Action: Mouse moved to (795, 341)
Screenshot: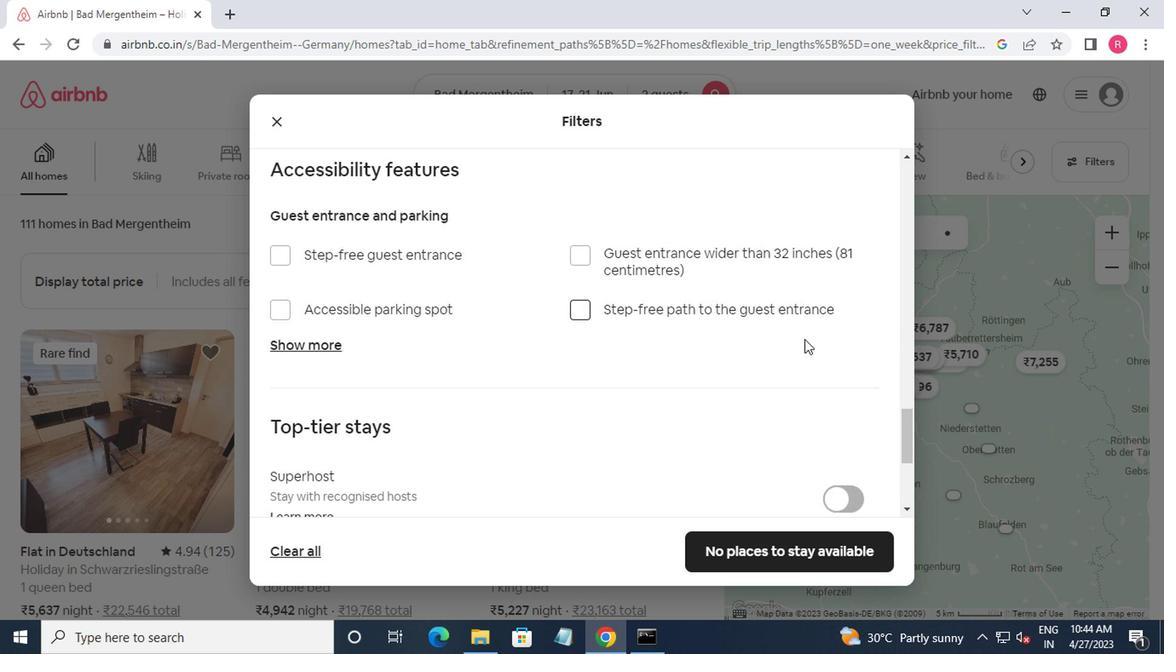
Action: Mouse scrolled (795, 340) with delta (0, -1)
Screenshot: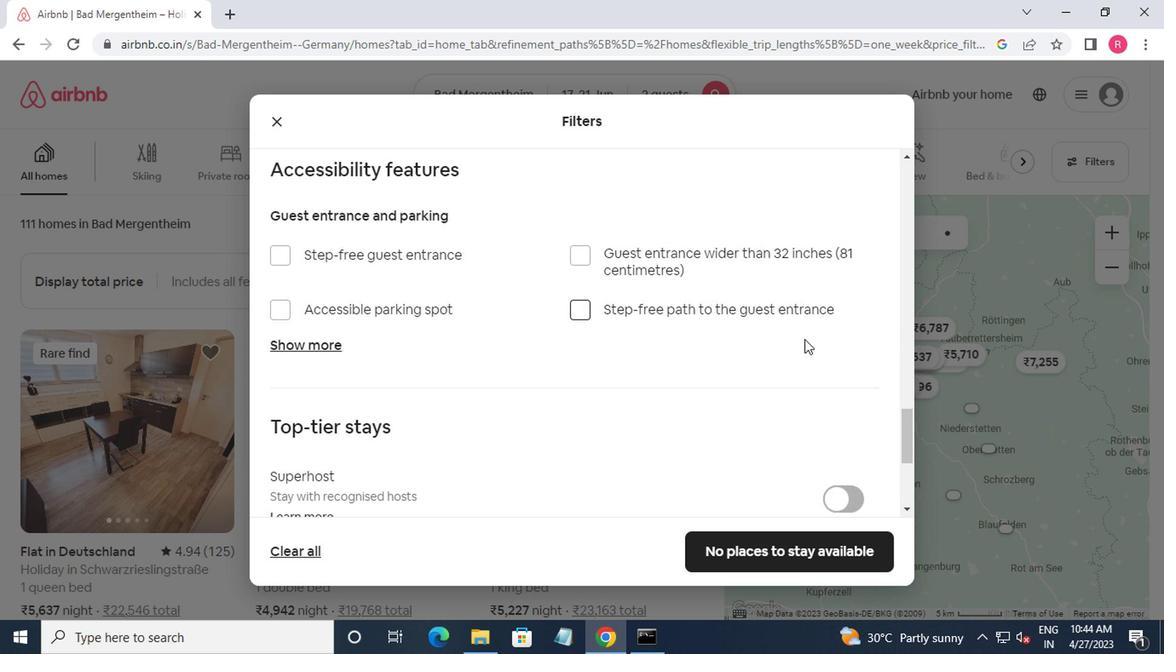 
Action: Mouse moved to (792, 341)
Screenshot: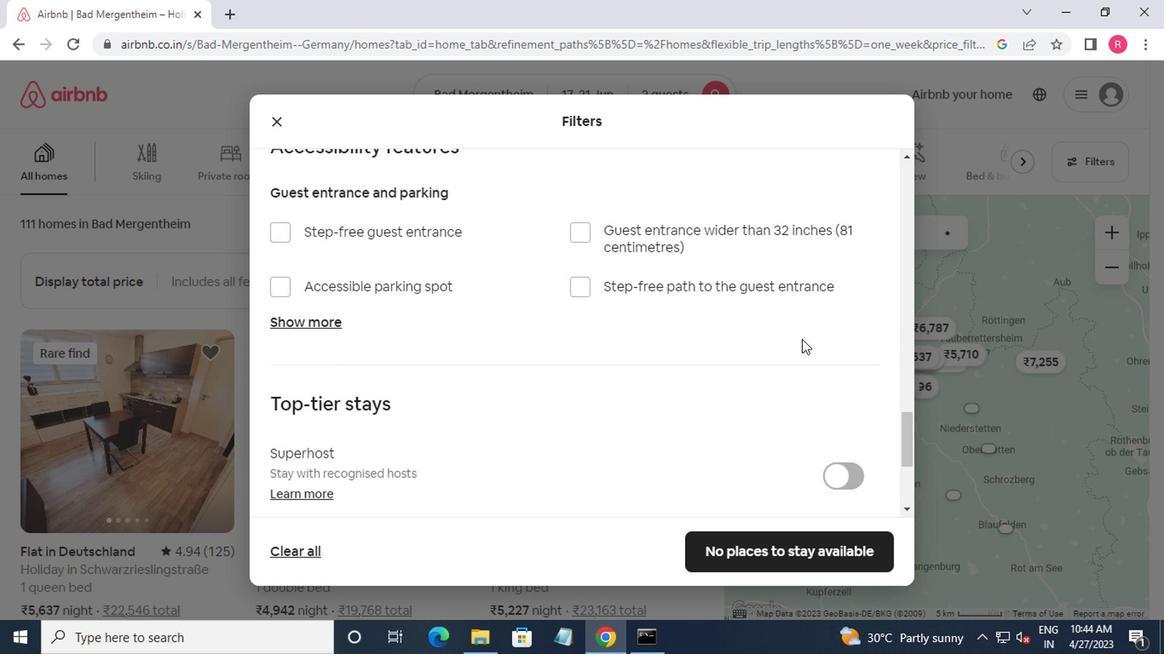 
Action: Mouse scrolled (792, 341) with delta (0, 0)
Screenshot: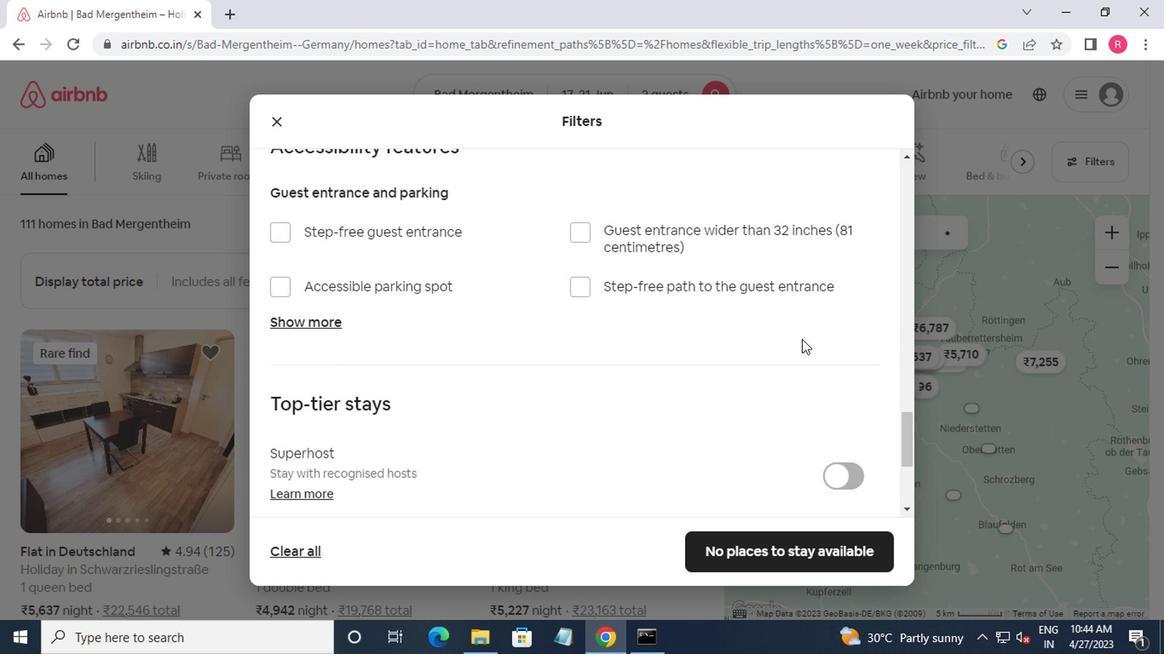 
Action: Mouse moved to (791, 341)
Screenshot: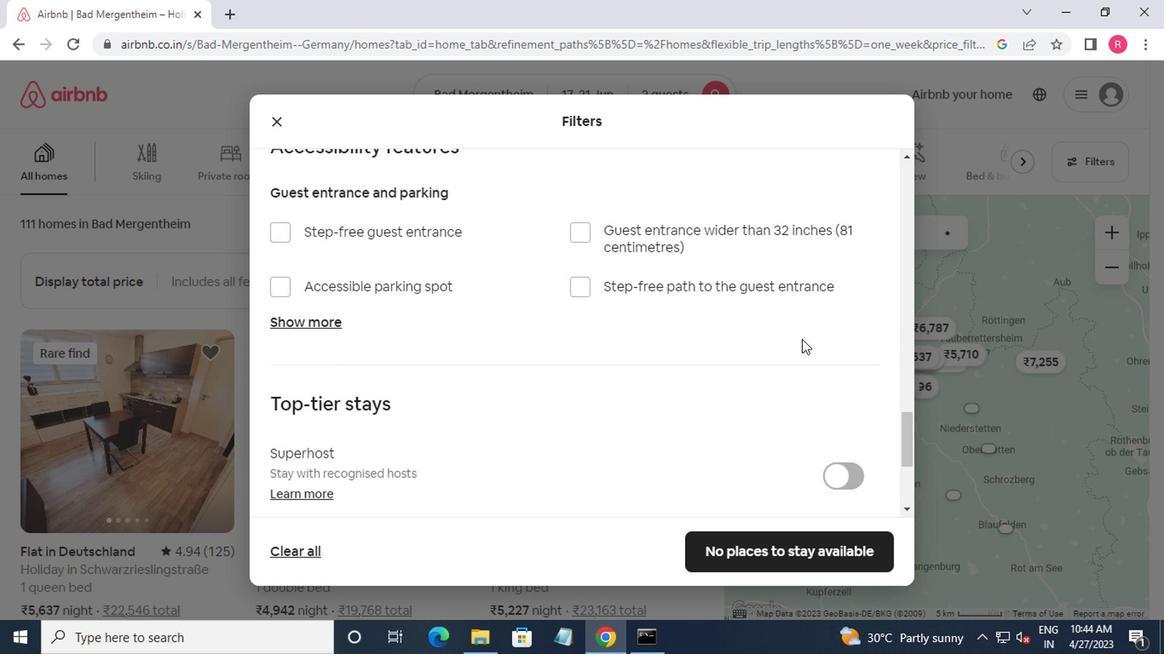 
Action: Mouse scrolled (791, 341) with delta (0, 0)
Screenshot: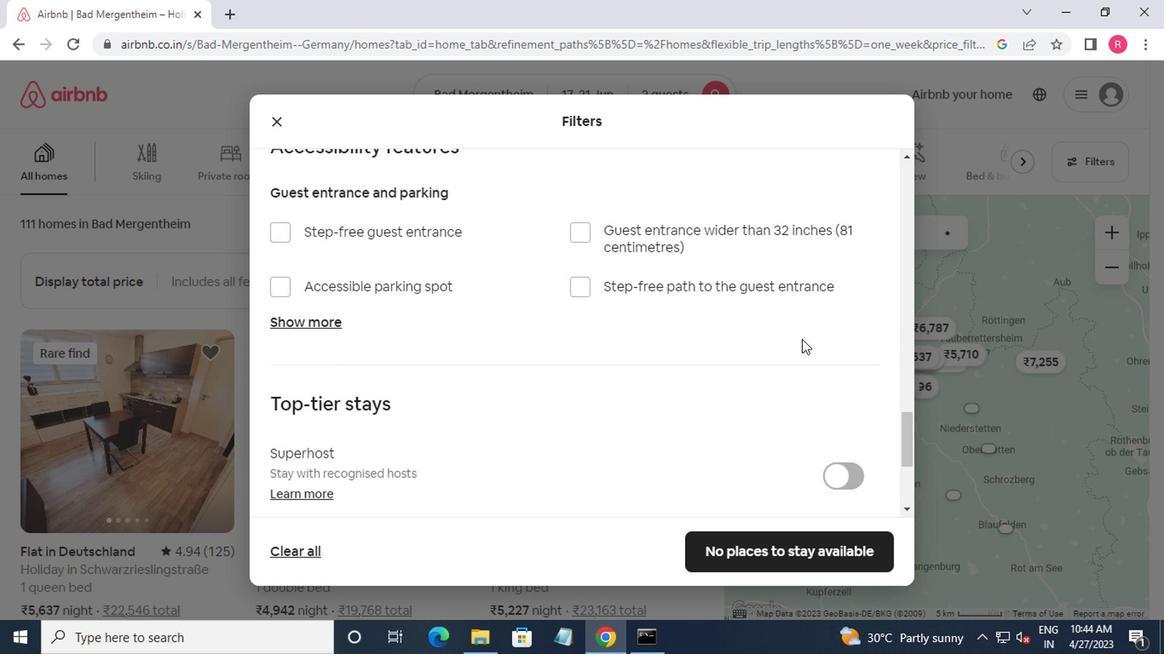 
Action: Mouse moved to (666, 369)
Screenshot: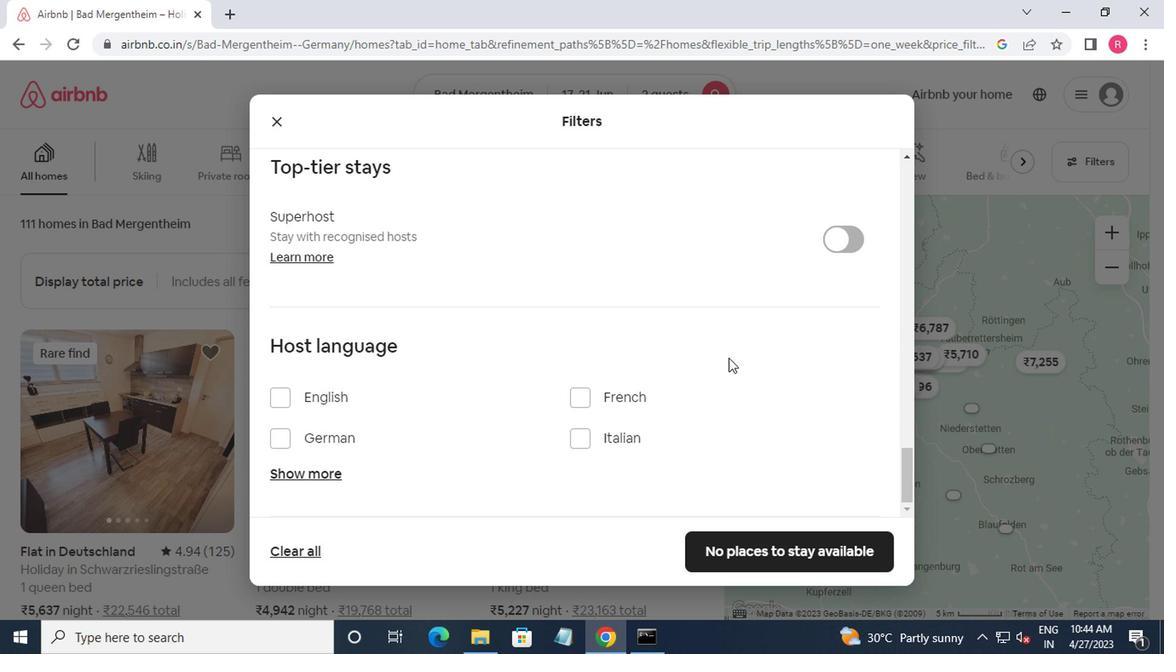 
Action: Mouse scrolled (666, 368) with delta (0, -1)
Screenshot: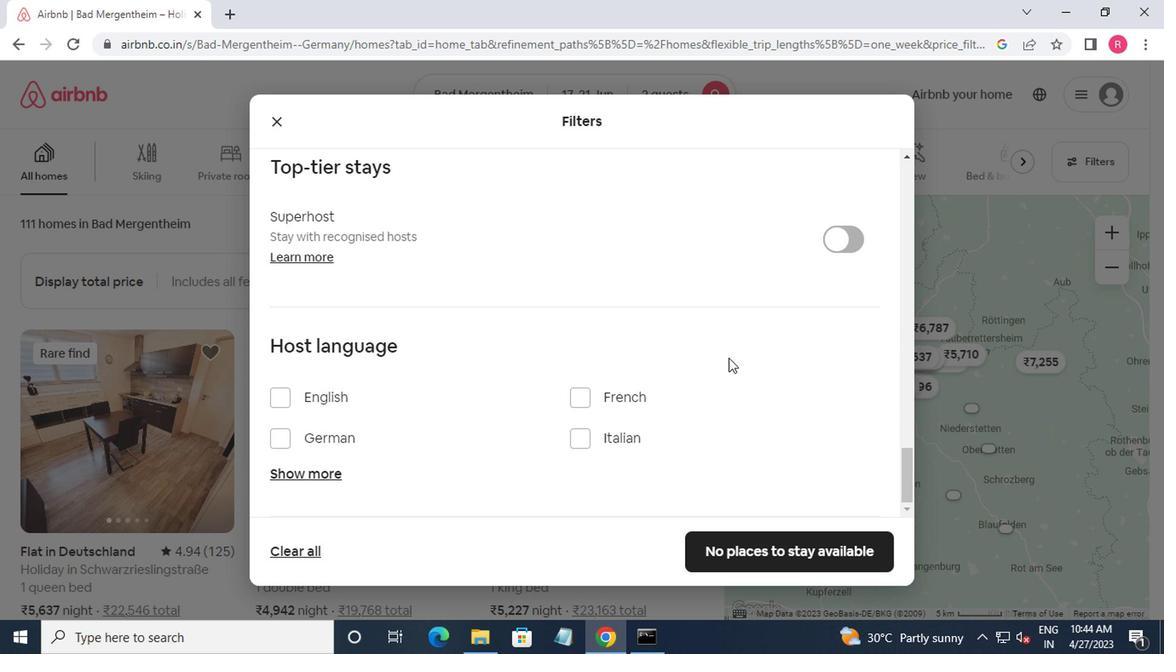 
Action: Mouse moved to (665, 371)
Screenshot: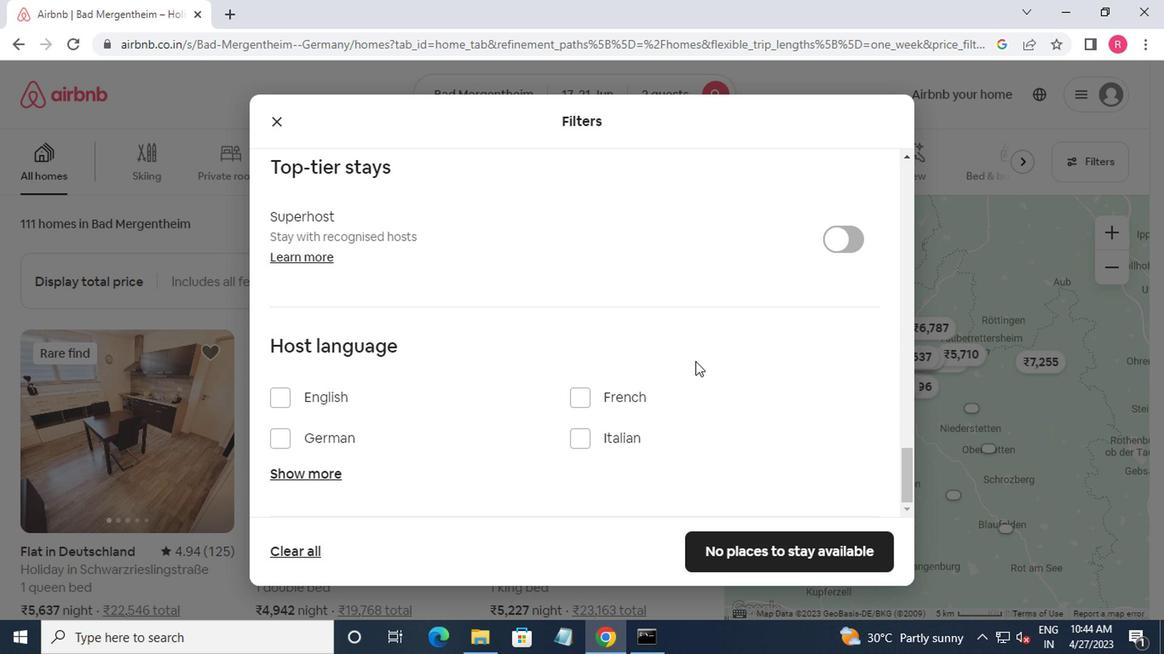 
Action: Mouse scrolled (665, 369) with delta (0, -1)
Screenshot: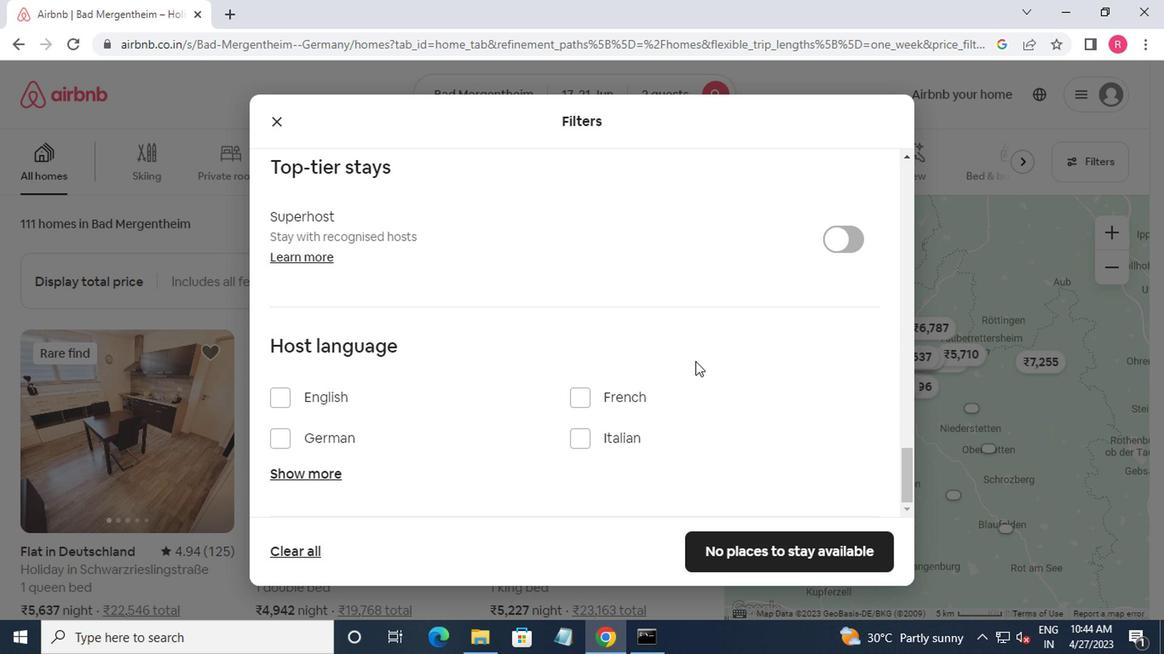 
Action: Mouse moved to (665, 371)
Screenshot: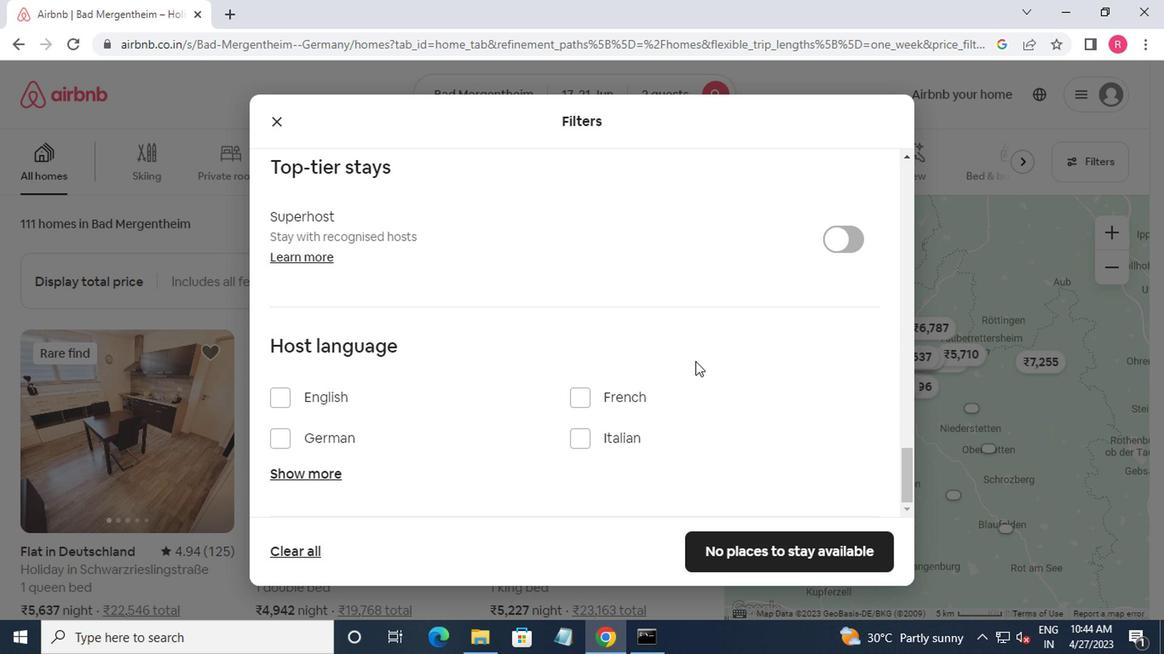 
Action: Mouse scrolled (665, 371) with delta (0, 0)
Screenshot: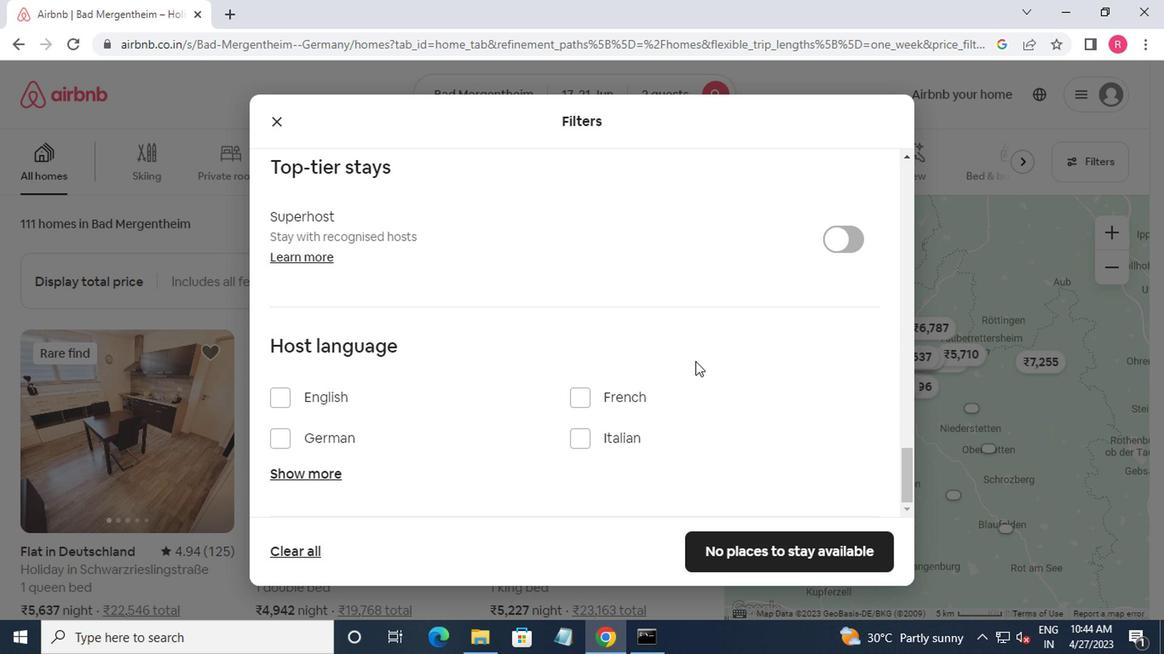 
Action: Mouse moved to (665, 373)
Screenshot: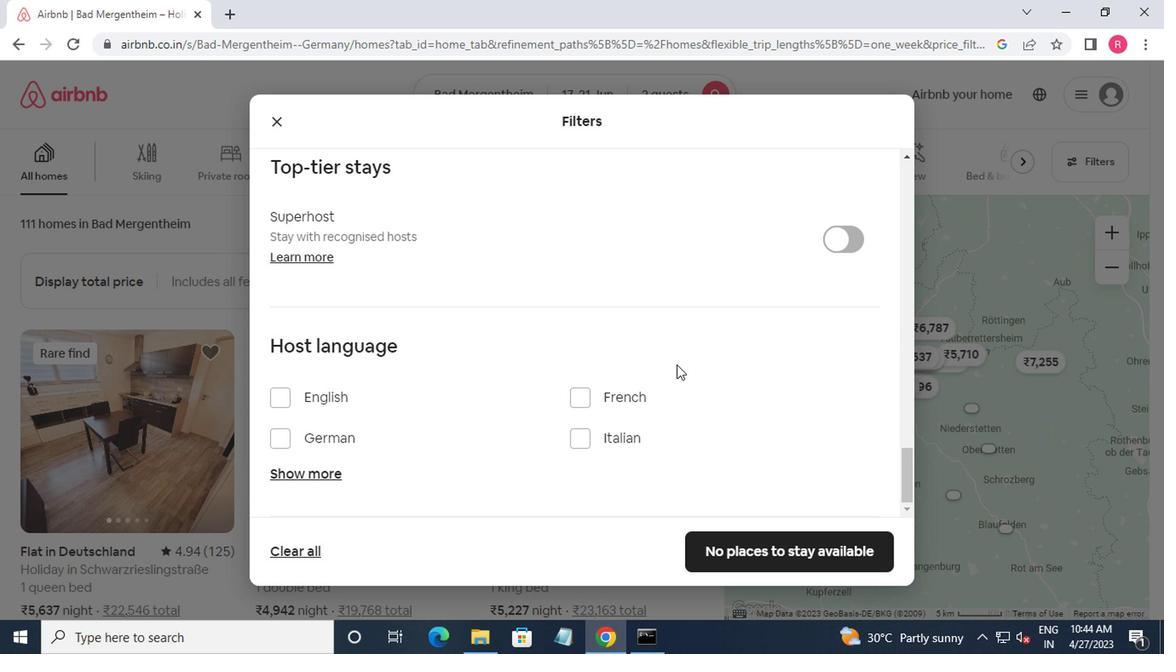 
Action: Mouse scrolled (665, 372) with delta (0, -1)
Screenshot: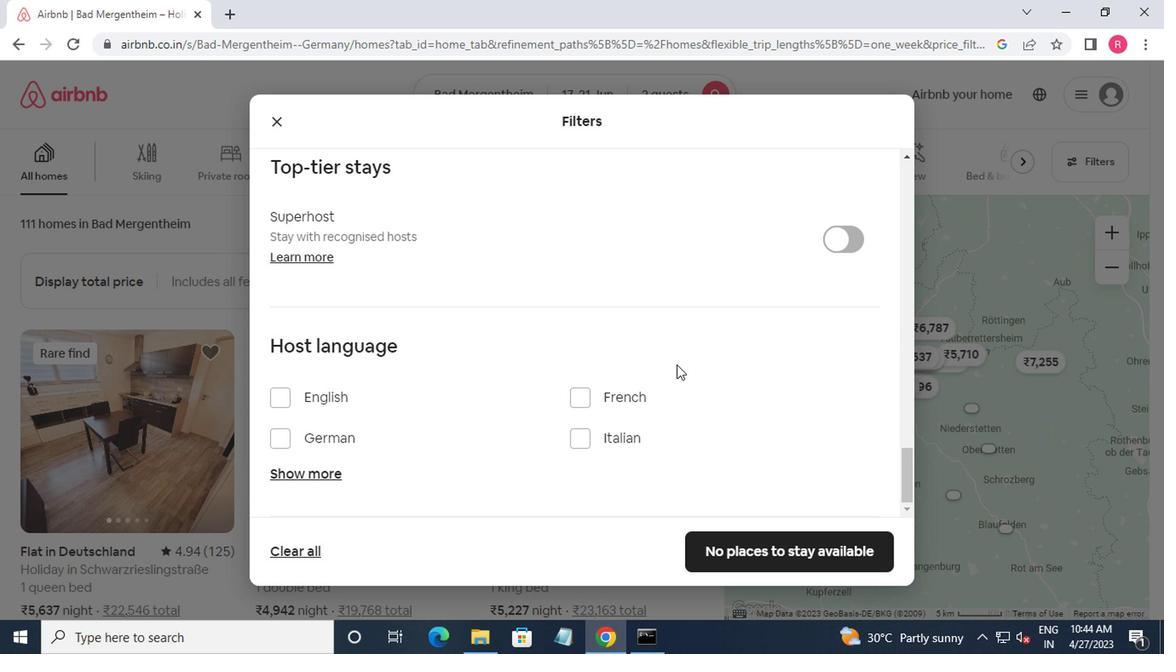 
Action: Mouse moved to (271, 405)
Screenshot: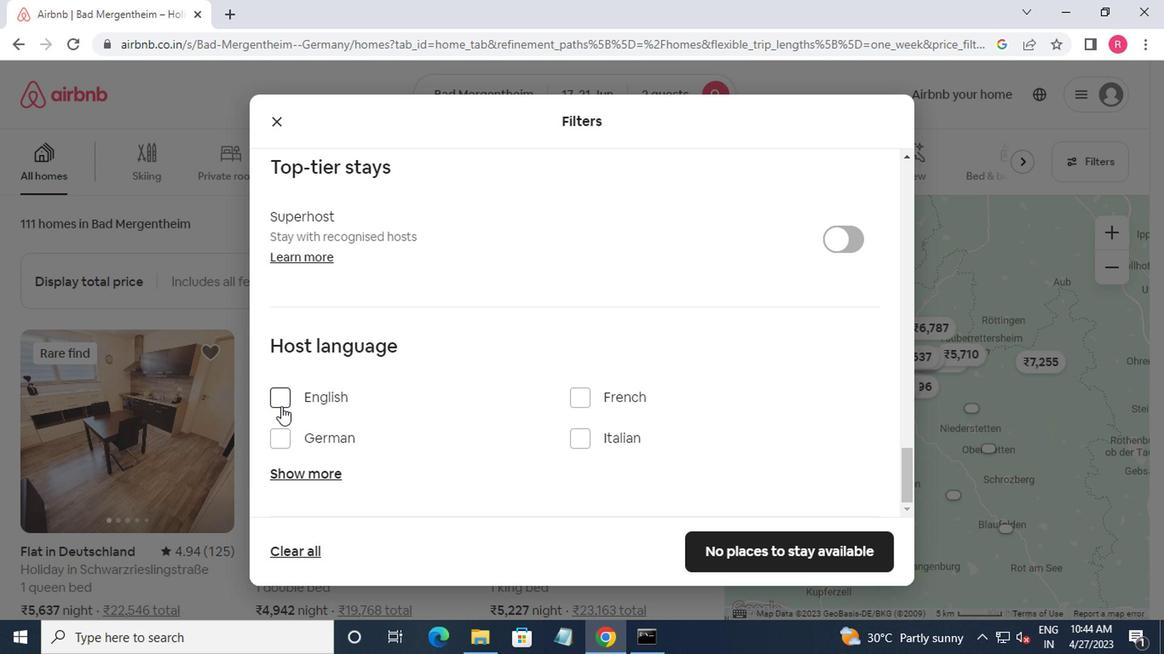 
Action: Mouse pressed left at (271, 405)
Screenshot: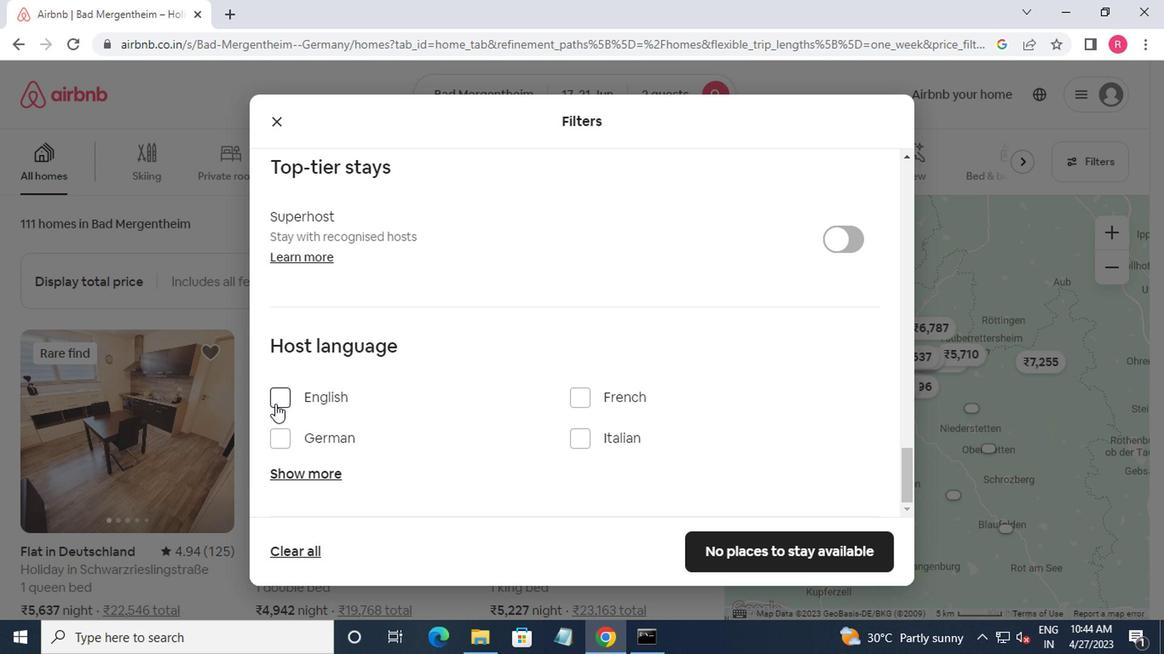 
Action: Mouse moved to (731, 556)
Screenshot: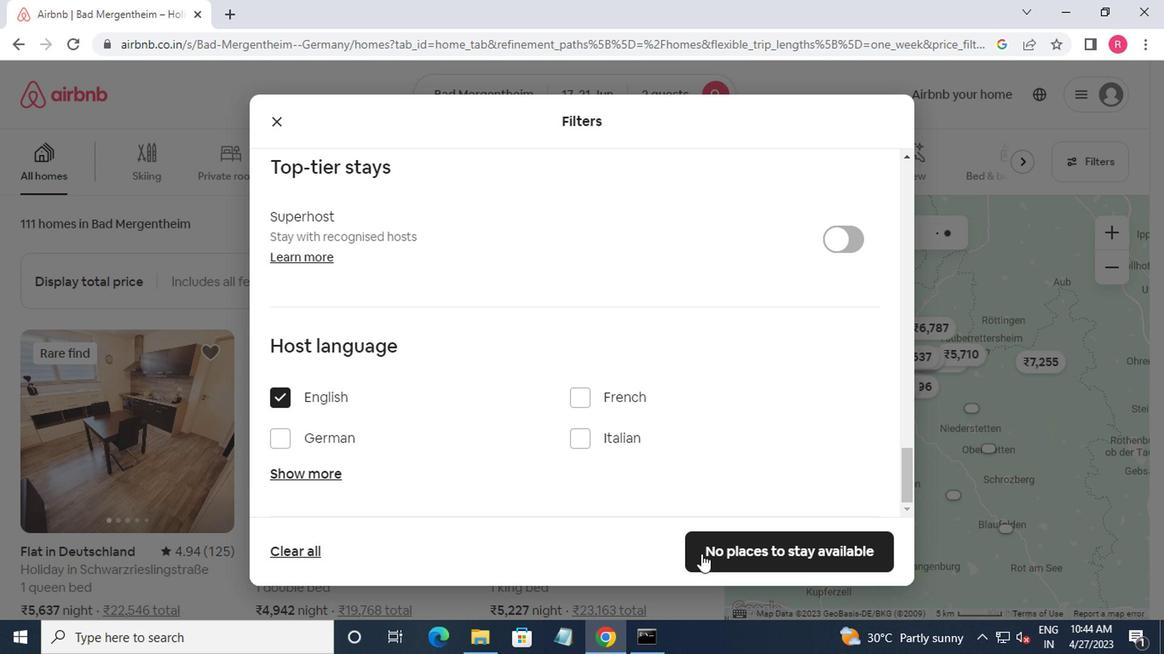 
Action: Mouse pressed left at (731, 556)
Screenshot: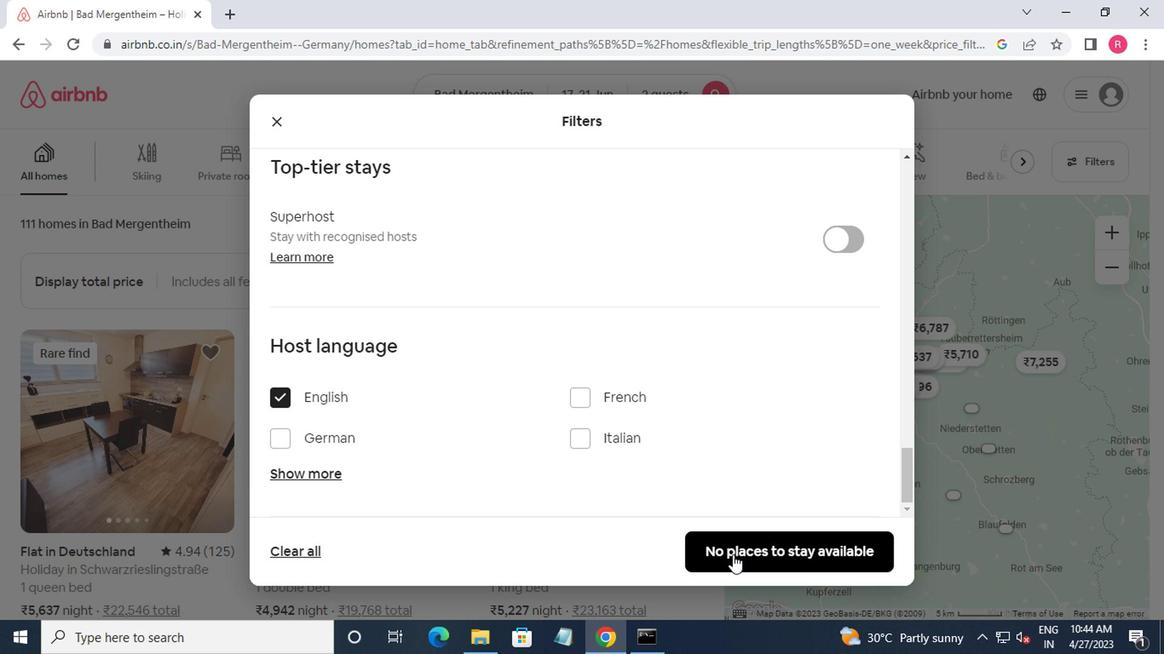 
Action: Mouse moved to (734, 545)
Screenshot: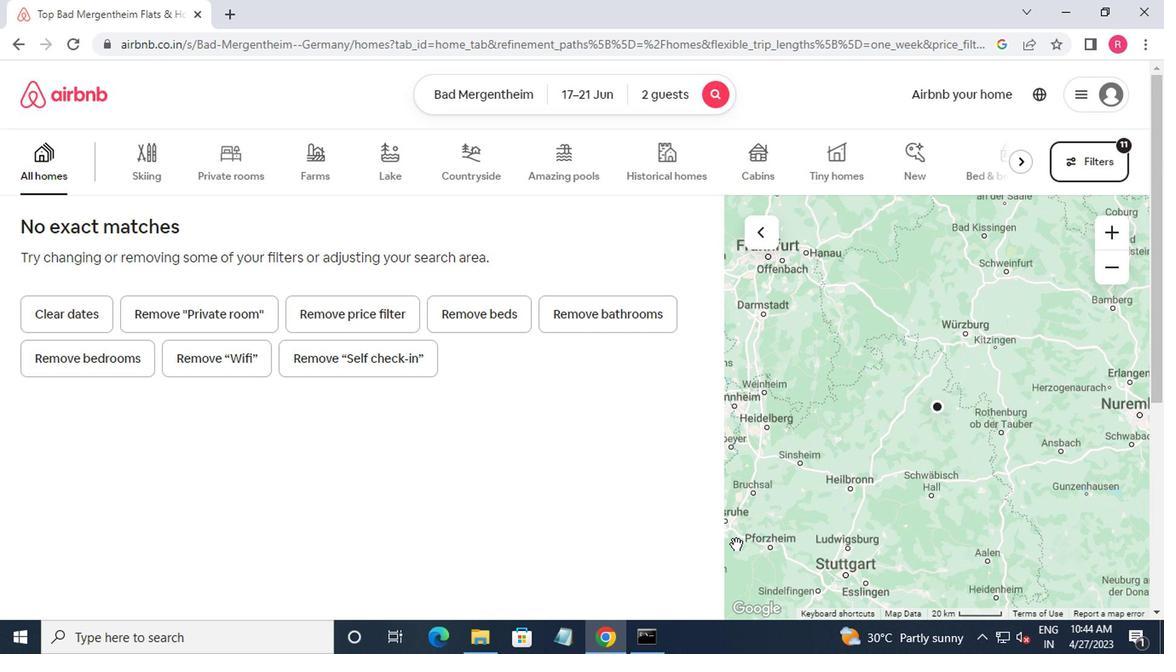 
